 Task: In the  document Kennedy.odt ,change text color to 'Dark Brown' Insert the mentioned shape above the text 'Cloud Callouts'. Change color of the shape to  RedChange shape height to 0.8
Action: Mouse moved to (283, 380)
Screenshot: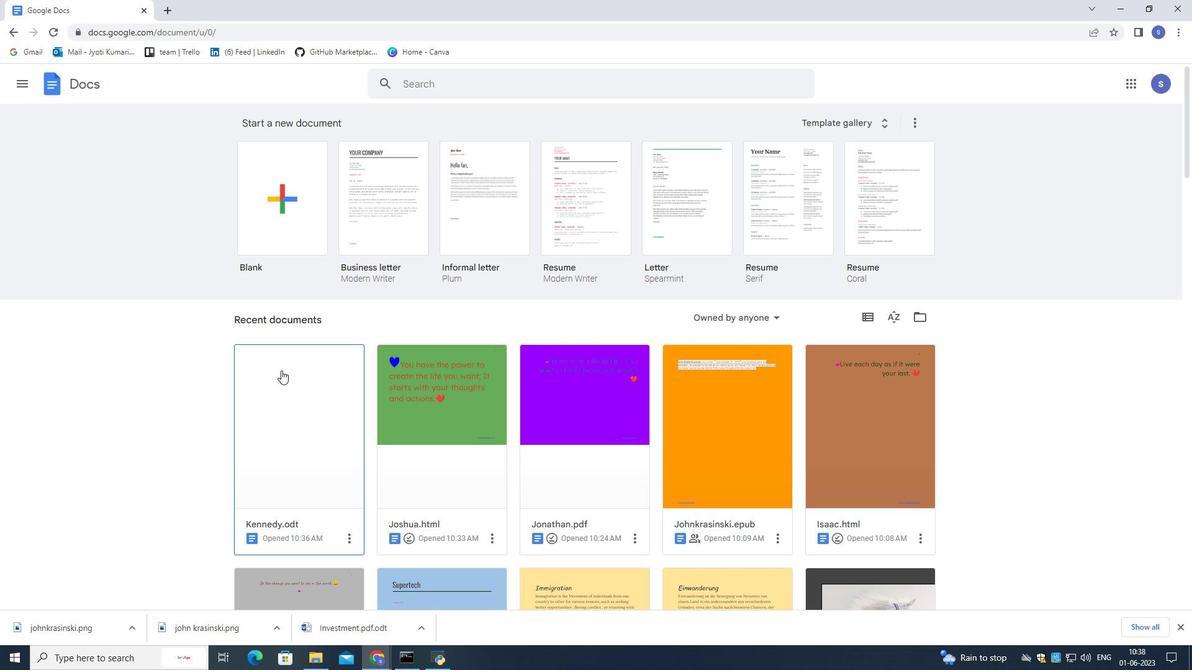 
Action: Mouse pressed left at (283, 380)
Screenshot: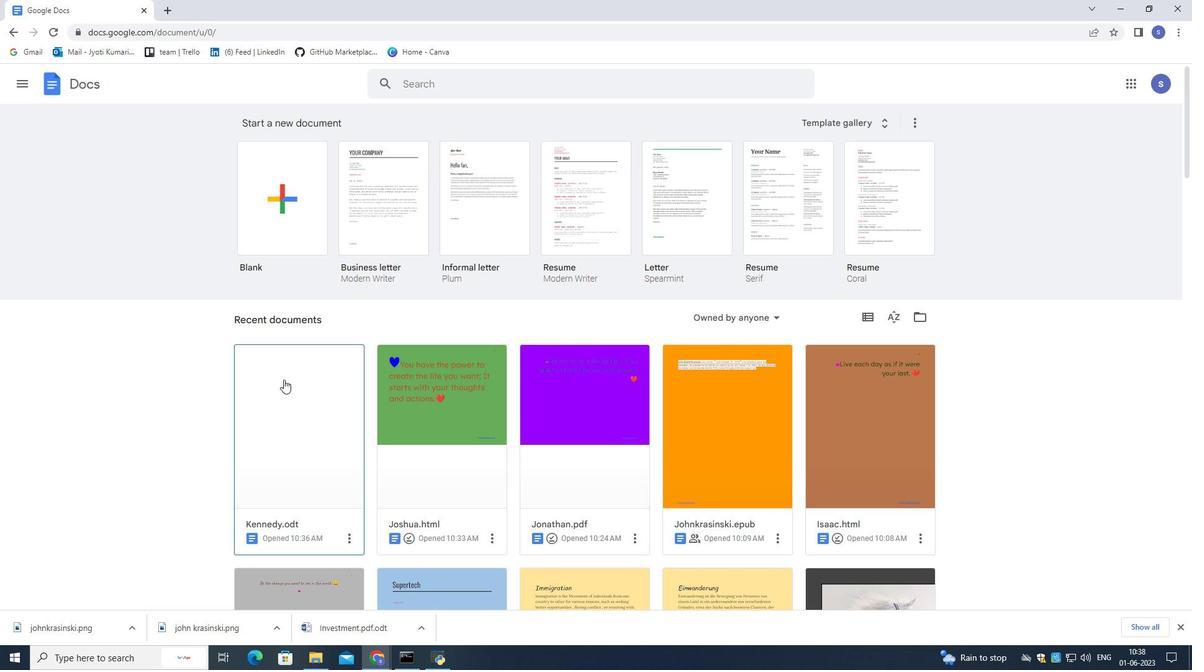 
Action: Mouse pressed left at (283, 380)
Screenshot: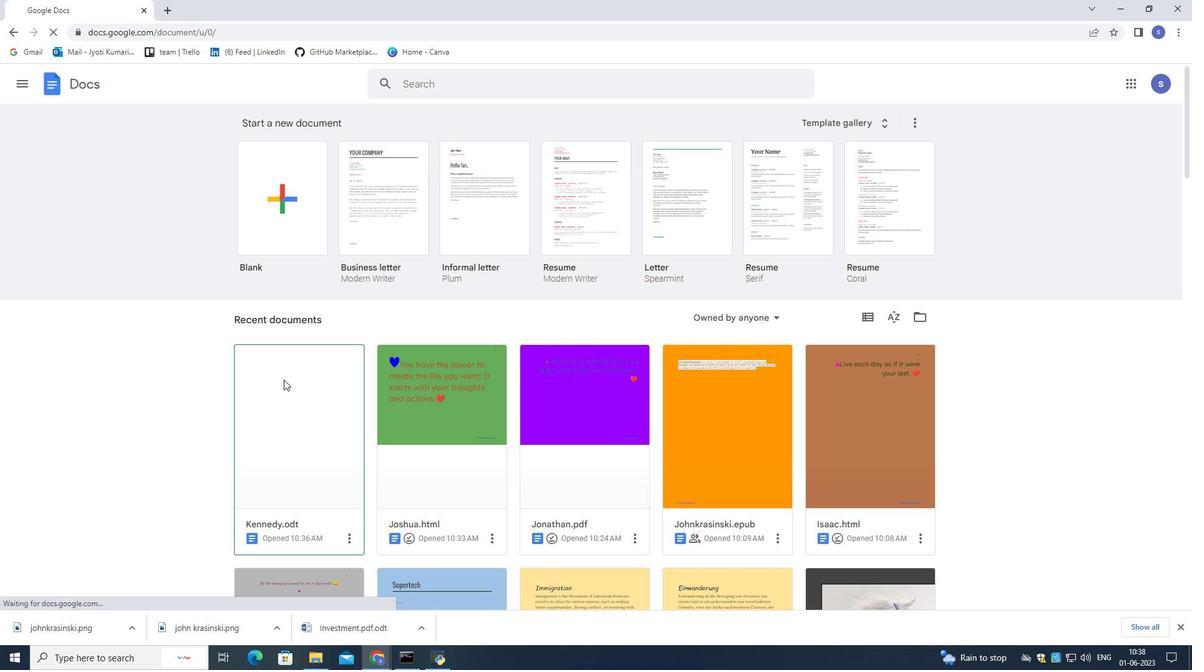 
Action: Mouse moved to (770, 281)
Screenshot: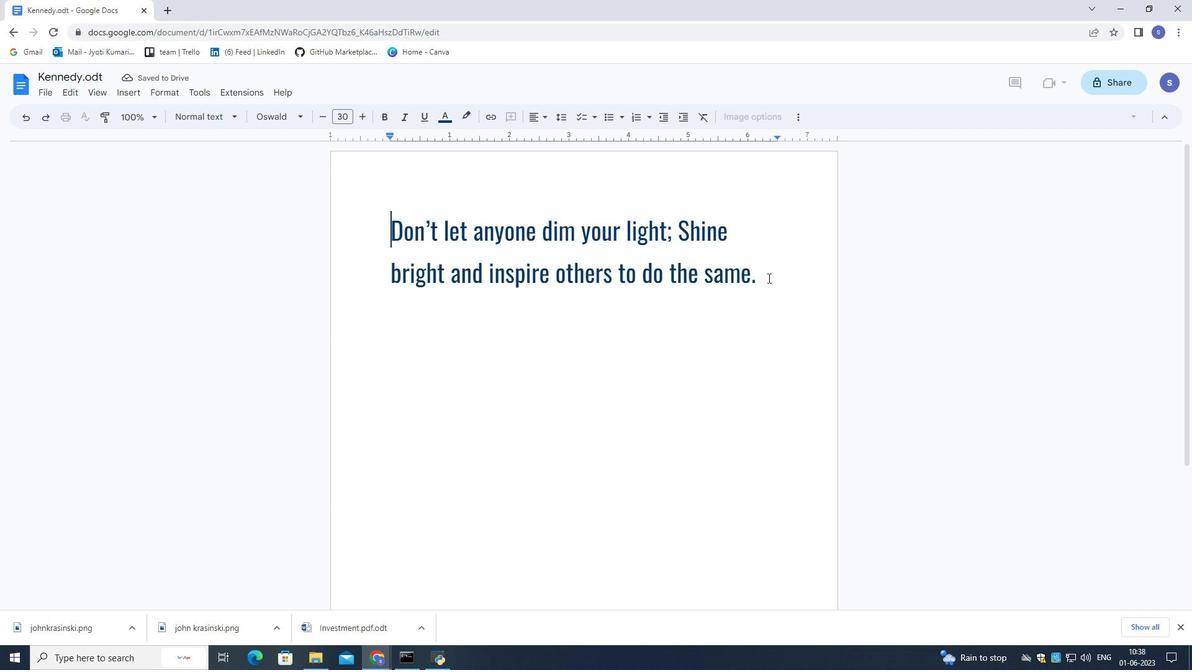 
Action: Mouse pressed left at (770, 281)
Screenshot: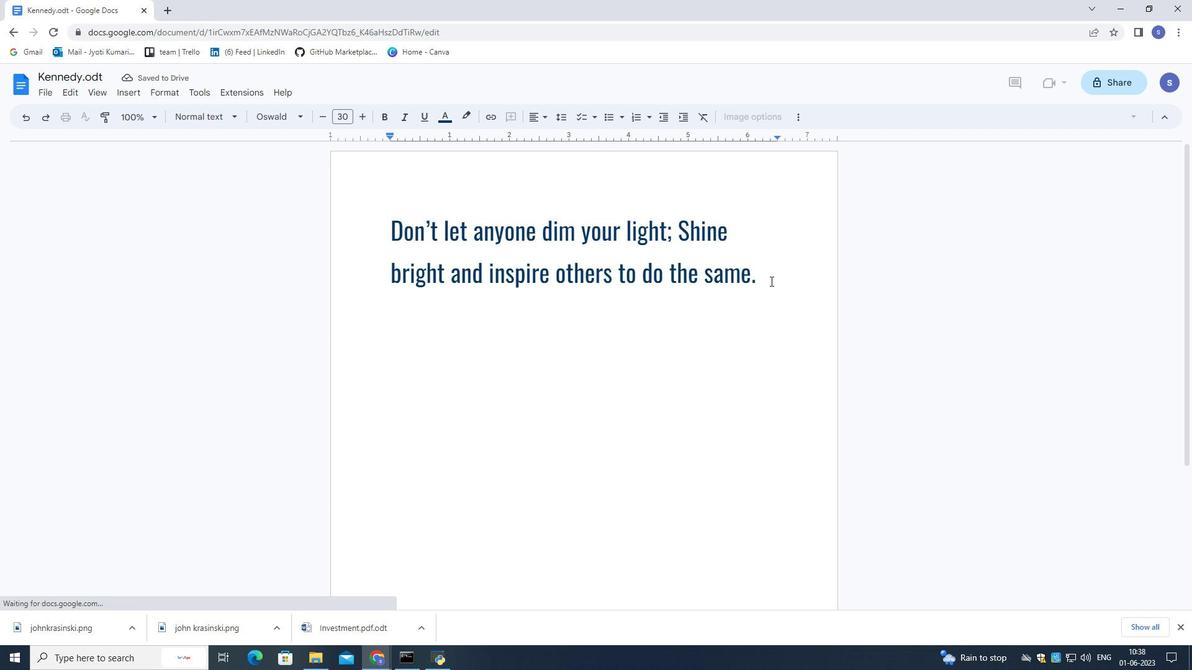 
Action: Mouse pressed left at (770, 281)
Screenshot: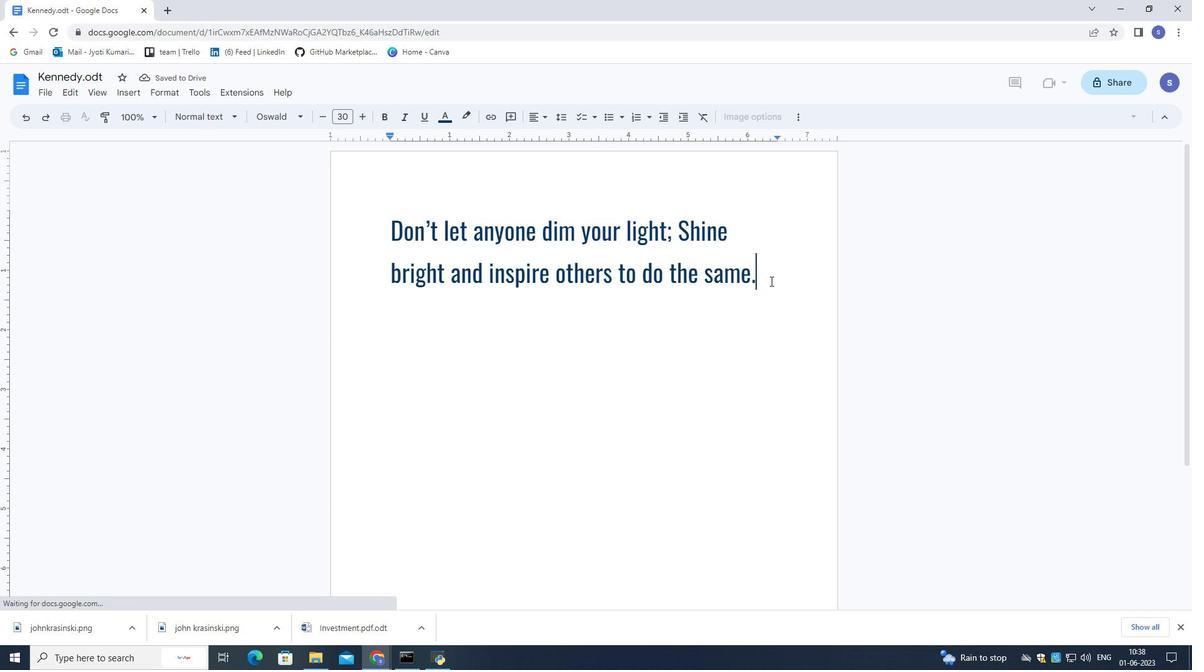 
Action: Mouse moved to (439, 119)
Screenshot: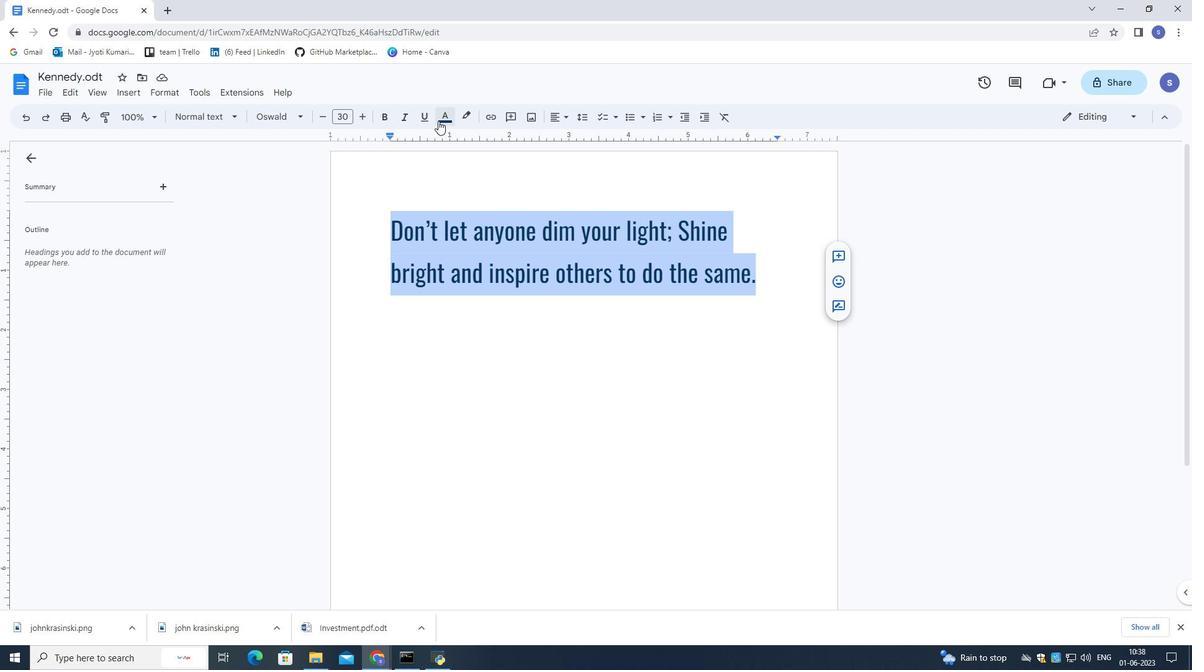 
Action: Mouse pressed left at (439, 119)
Screenshot: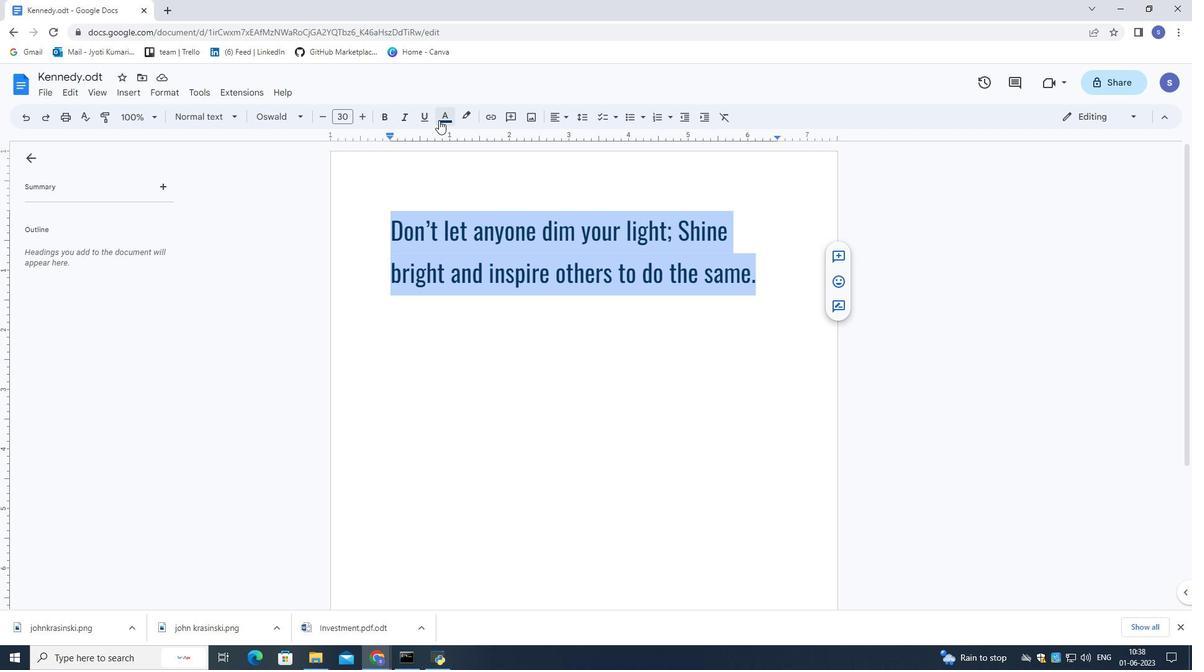 
Action: Mouse moved to (471, 252)
Screenshot: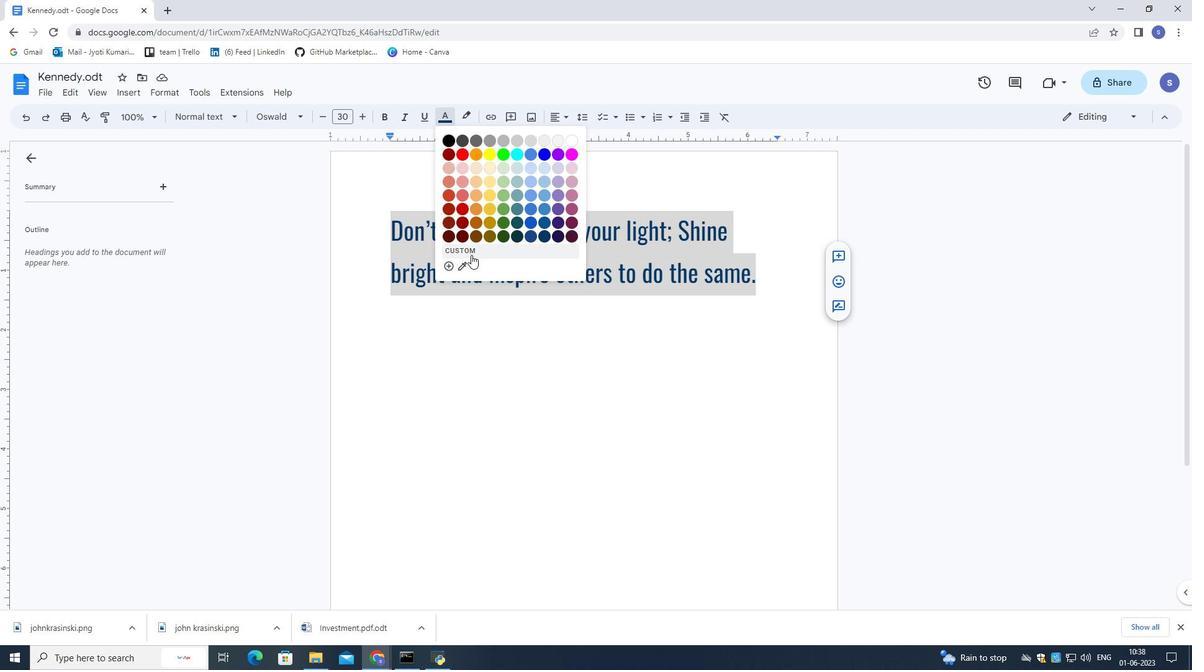 
Action: Mouse pressed left at (471, 252)
Screenshot: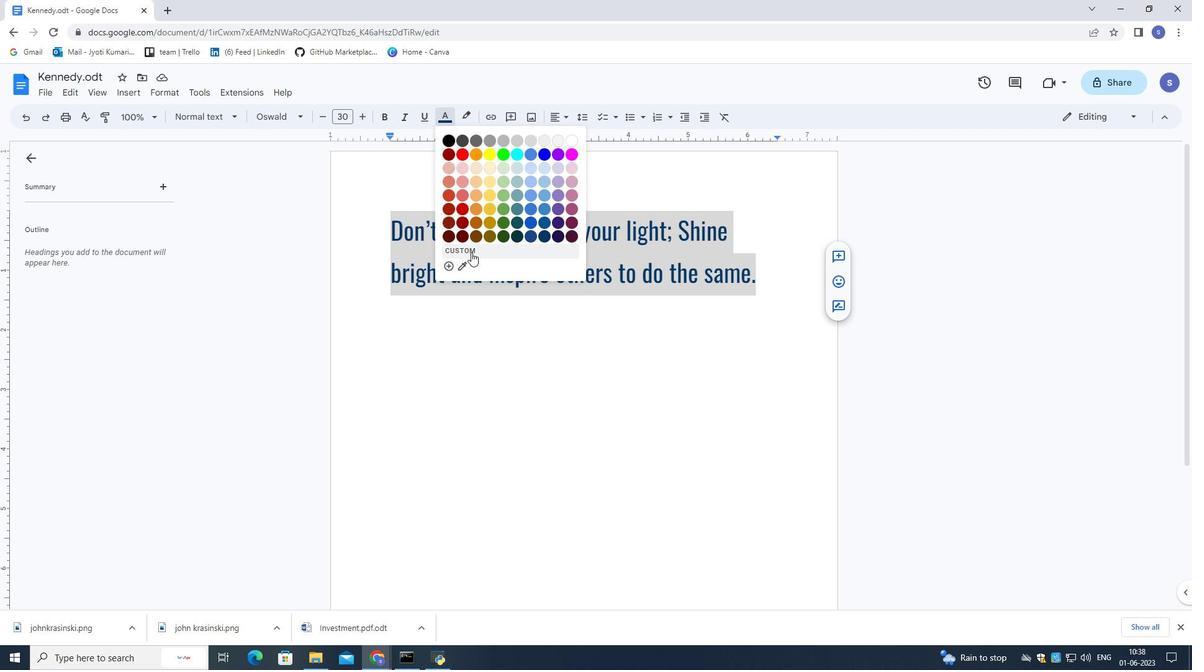 
Action: Mouse moved to (606, 346)
Screenshot: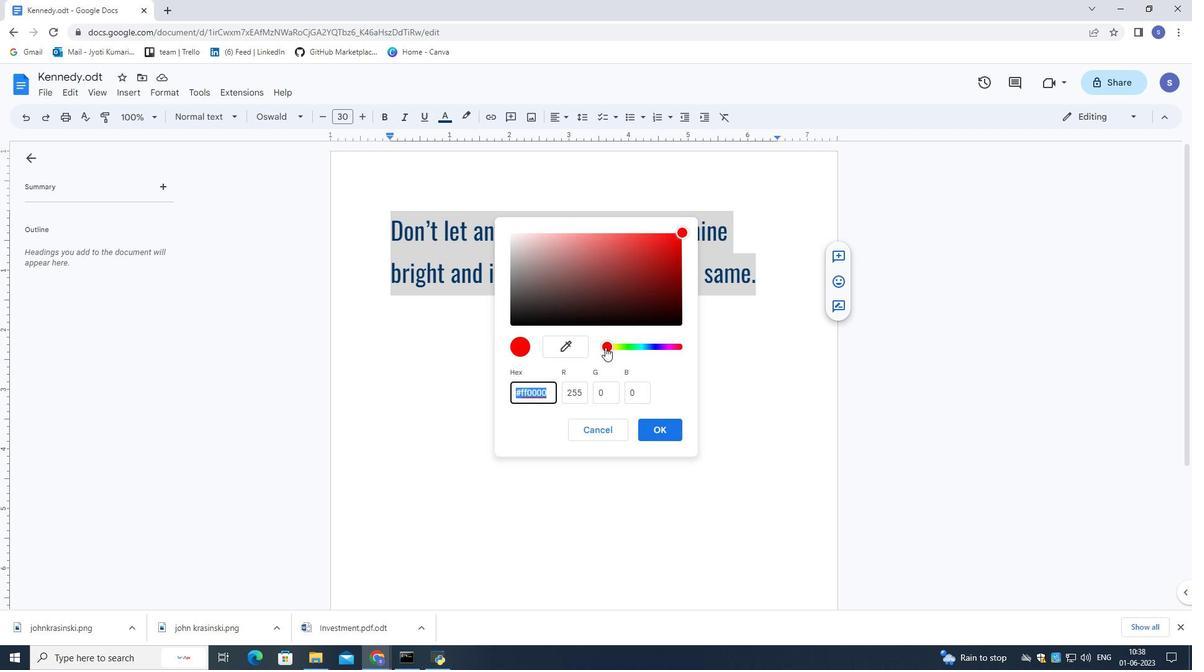 
Action: Mouse pressed left at (606, 346)
Screenshot: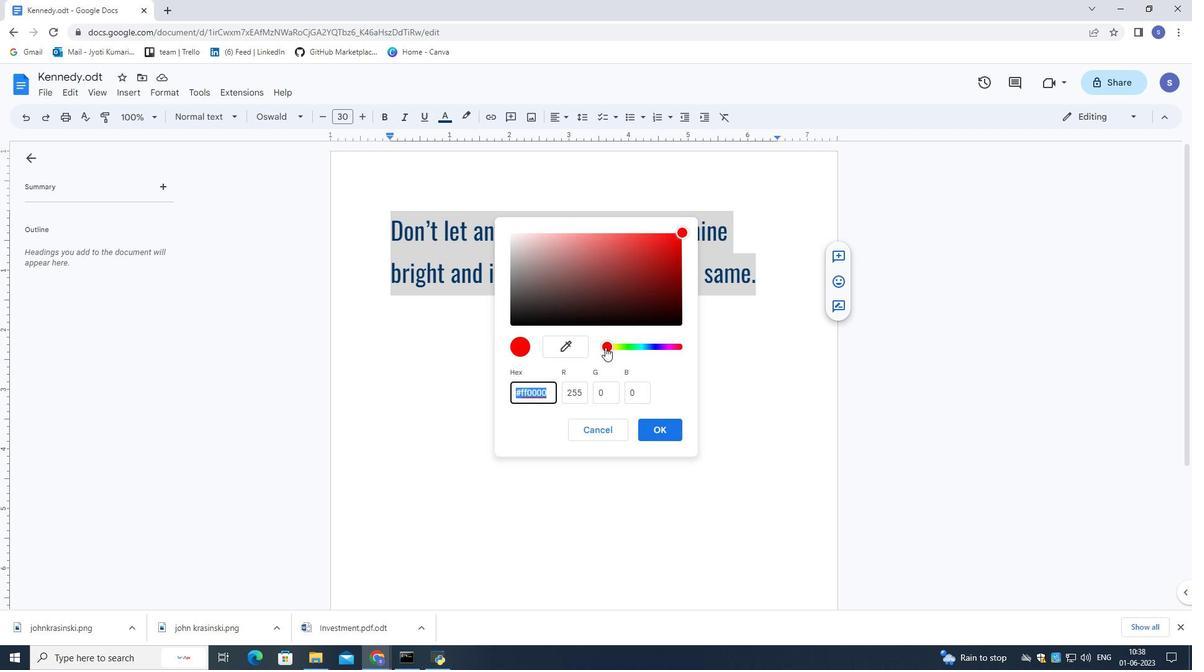 
Action: Mouse moved to (638, 253)
Screenshot: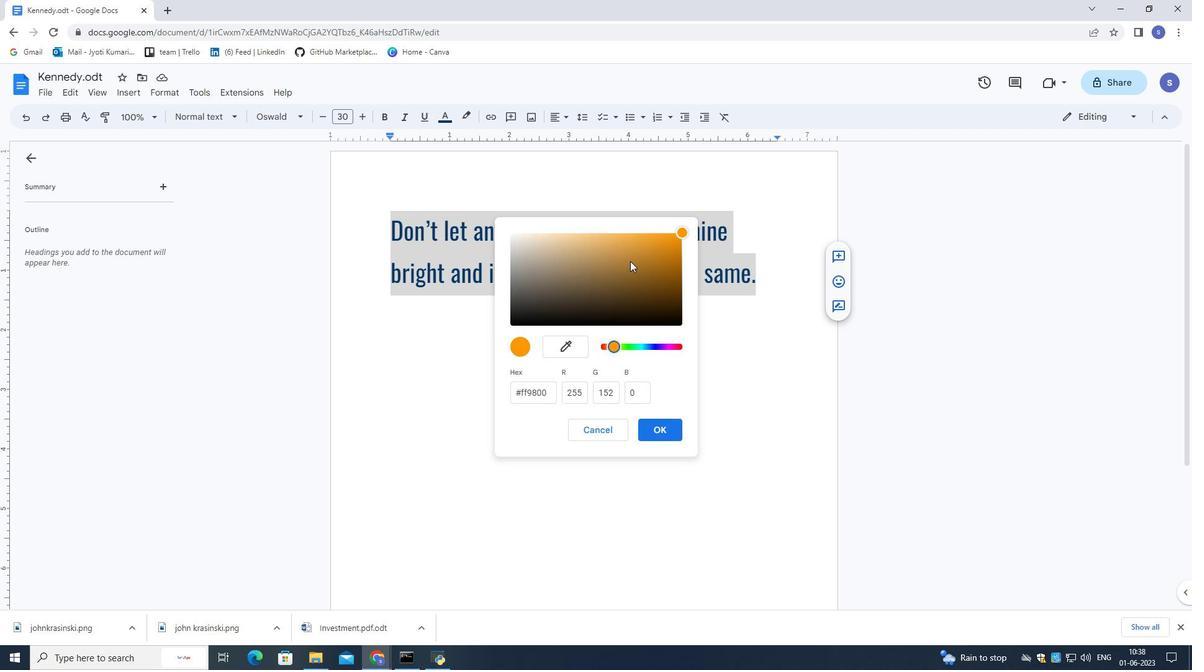 
Action: Mouse pressed left at (638, 253)
Screenshot: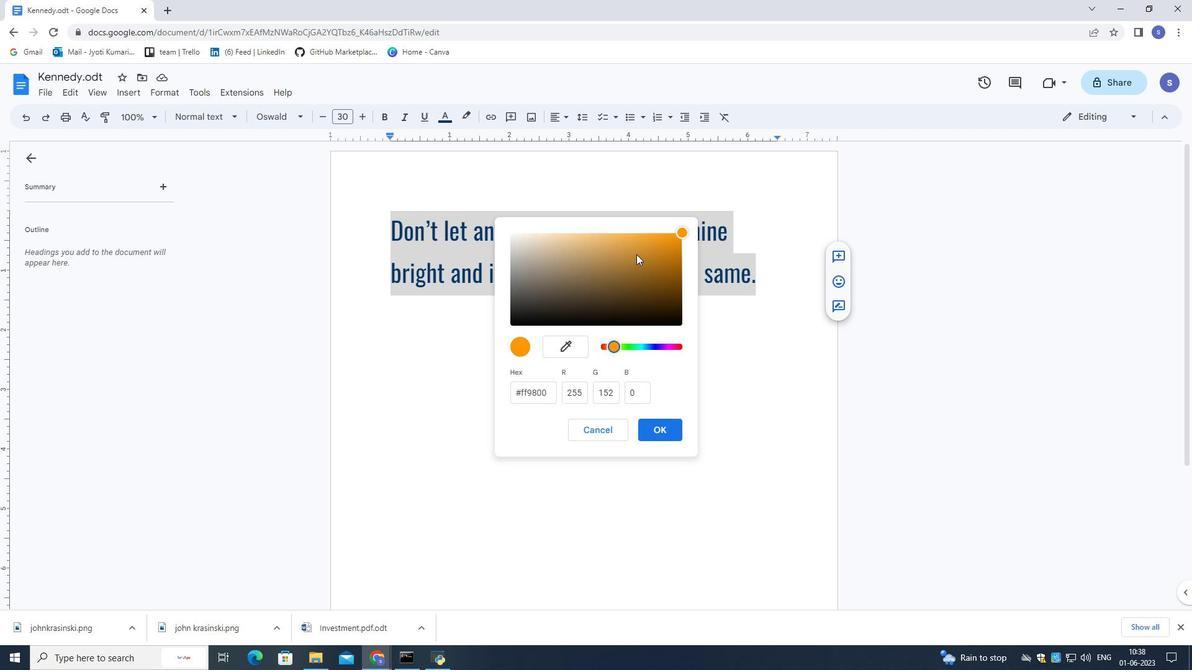 
Action: Mouse moved to (647, 424)
Screenshot: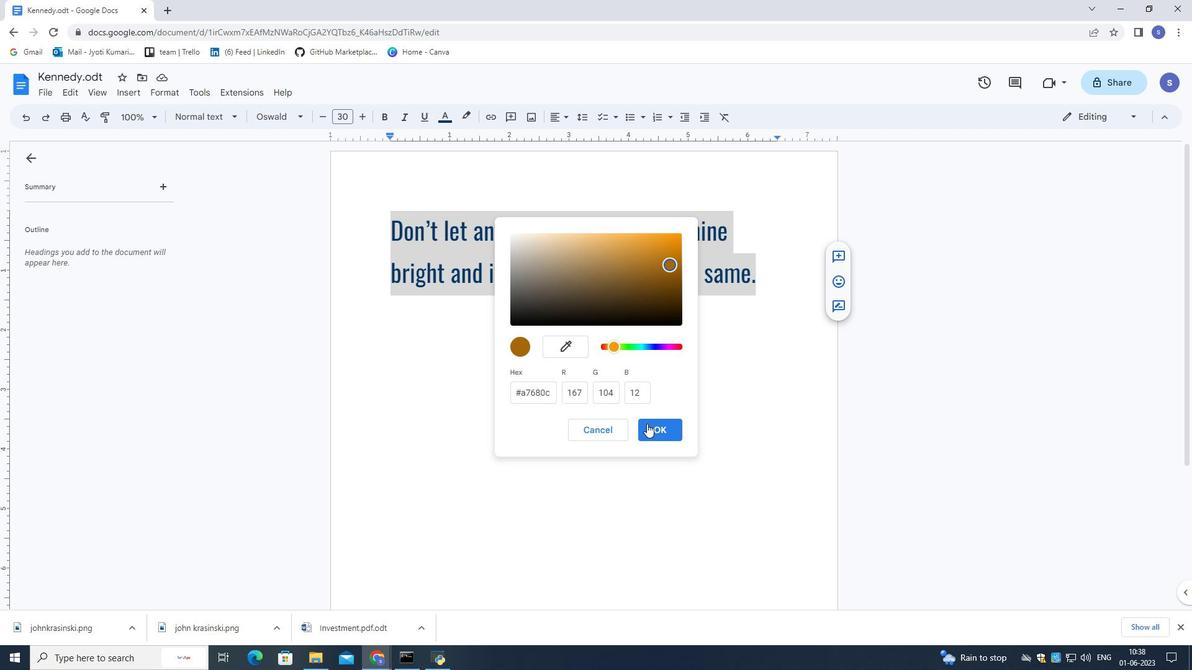 
Action: Mouse pressed left at (647, 424)
Screenshot: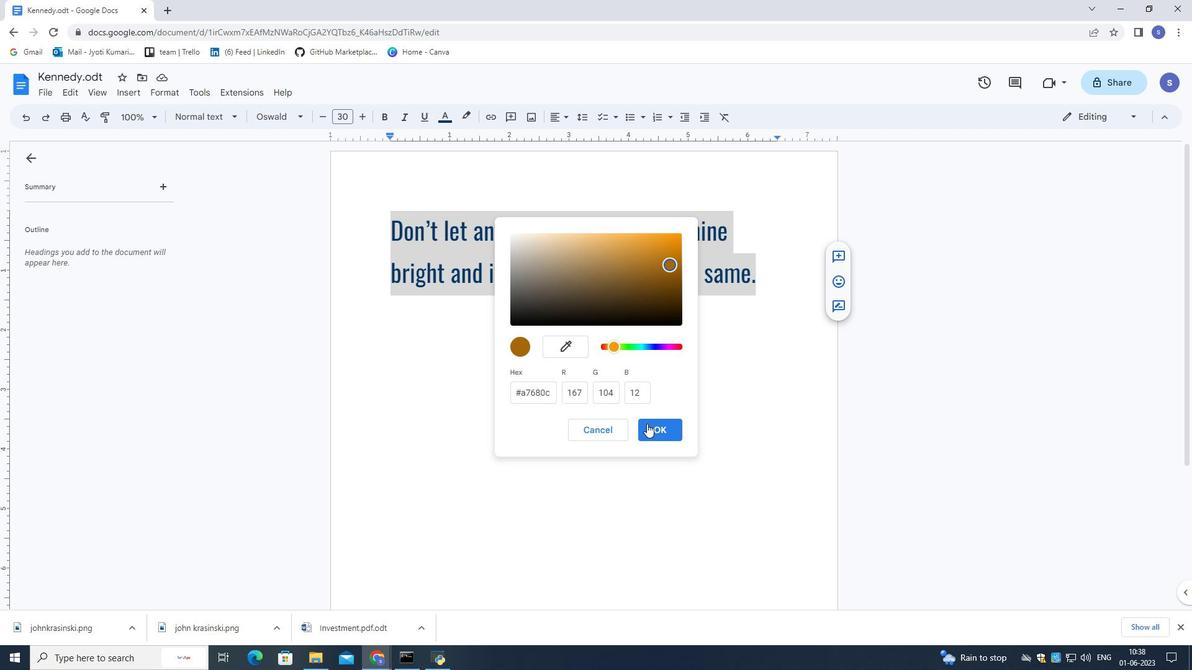 
Action: Mouse moved to (392, 222)
Screenshot: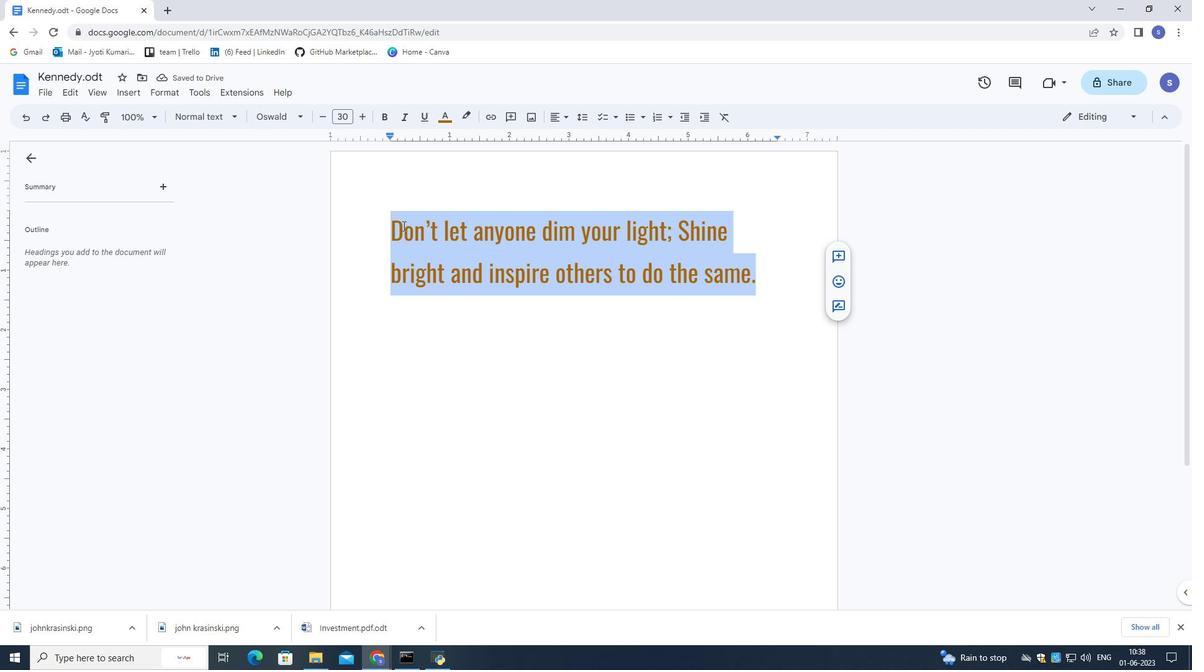
Action: Mouse pressed left at (392, 222)
Screenshot: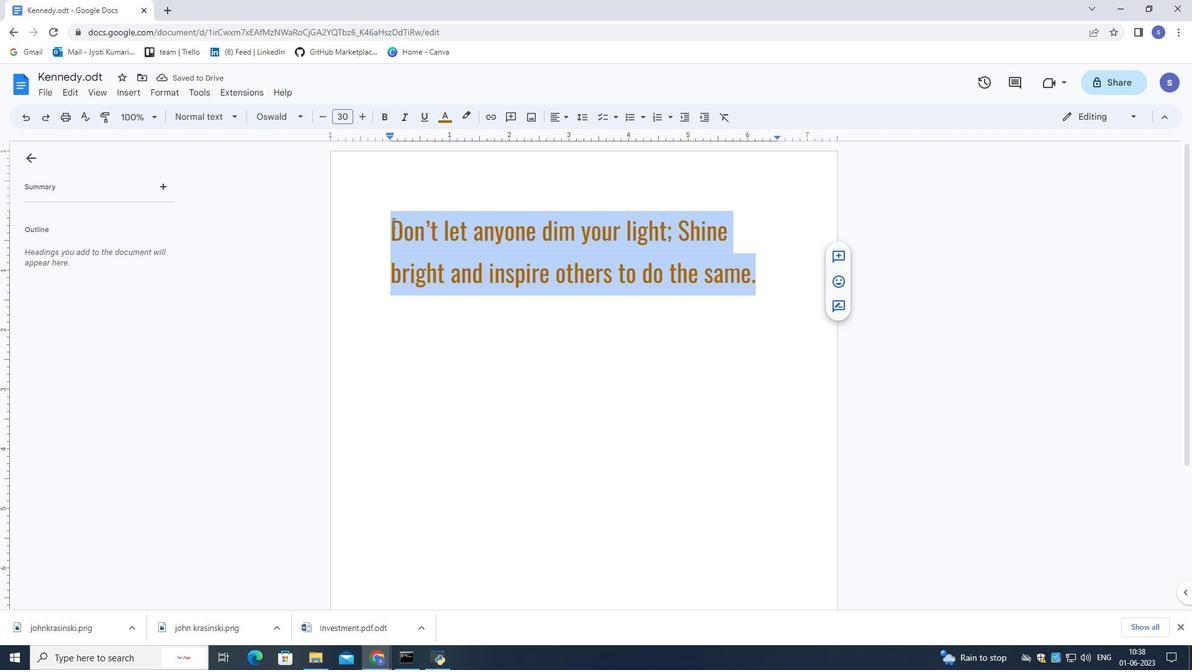 
Action: Mouse moved to (391, 222)
Screenshot: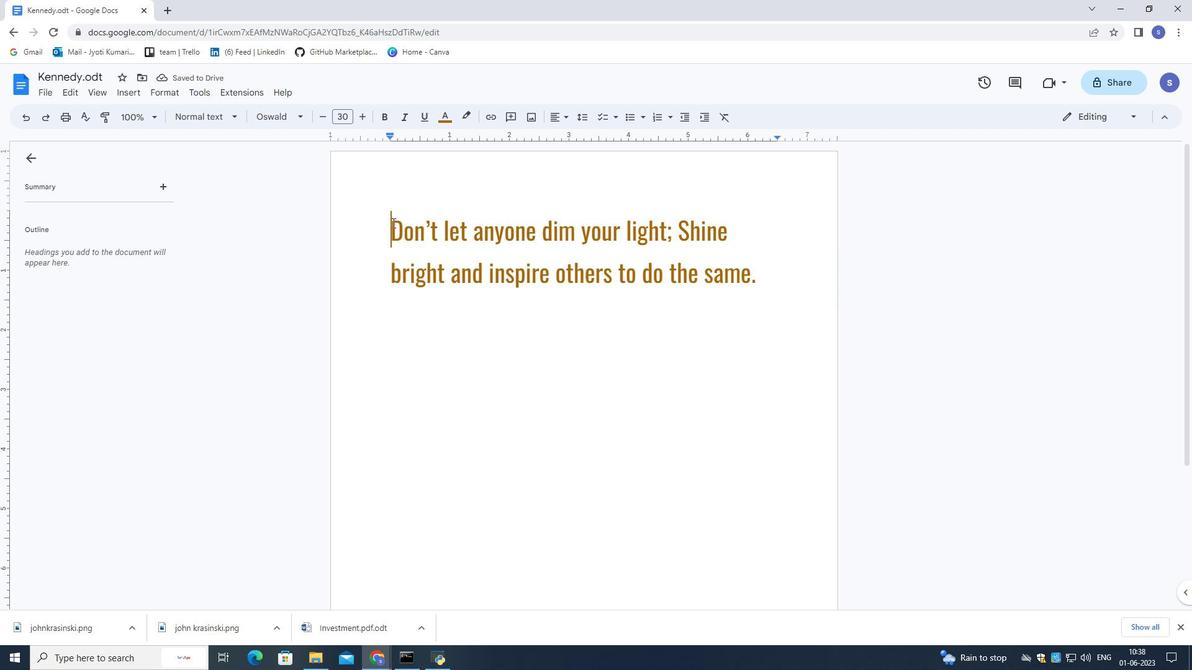 
Action: Key pressed <Key.enter><Key.up>
Screenshot: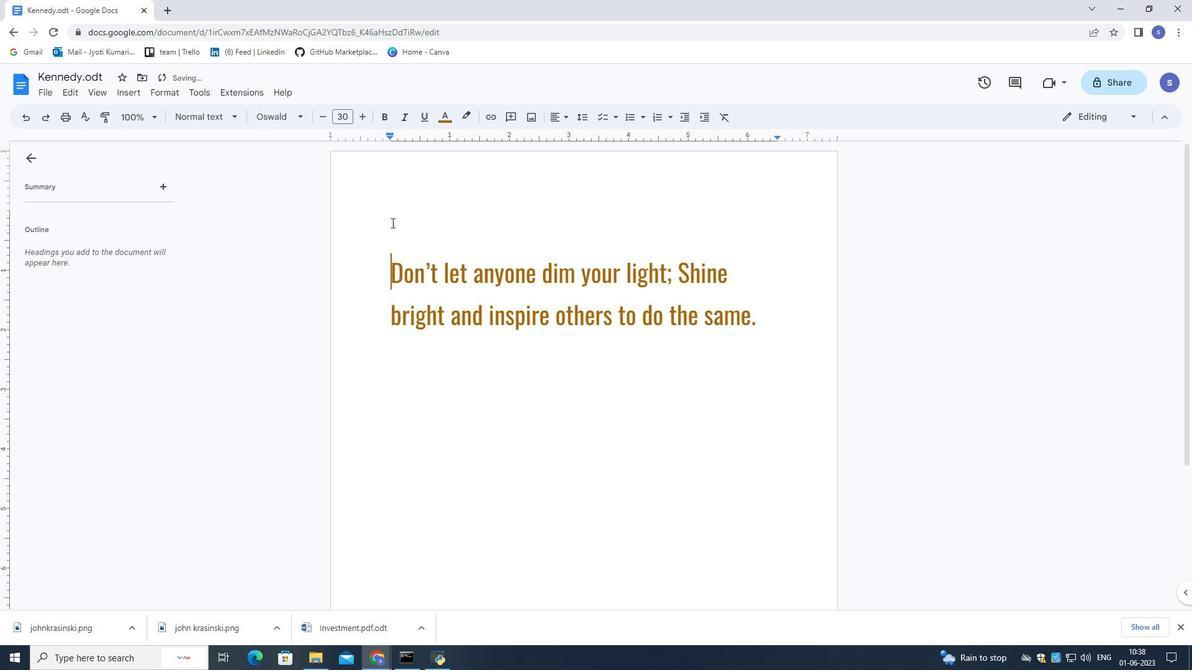 
Action: Mouse moved to (122, 87)
Screenshot: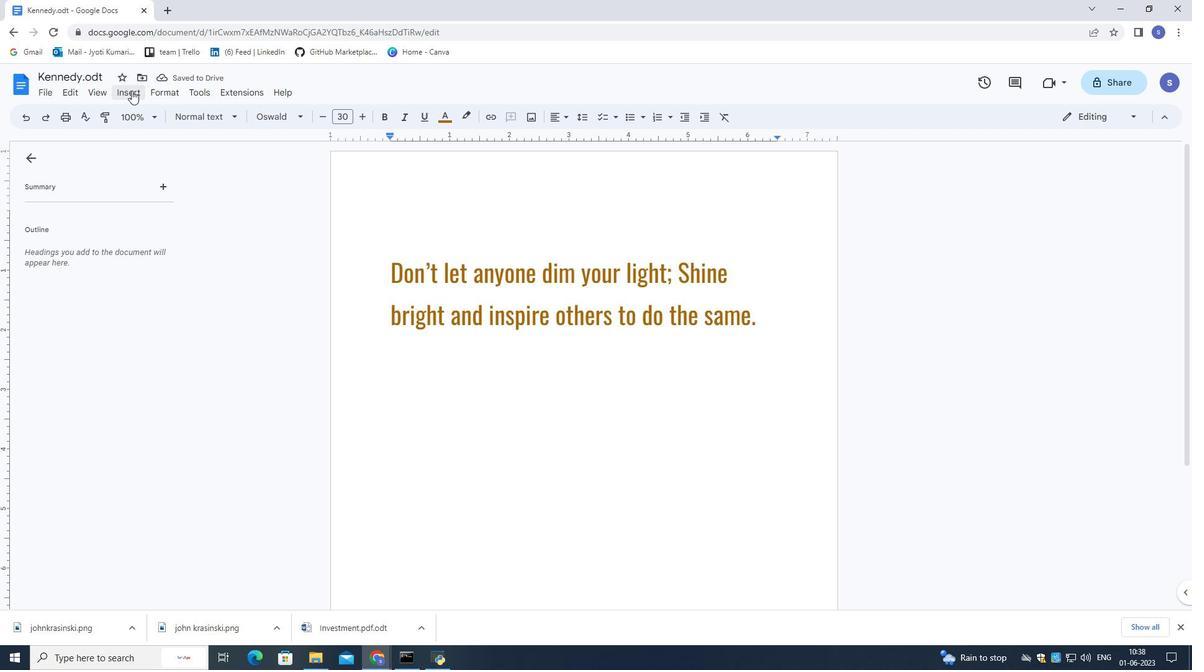 
Action: Mouse pressed left at (122, 87)
Screenshot: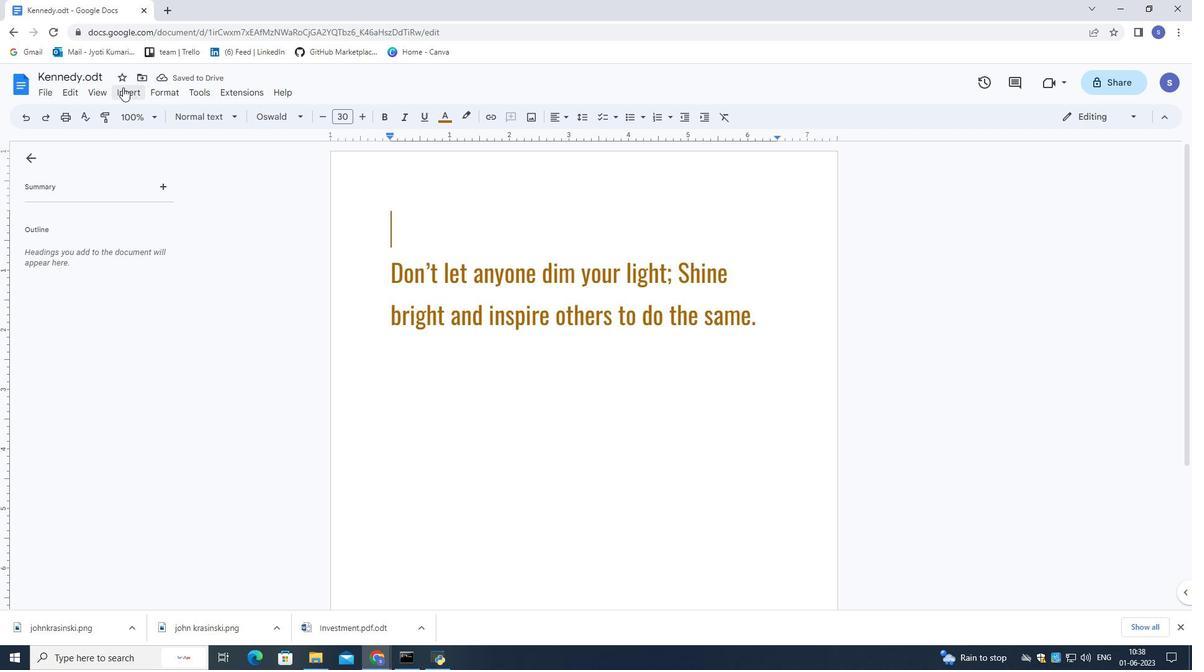 
Action: Mouse moved to (322, 156)
Screenshot: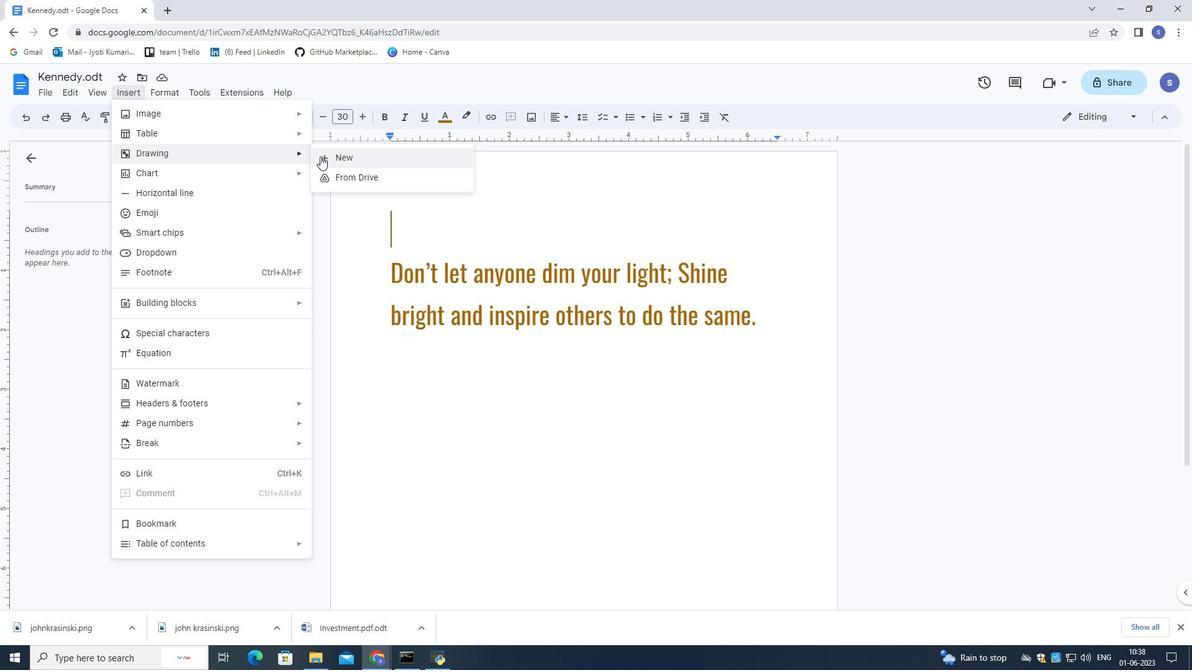 
Action: Mouse pressed left at (321, 156)
Screenshot: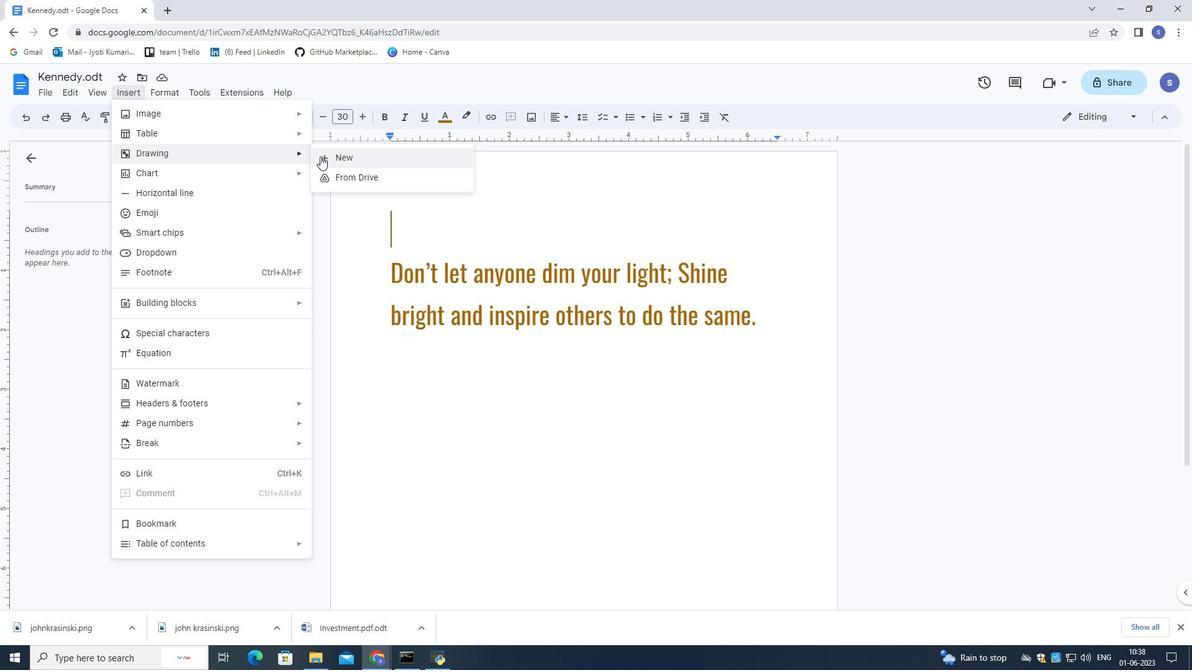 
Action: Mouse moved to (477, 145)
Screenshot: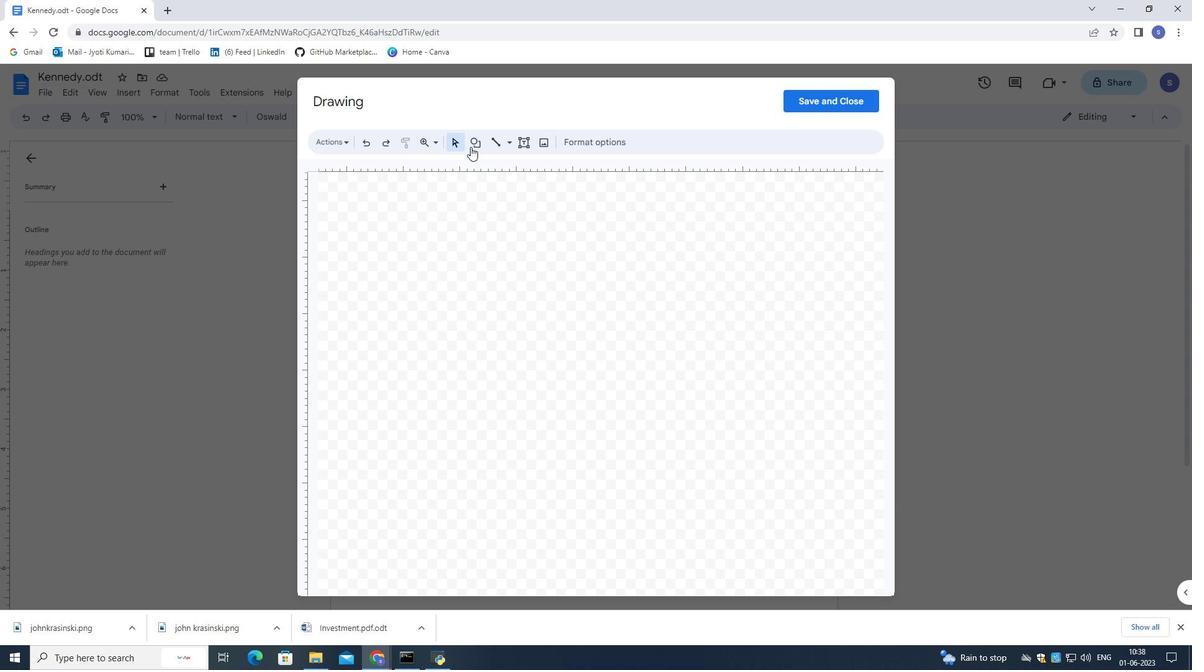 
Action: Mouse pressed left at (477, 145)
Screenshot: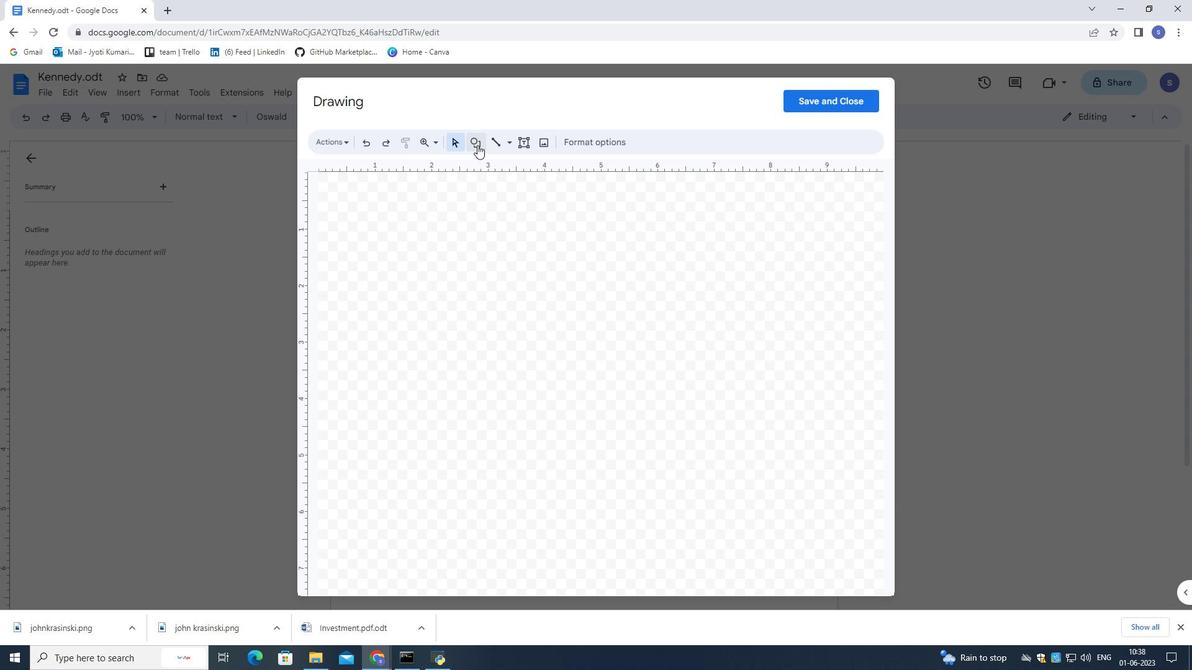 
Action: Mouse moved to (617, 246)
Screenshot: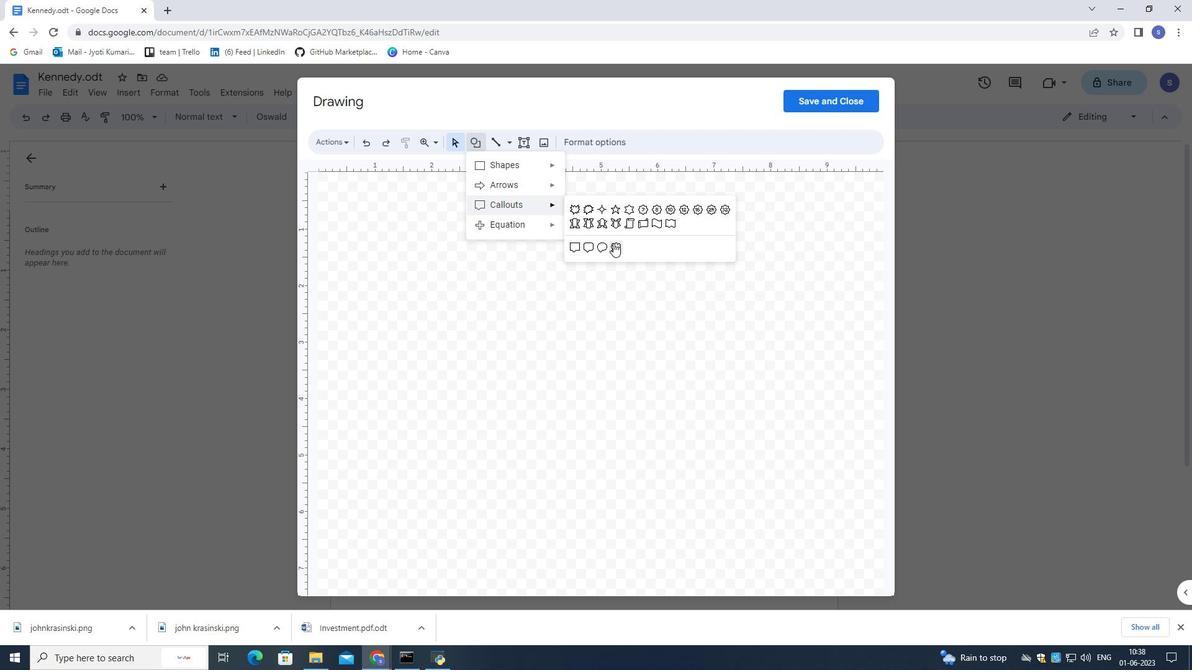
Action: Mouse pressed left at (617, 246)
Screenshot: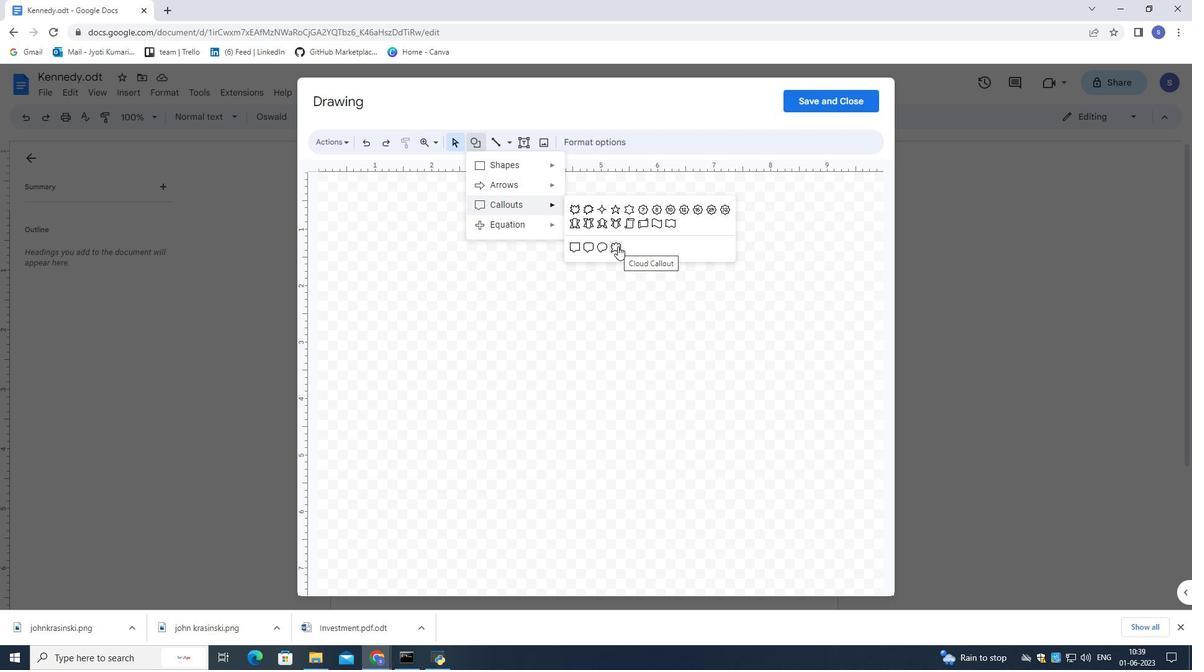 
Action: Mouse moved to (501, 229)
Screenshot: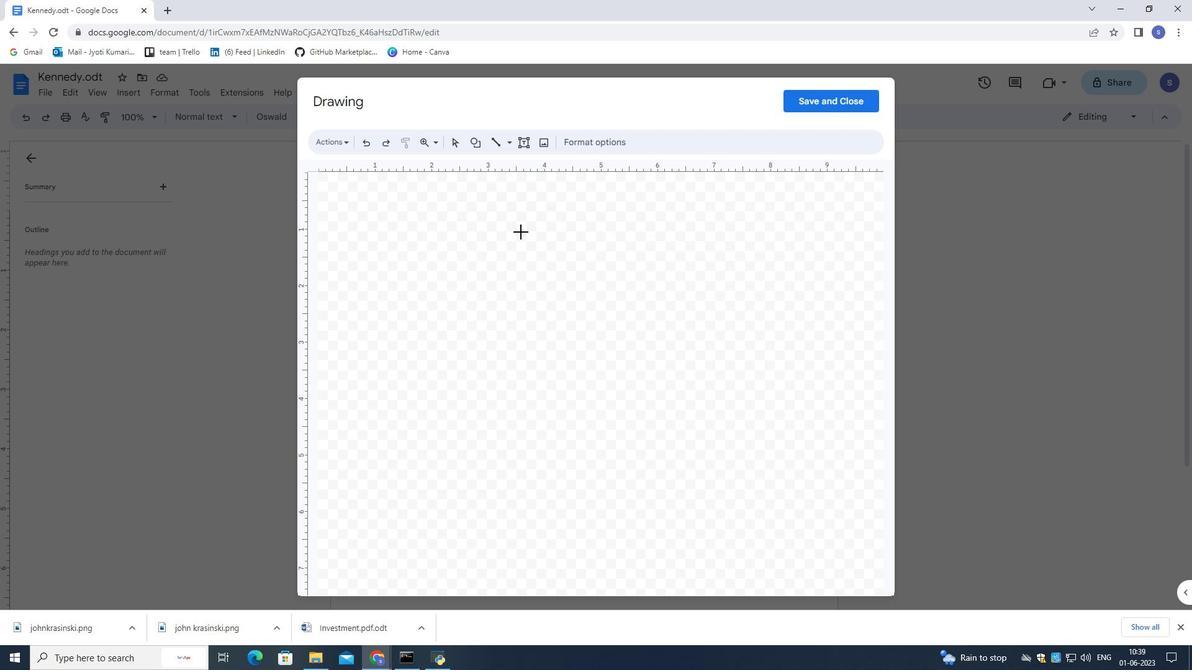 
Action: Mouse pressed left at (501, 229)
Screenshot: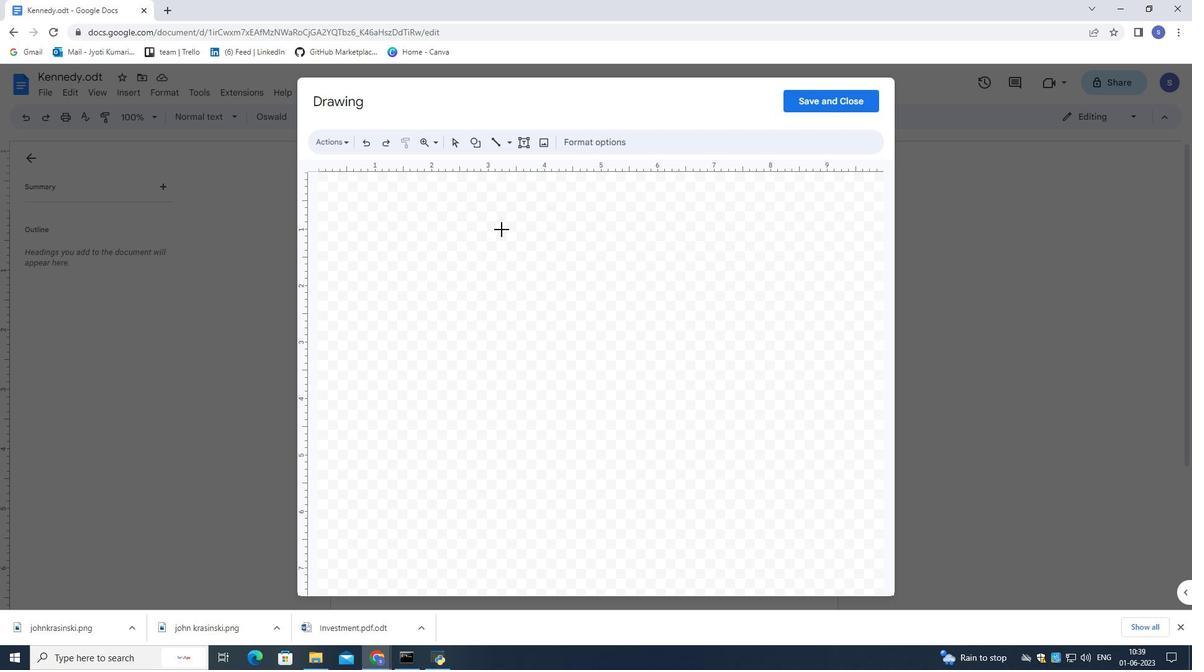 
Action: Mouse moved to (570, 138)
Screenshot: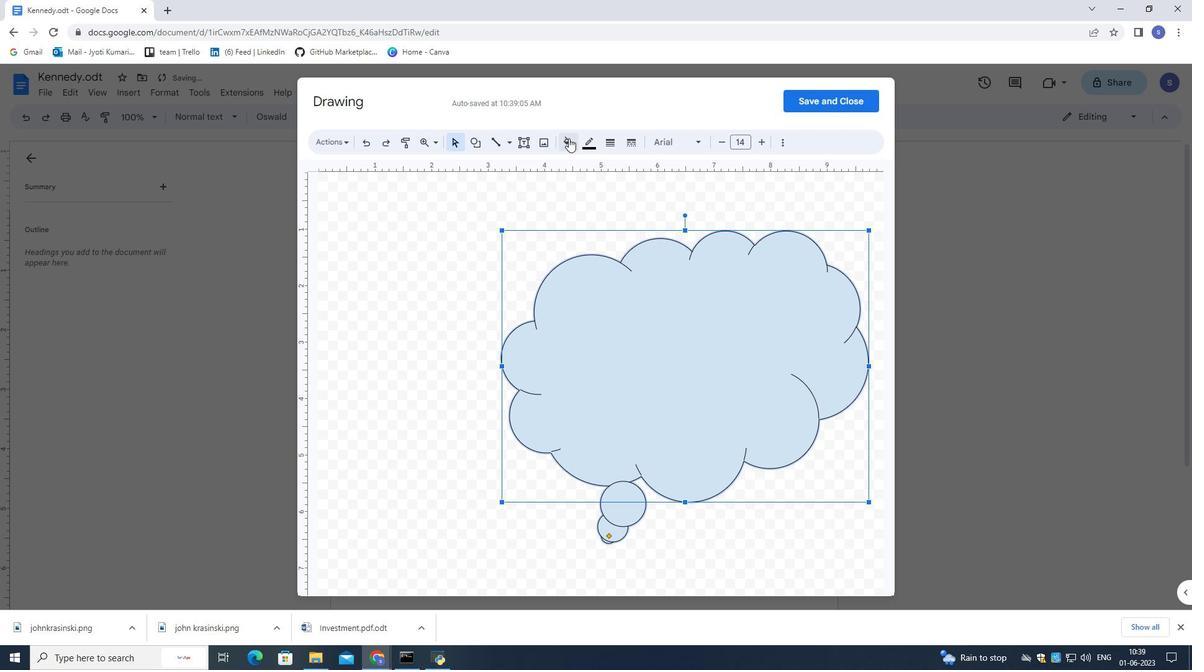 
Action: Mouse pressed left at (570, 138)
Screenshot: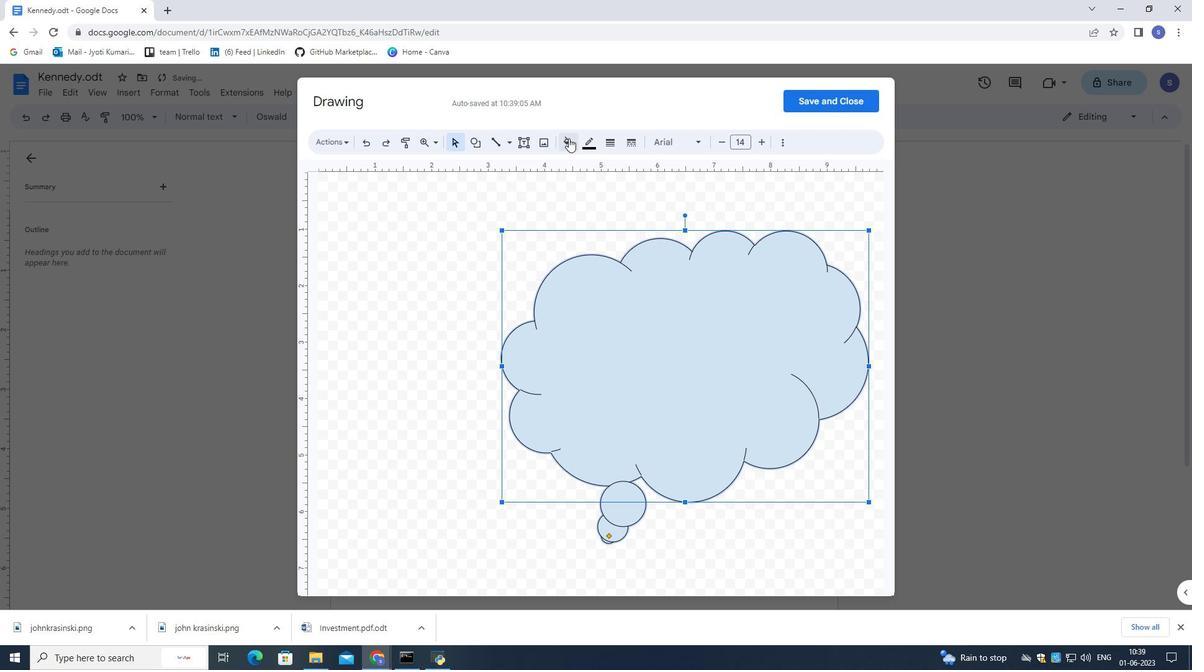 
Action: Mouse moved to (587, 239)
Screenshot: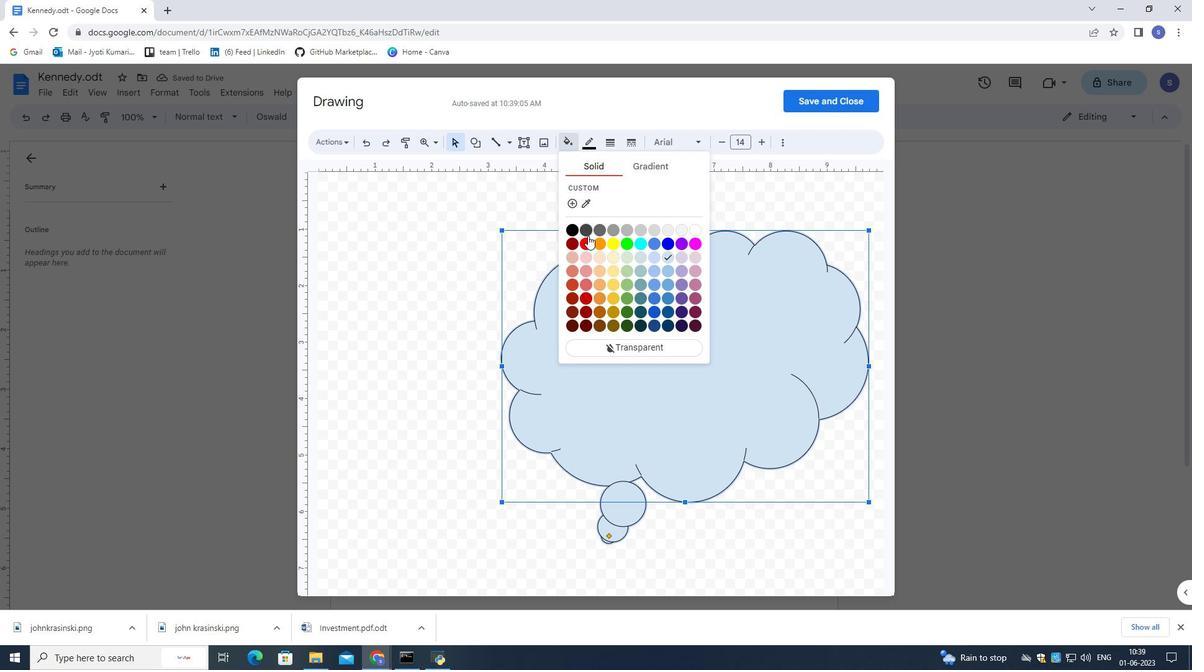 
Action: Mouse pressed left at (587, 239)
Screenshot: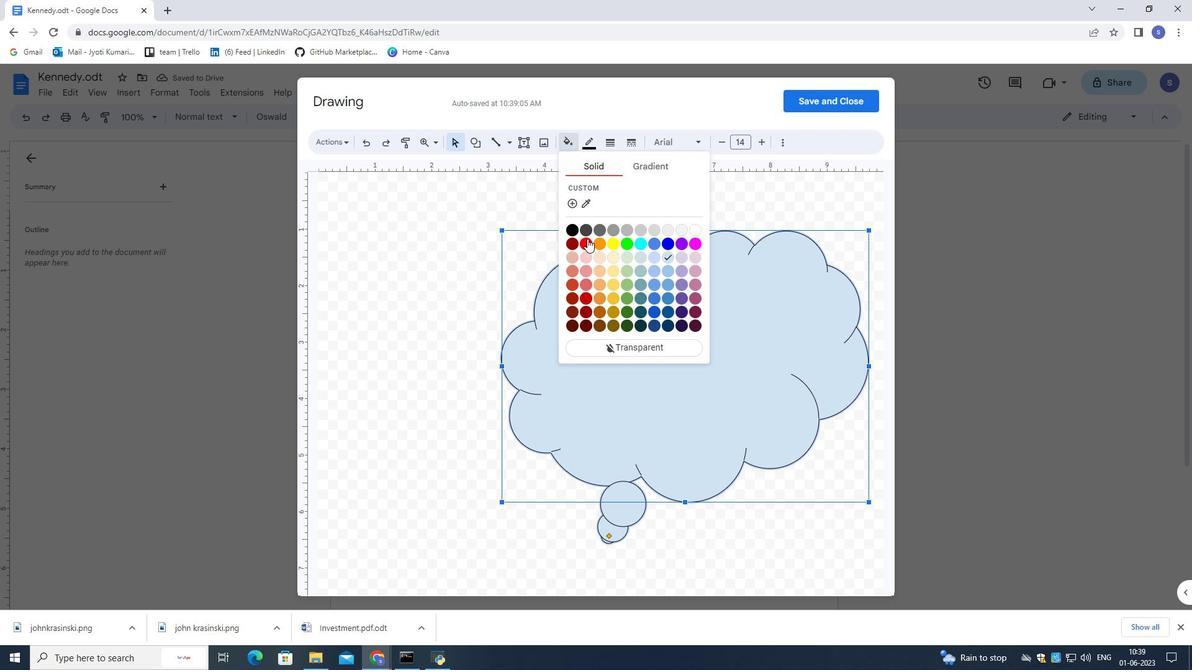 
Action: Mouse moved to (809, 100)
Screenshot: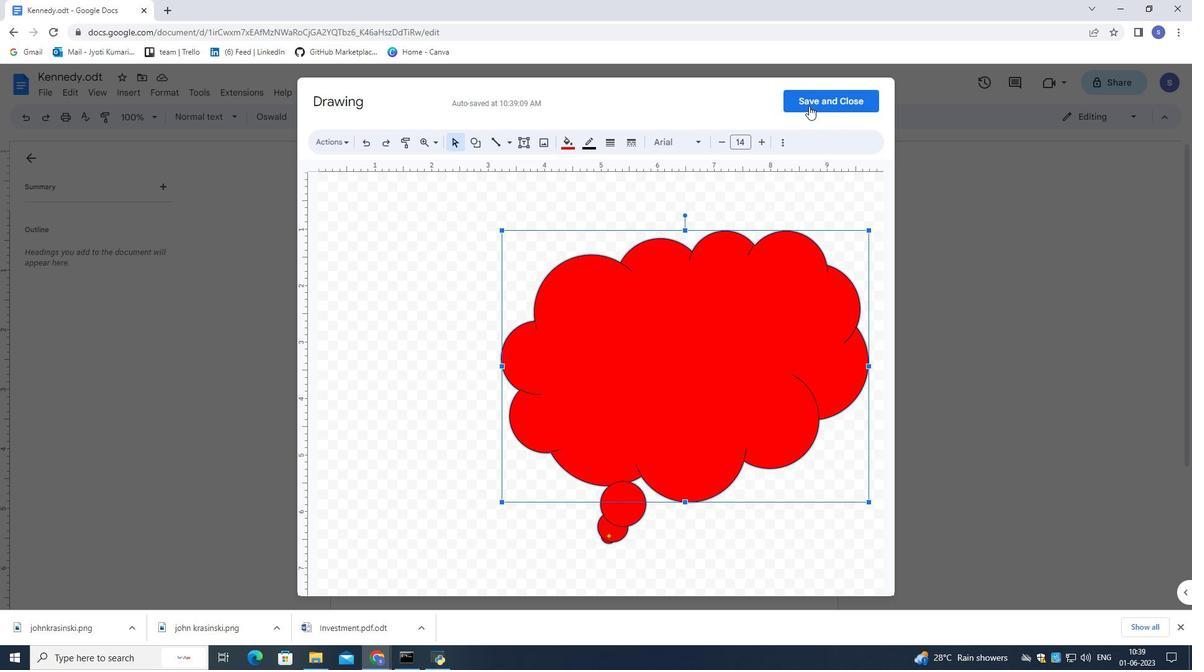 
Action: Mouse pressed left at (809, 100)
Screenshot: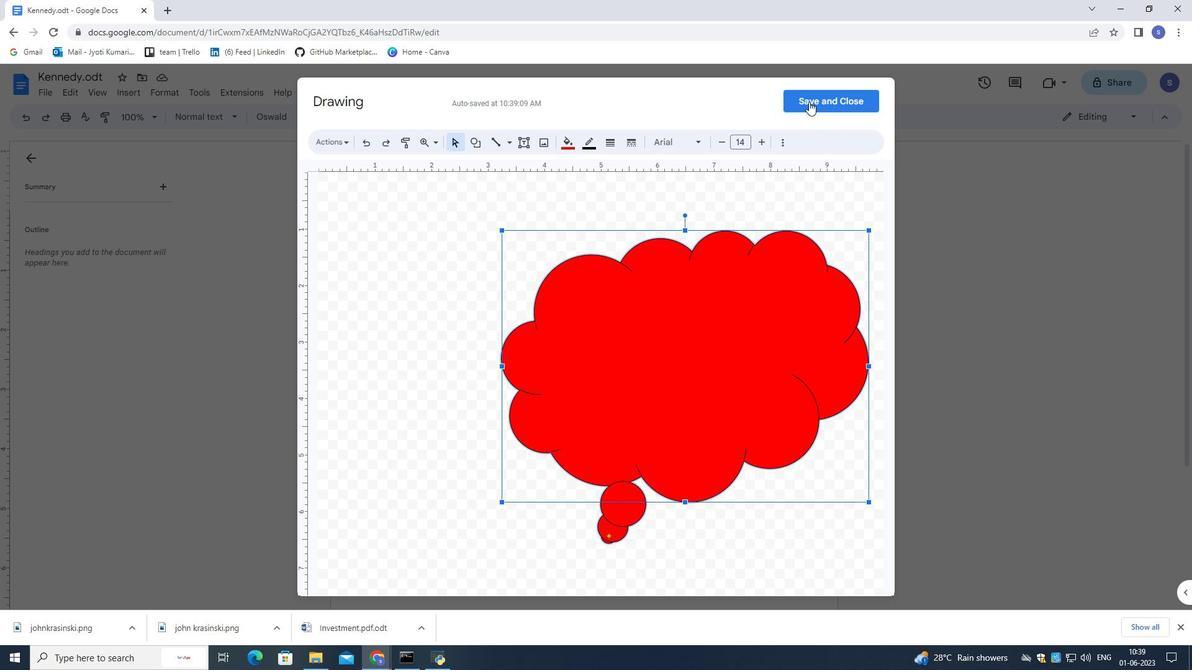 
Action: Mouse moved to (642, 298)
Screenshot: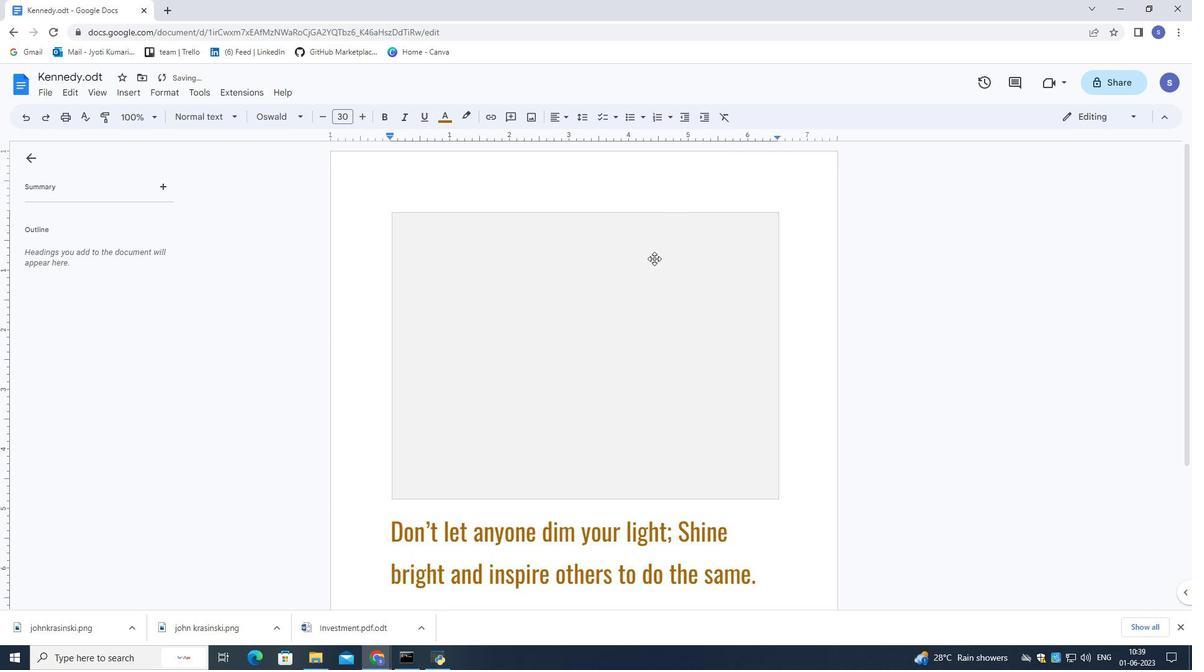 
Action: Mouse pressed left at (642, 298)
Screenshot: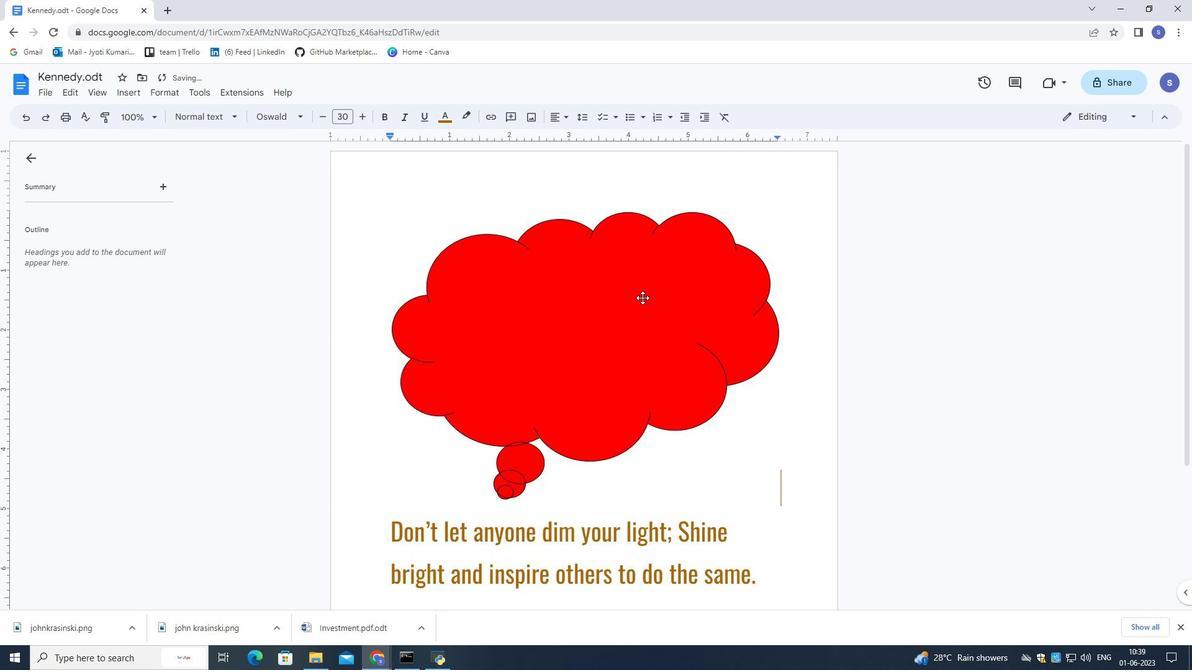 
Action: Mouse moved to (576, 520)
Screenshot: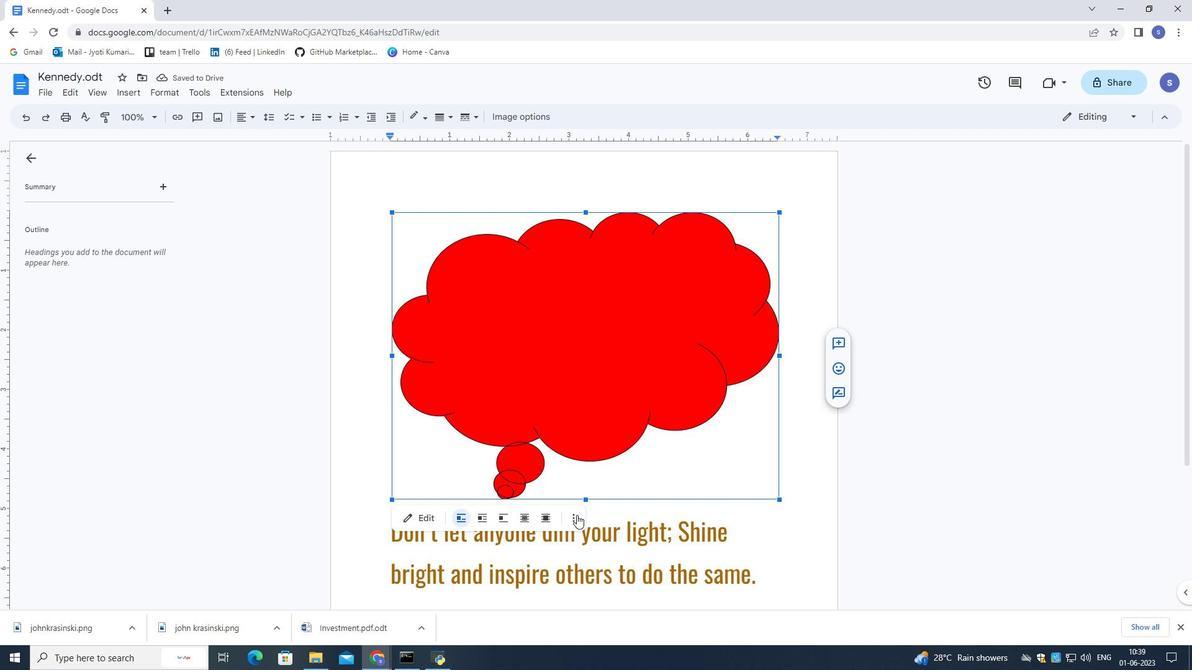 
Action: Mouse pressed left at (576, 520)
Screenshot: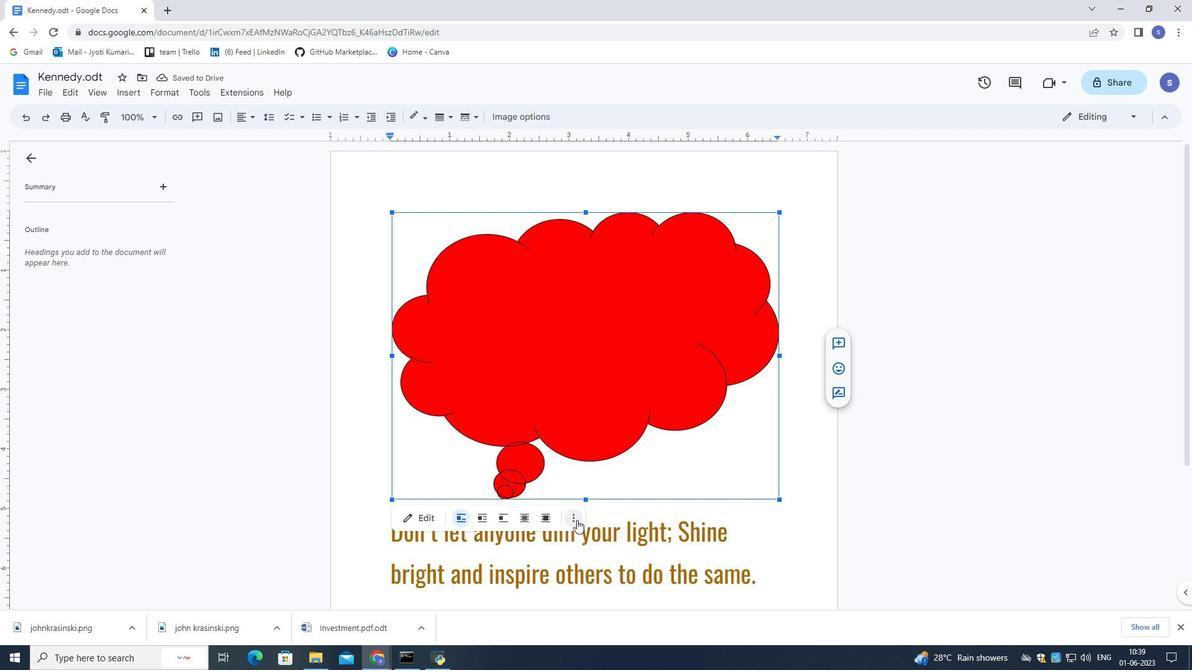 
Action: Mouse moved to (591, 540)
Screenshot: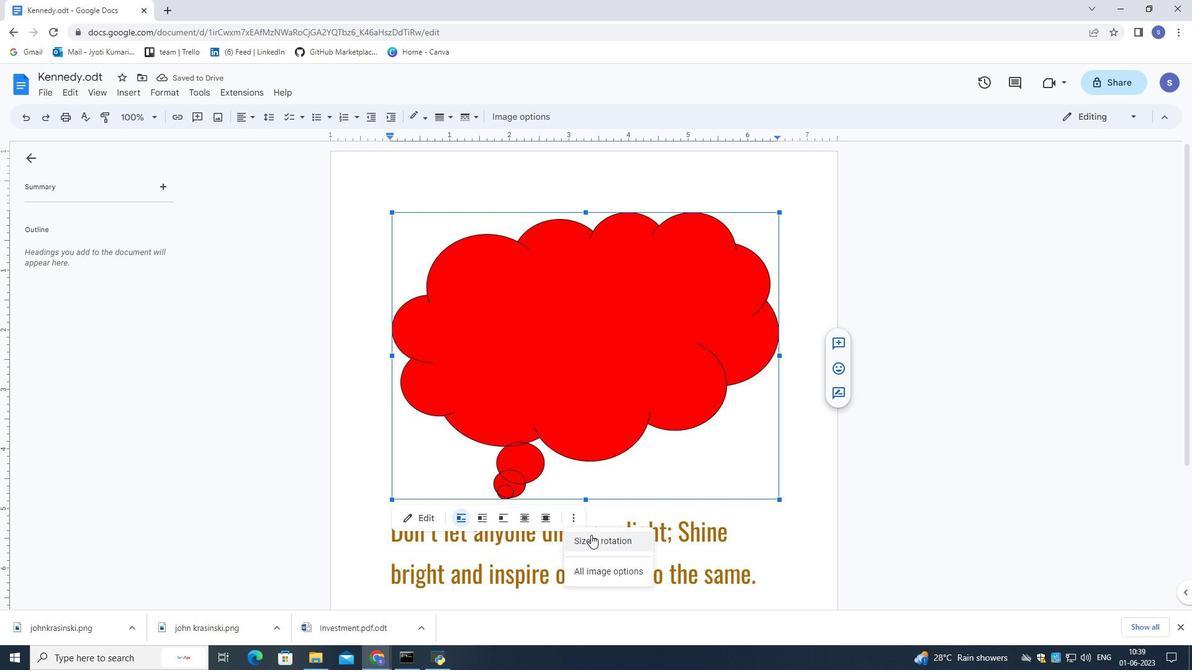 
Action: Mouse pressed left at (591, 540)
Screenshot: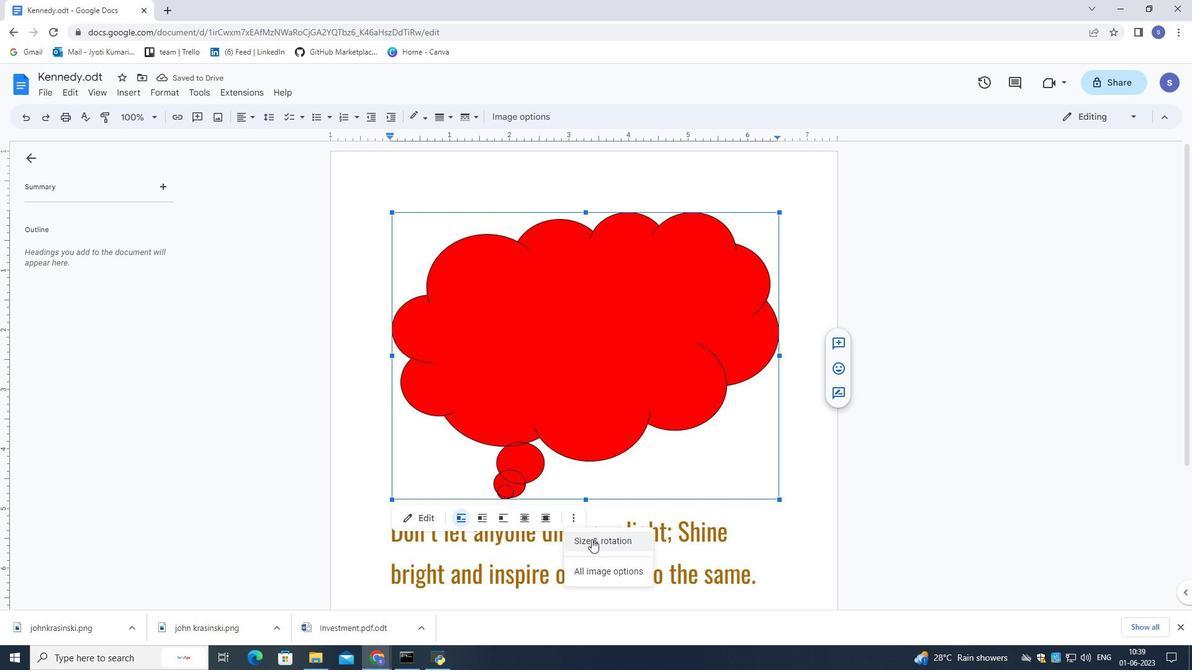 
Action: Mouse moved to (1134, 224)
Screenshot: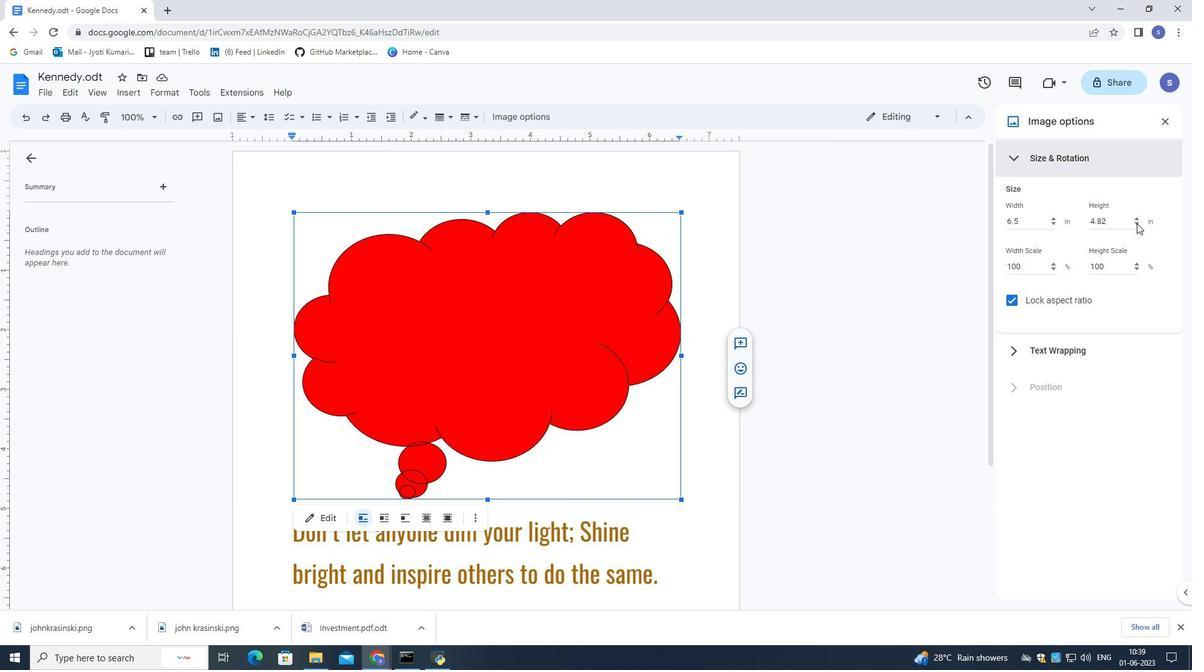 
Action: Mouse pressed left at (1134, 224)
Screenshot: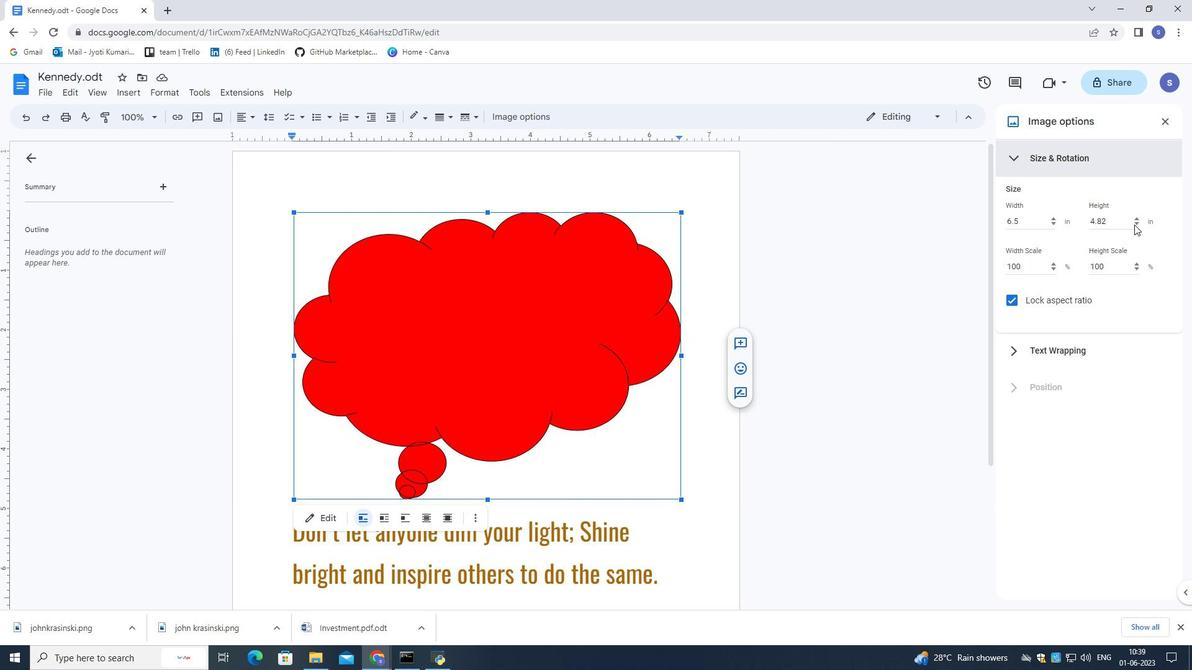 
Action: Mouse moved to (1134, 224)
Screenshot: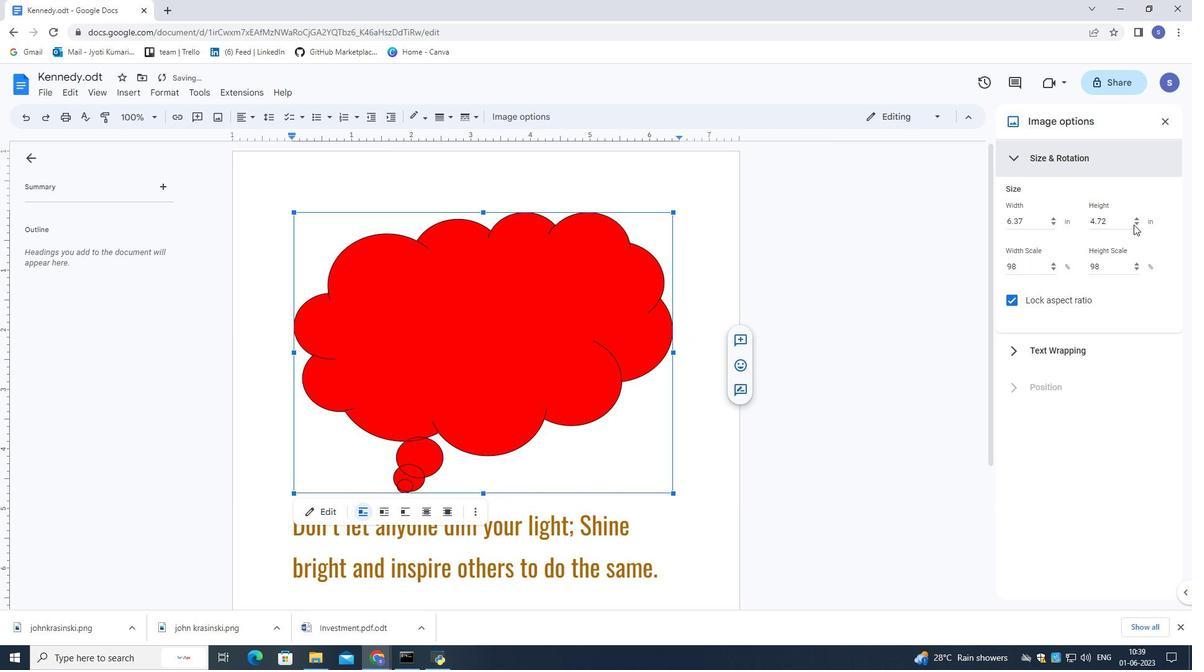 
Action: Mouse pressed left at (1134, 224)
Screenshot: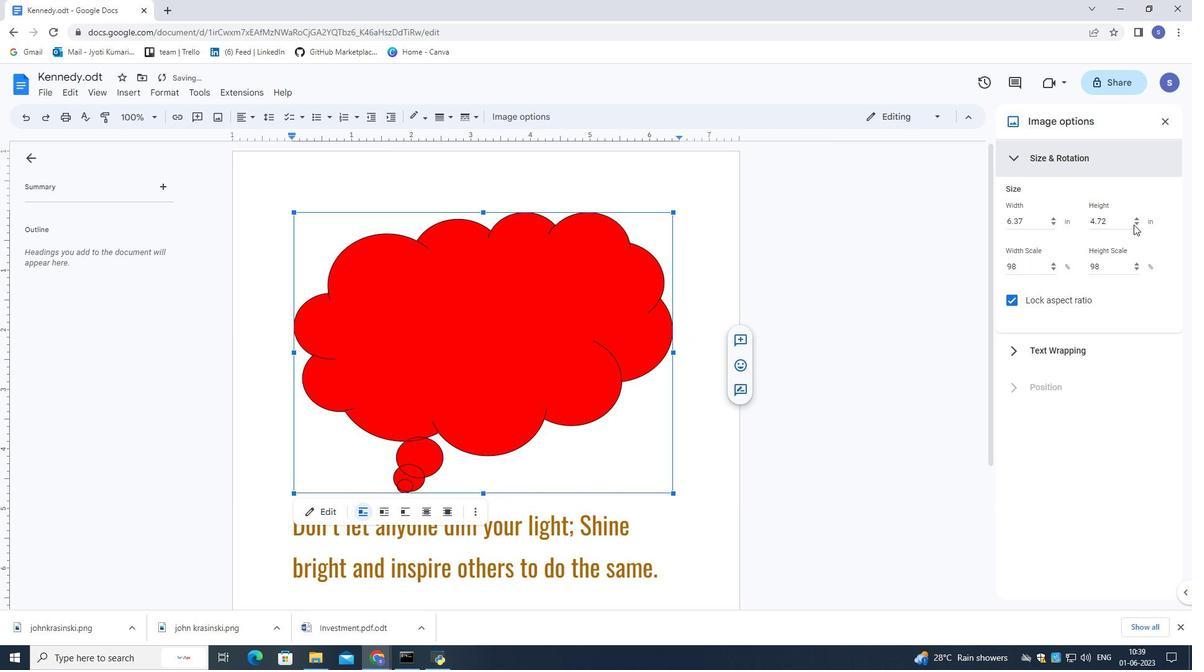 
Action: Mouse pressed left at (1134, 224)
Screenshot: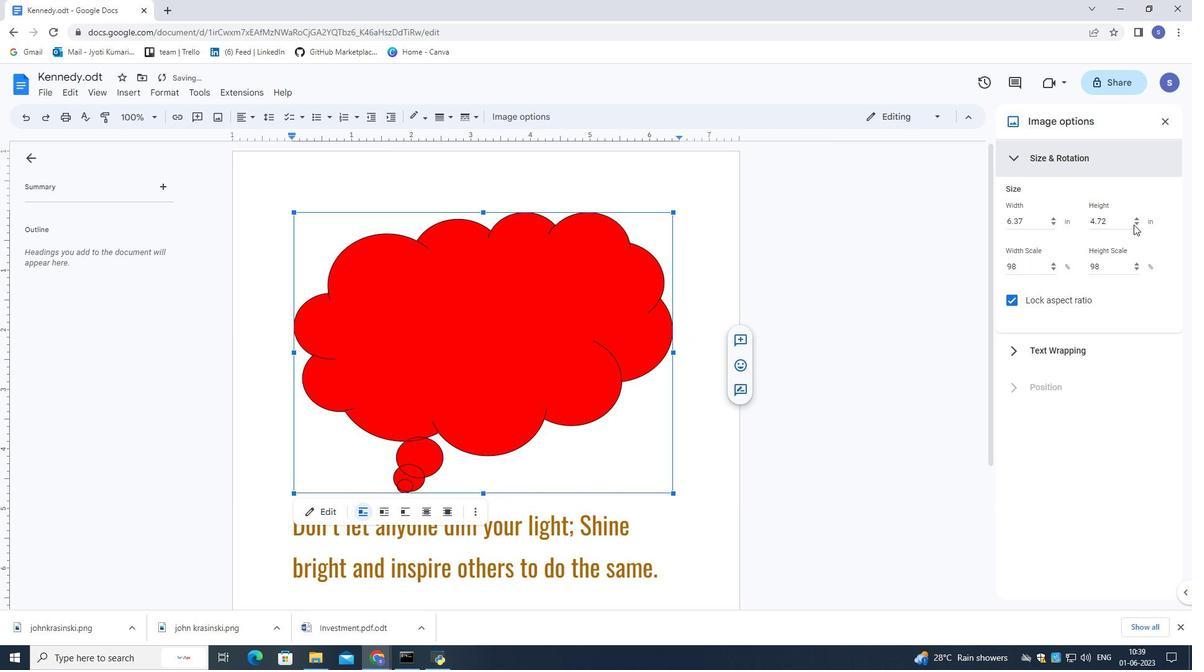 
Action: Mouse pressed left at (1134, 224)
Screenshot: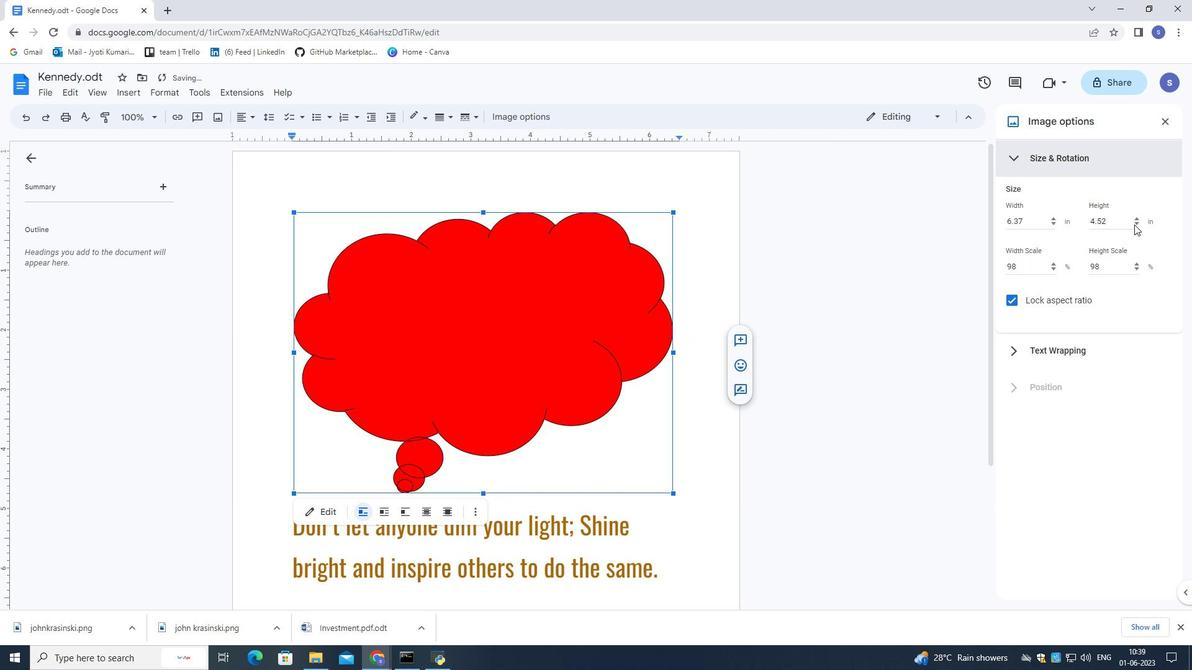 
Action: Mouse pressed left at (1134, 224)
Screenshot: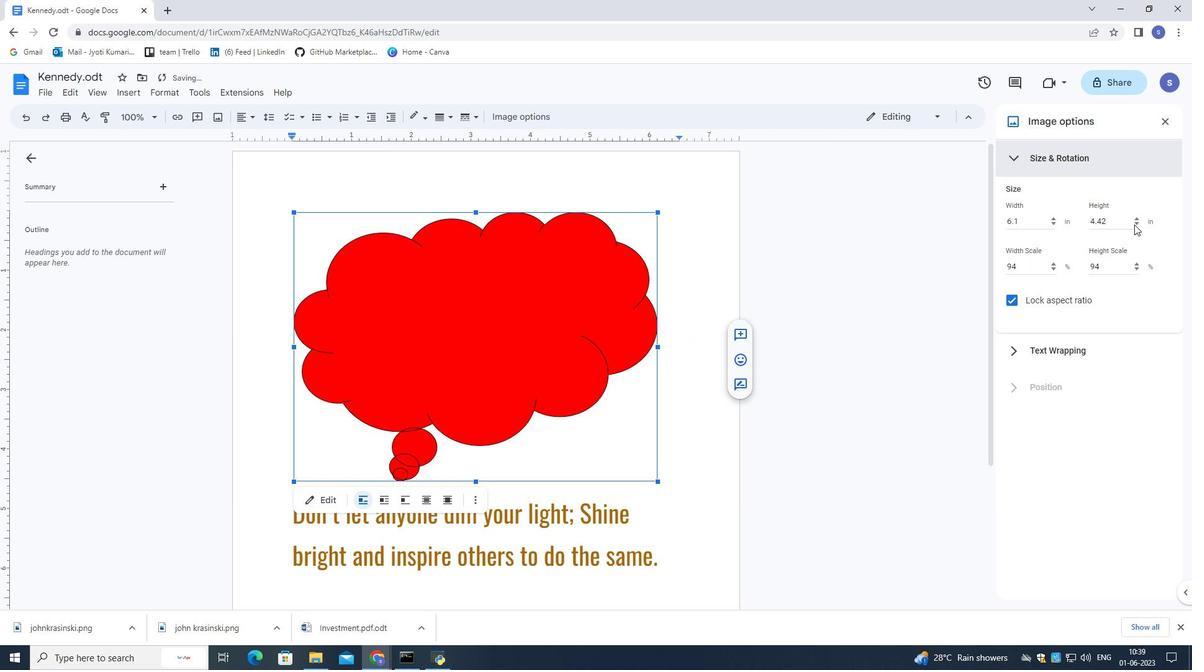 
Action: Mouse pressed left at (1134, 224)
Screenshot: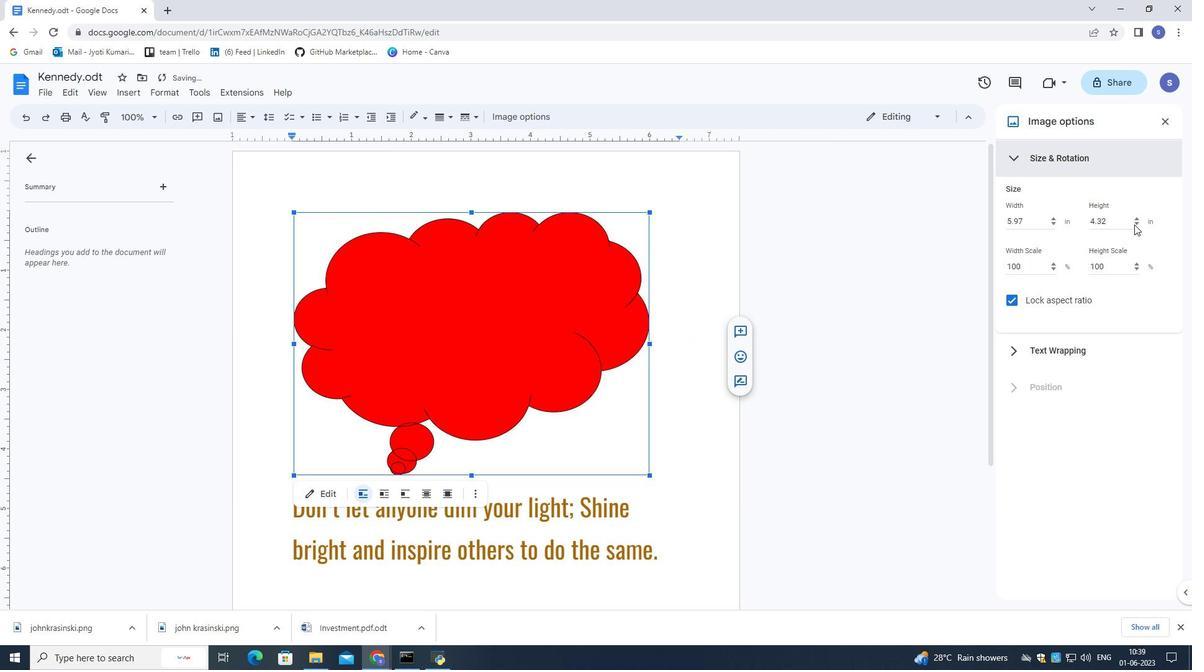 
Action: Mouse pressed left at (1134, 224)
Screenshot: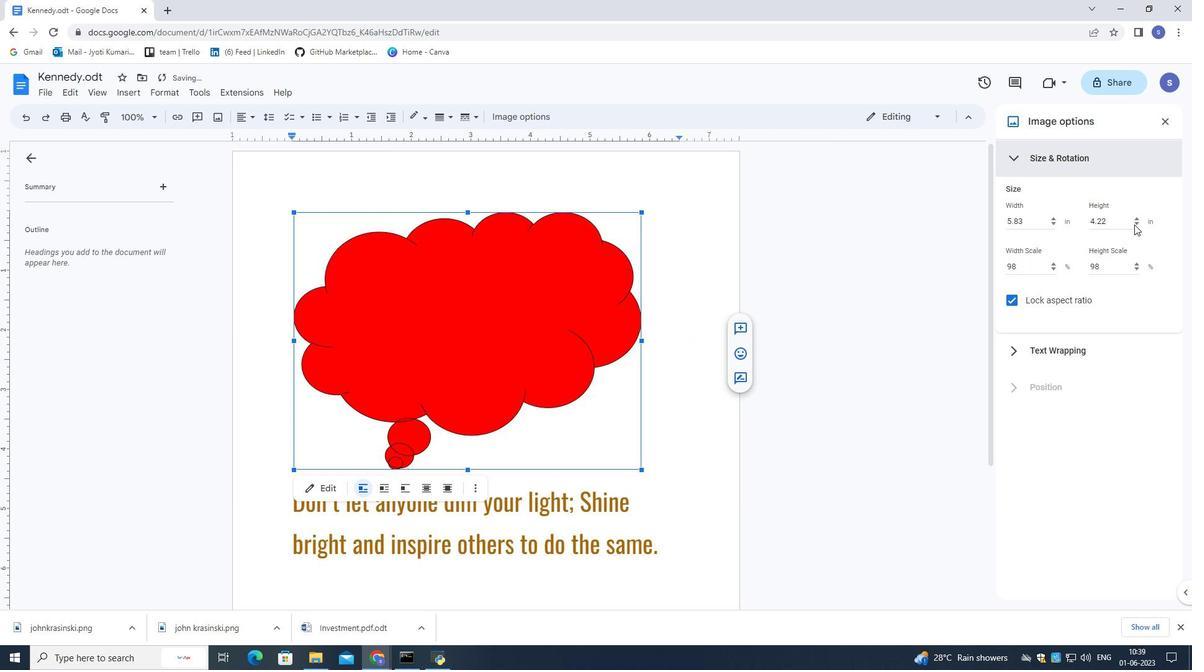 
Action: Mouse moved to (1135, 224)
Screenshot: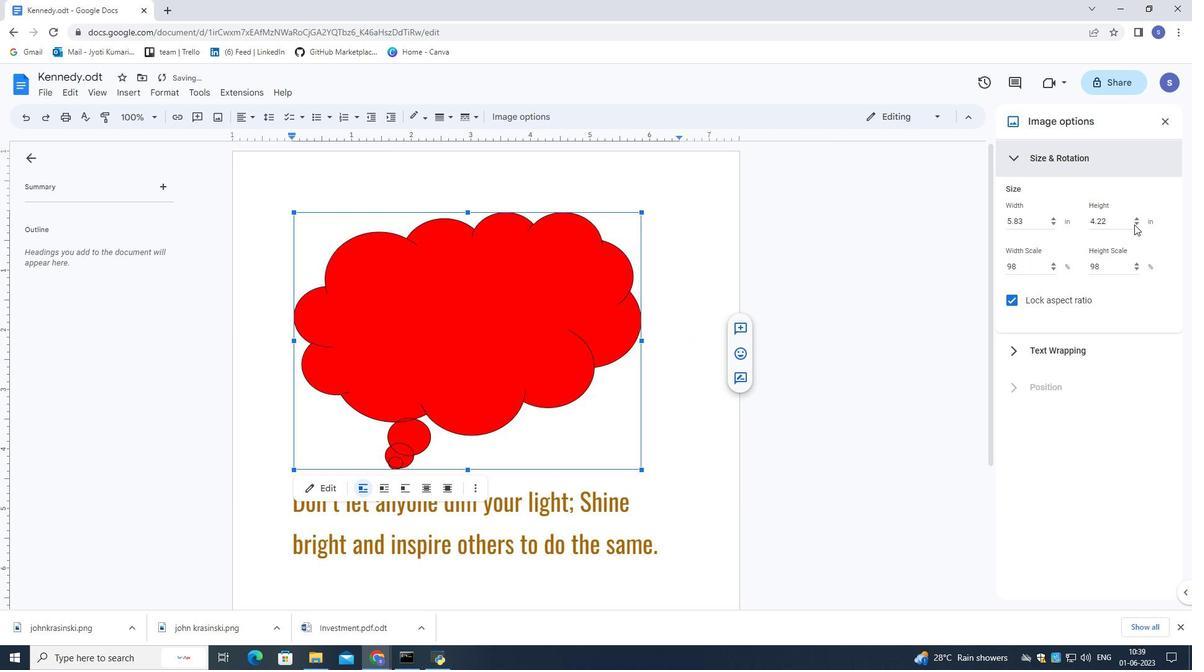 
Action: Mouse pressed left at (1135, 224)
Screenshot: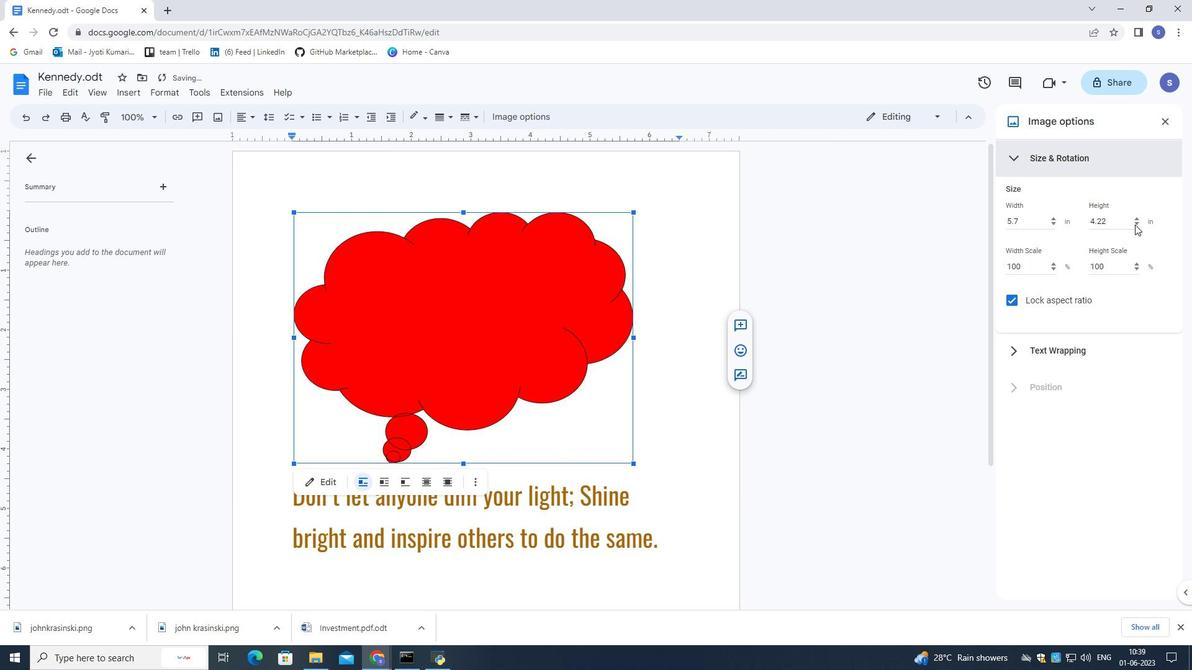
Action: Mouse pressed left at (1135, 224)
Screenshot: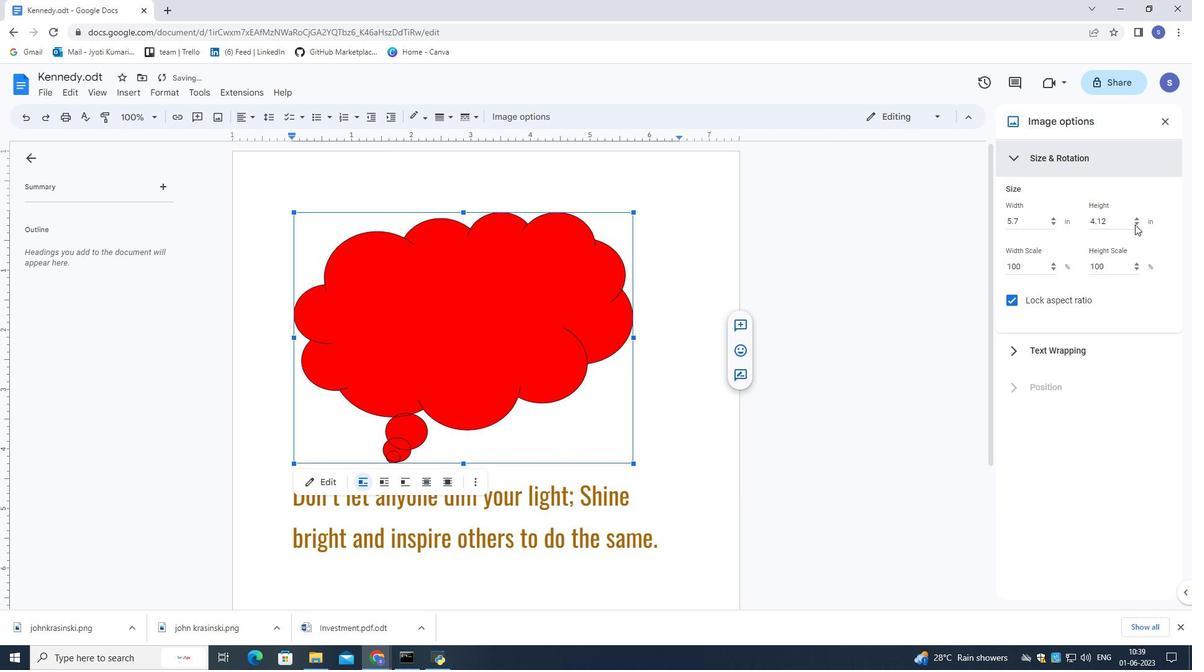 
Action: Mouse pressed left at (1135, 224)
Screenshot: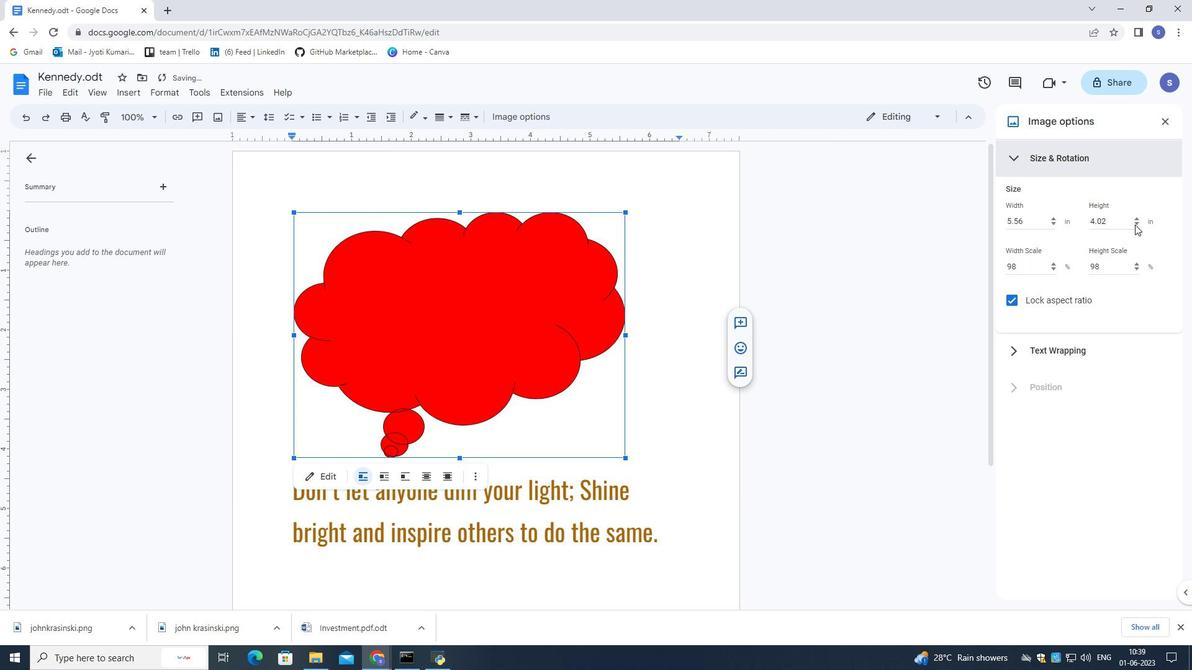 
Action: Mouse pressed left at (1135, 224)
Screenshot: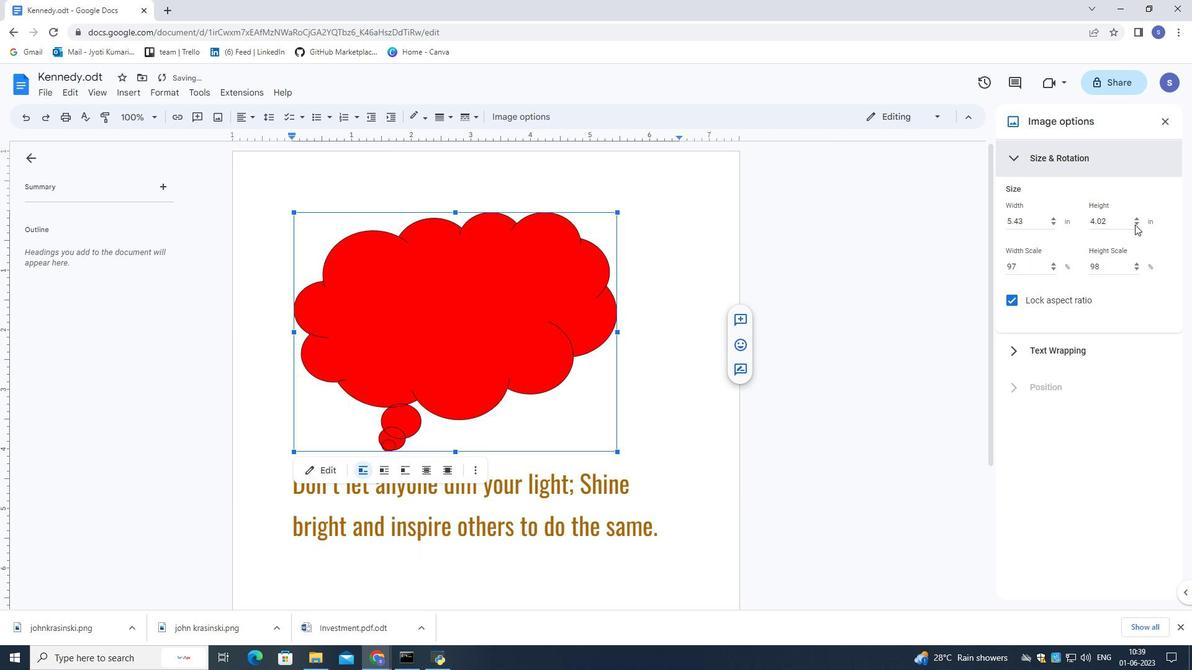 
Action: Mouse pressed left at (1135, 224)
Screenshot: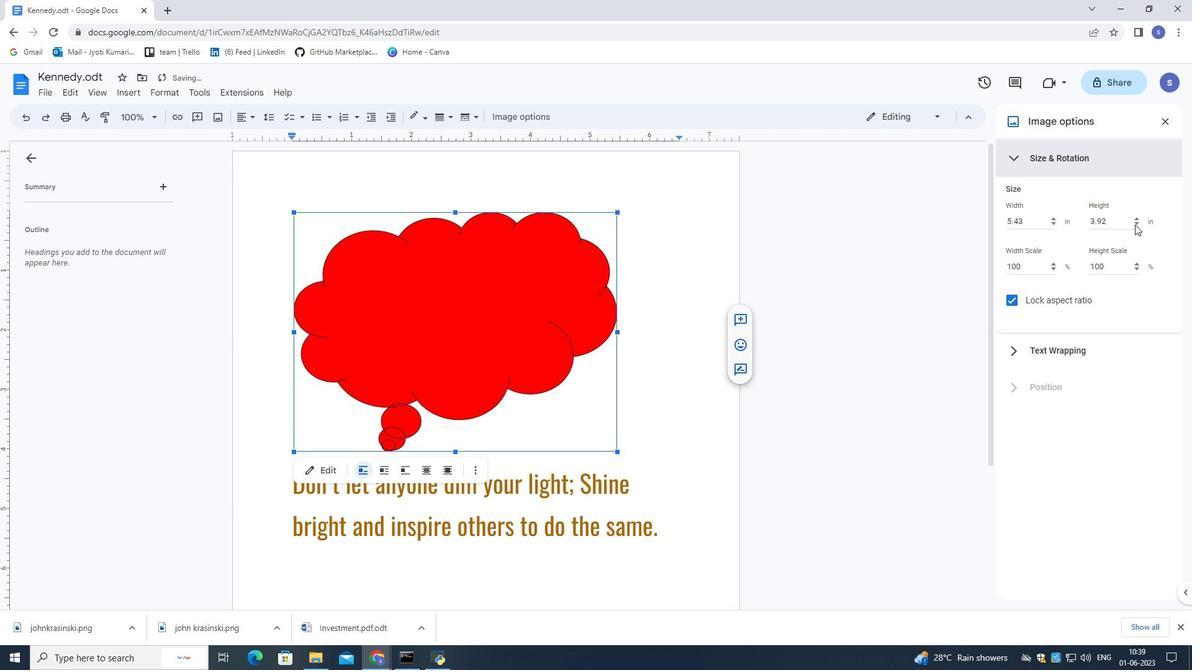 
Action: Mouse pressed left at (1135, 224)
Screenshot: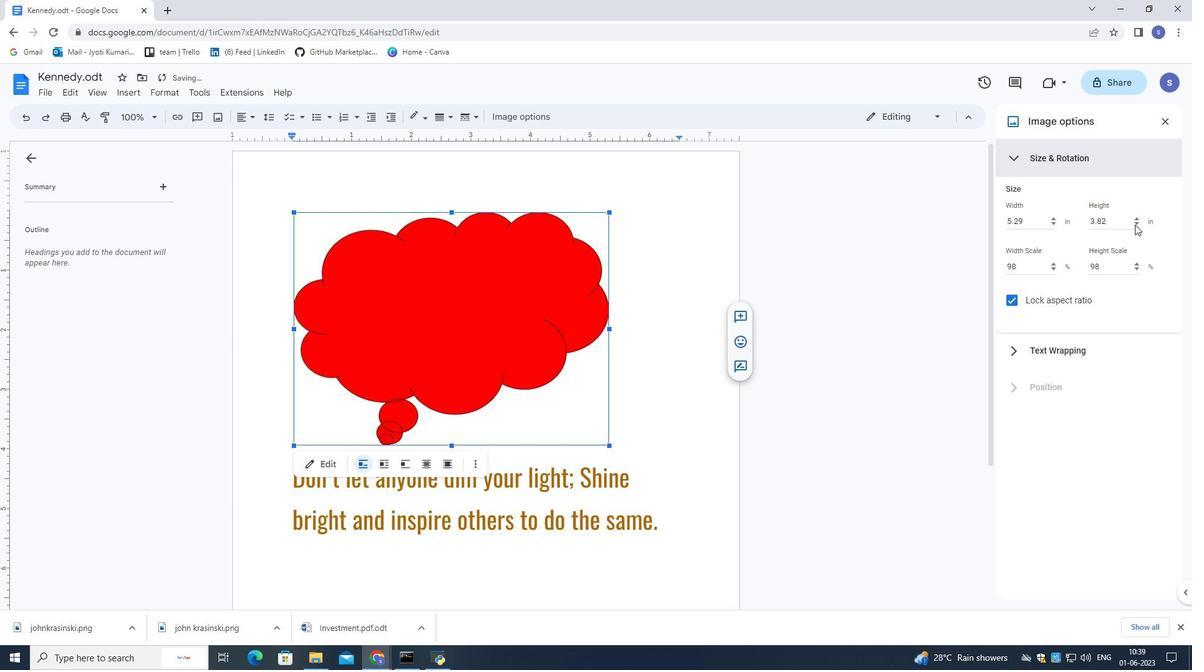 
Action: Mouse pressed left at (1135, 224)
Screenshot: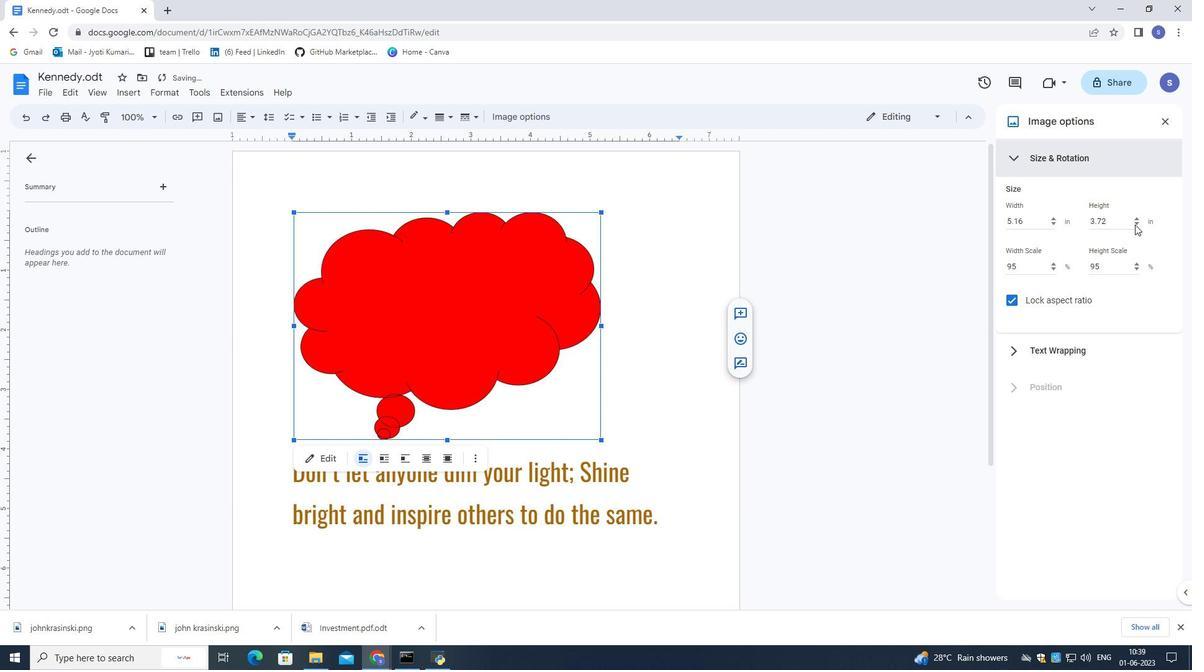
Action: Mouse pressed left at (1135, 224)
Screenshot: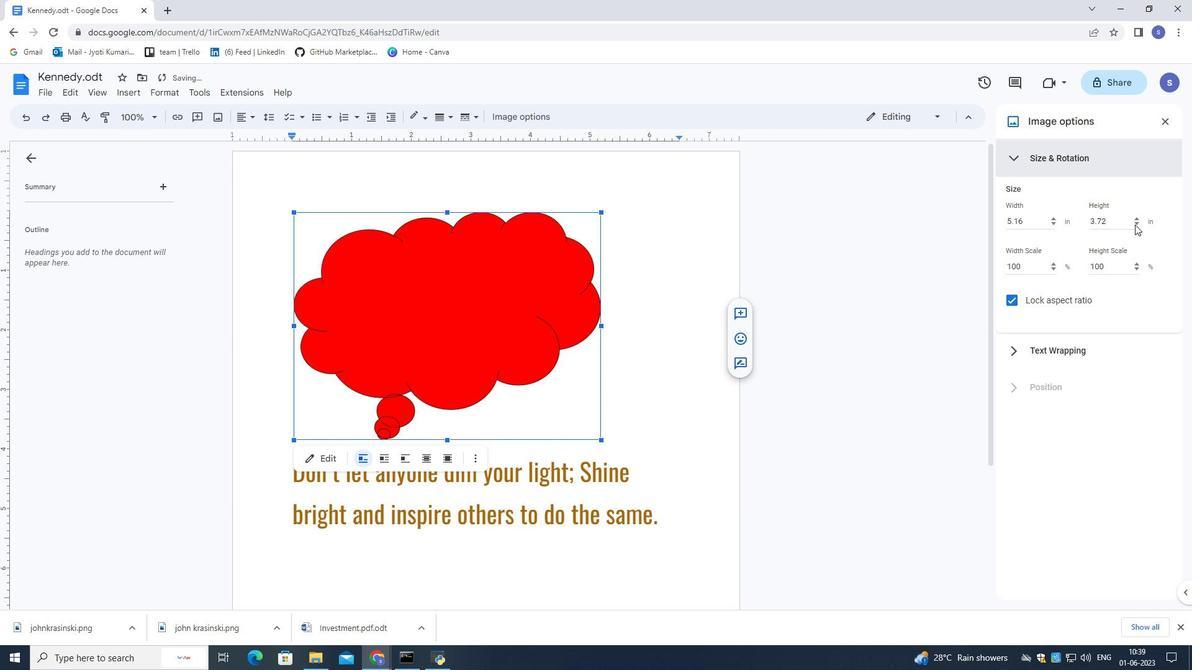 
Action: Mouse pressed left at (1135, 224)
Screenshot: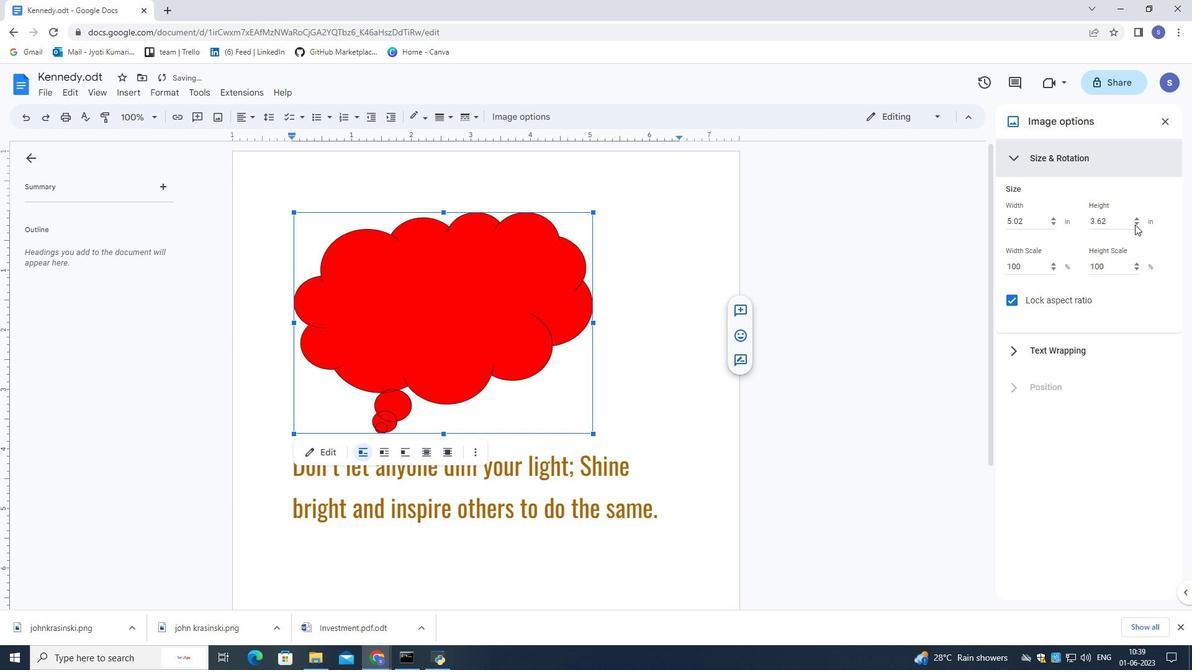 
Action: Mouse pressed left at (1135, 224)
Screenshot: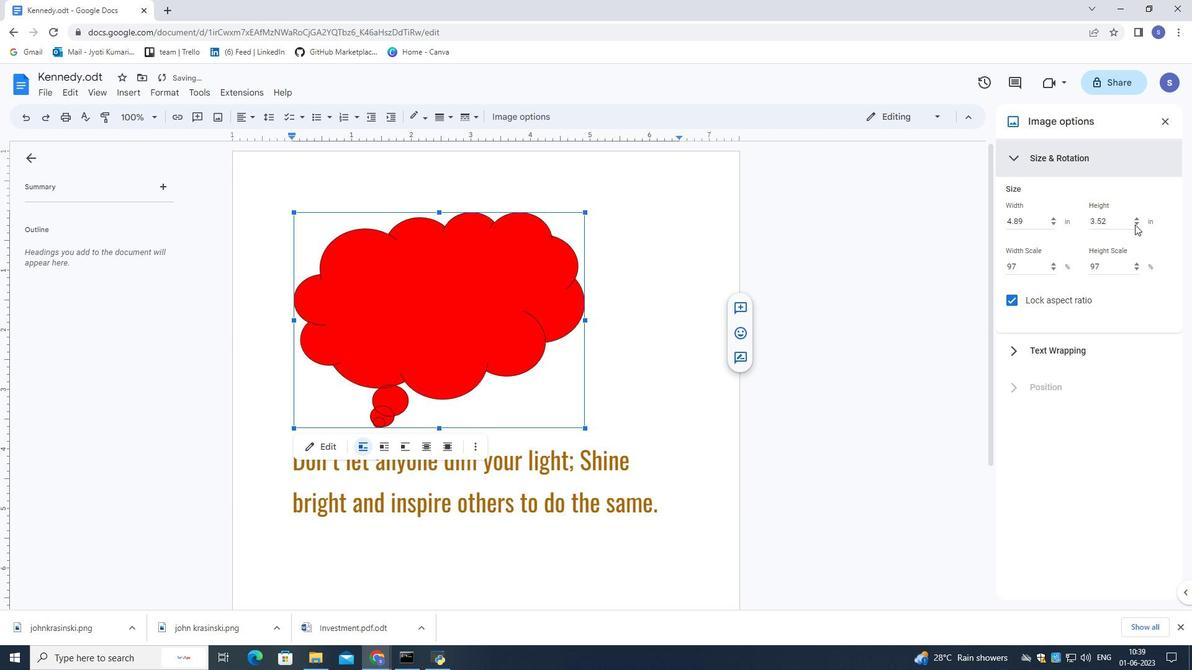 
Action: Mouse pressed left at (1135, 224)
Screenshot: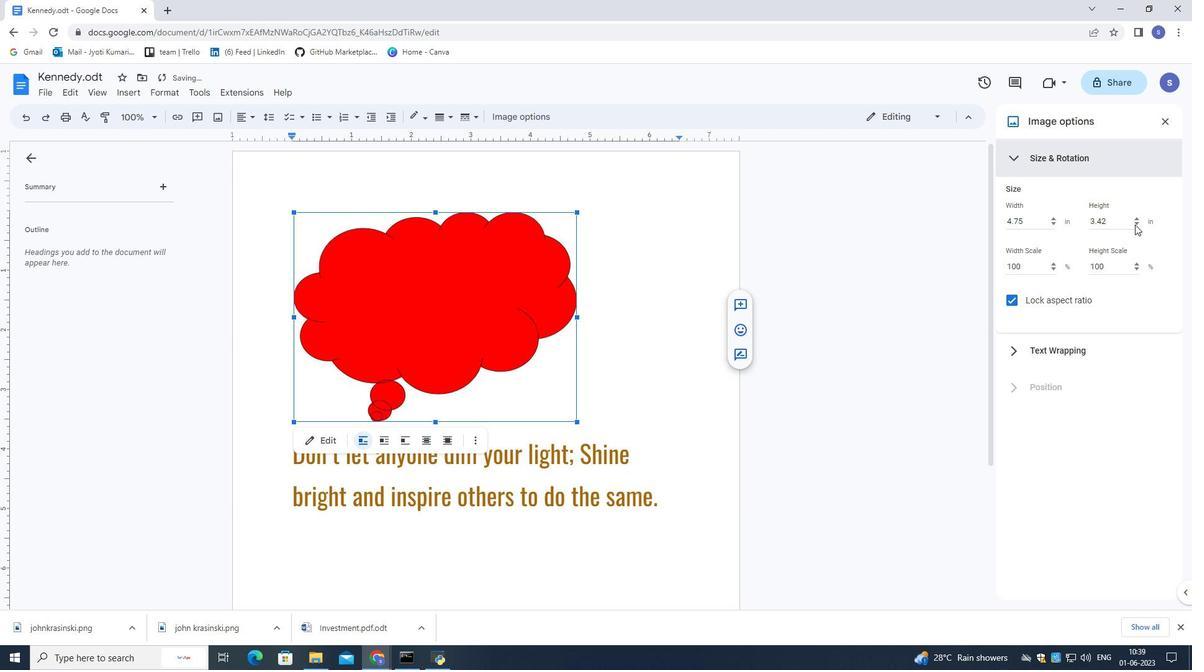 
Action: Mouse pressed left at (1135, 224)
Screenshot: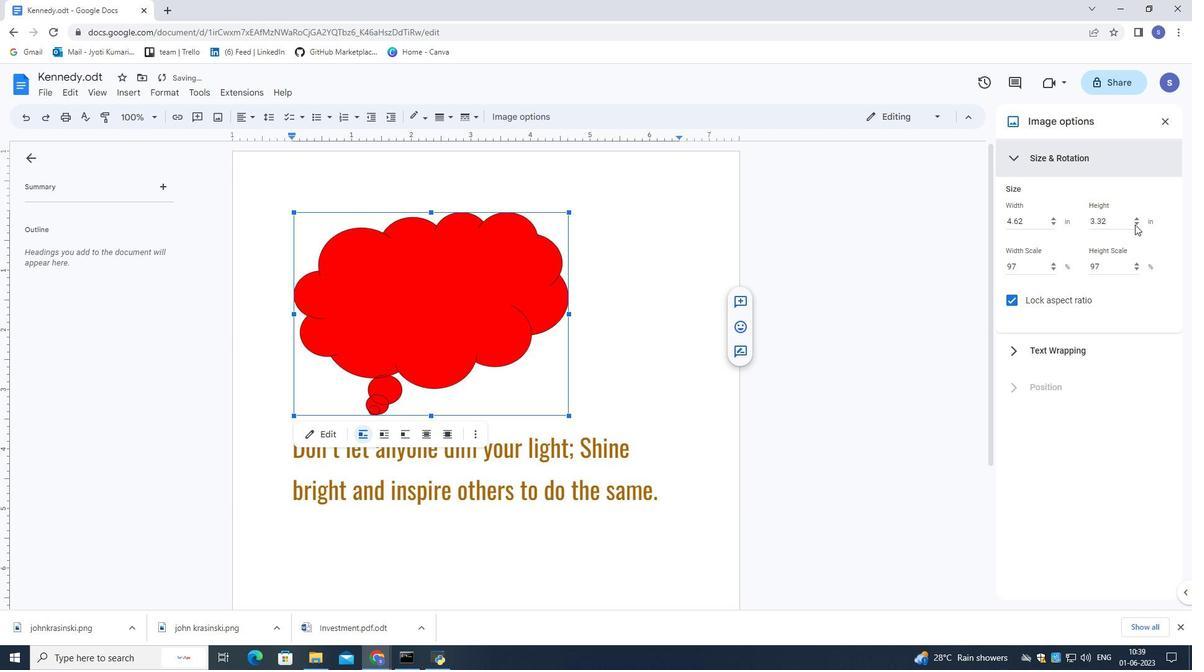 
Action: Mouse pressed left at (1135, 224)
Screenshot: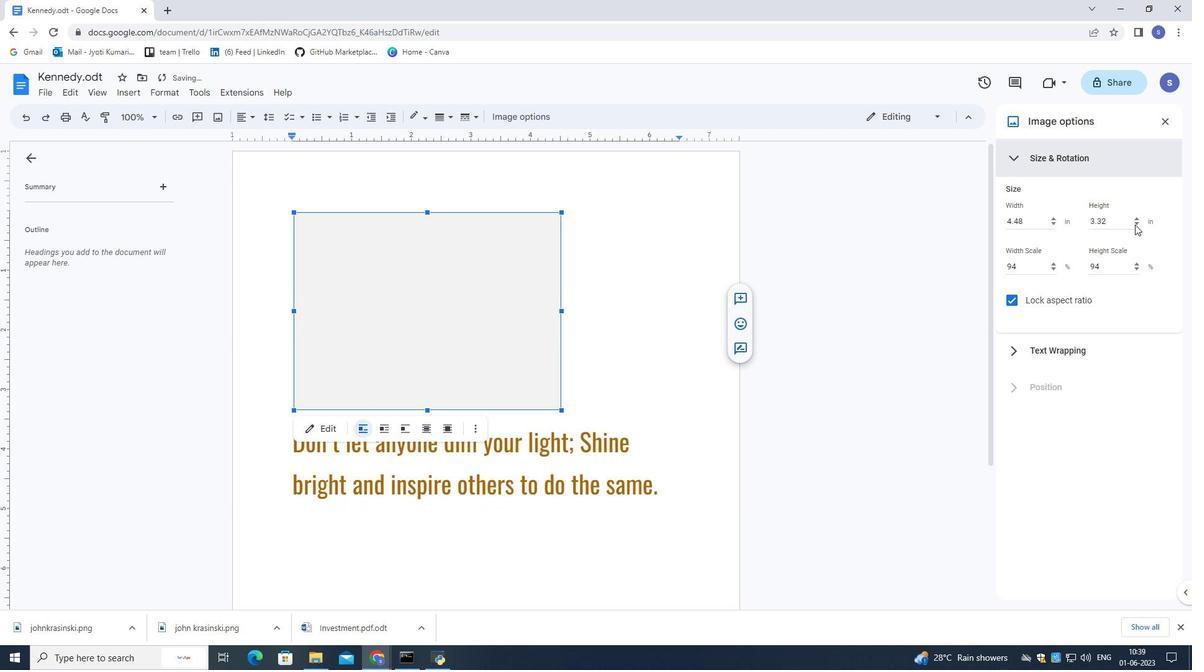 
Action: Mouse pressed left at (1135, 224)
Screenshot: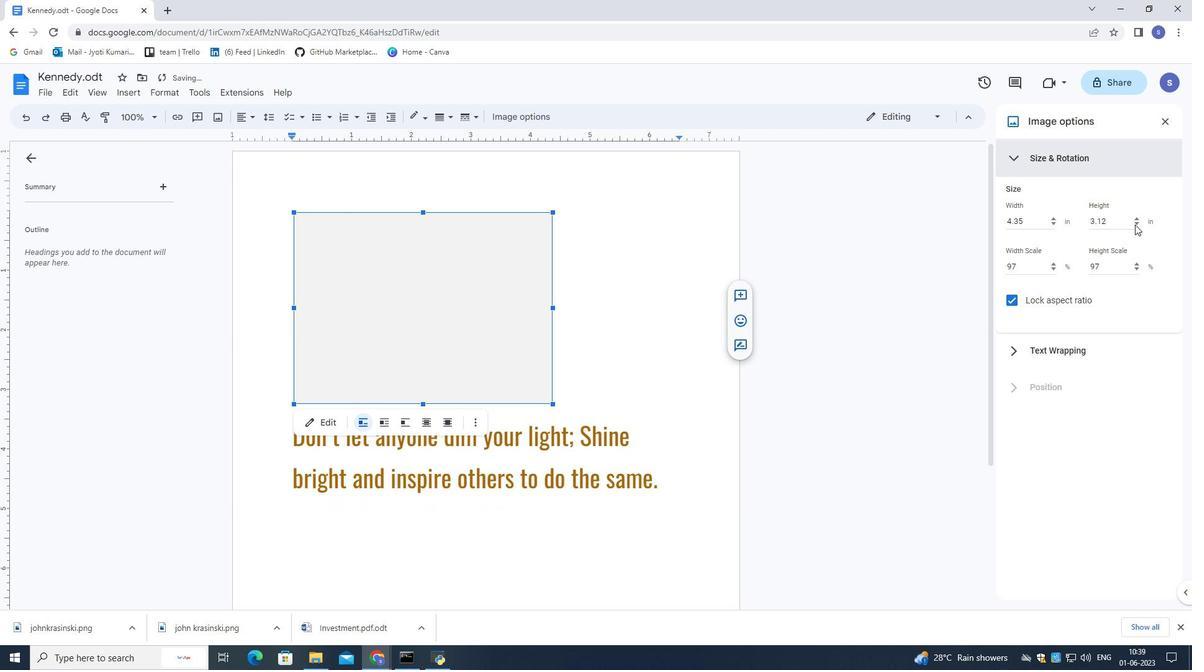 
Action: Mouse pressed left at (1135, 224)
Screenshot: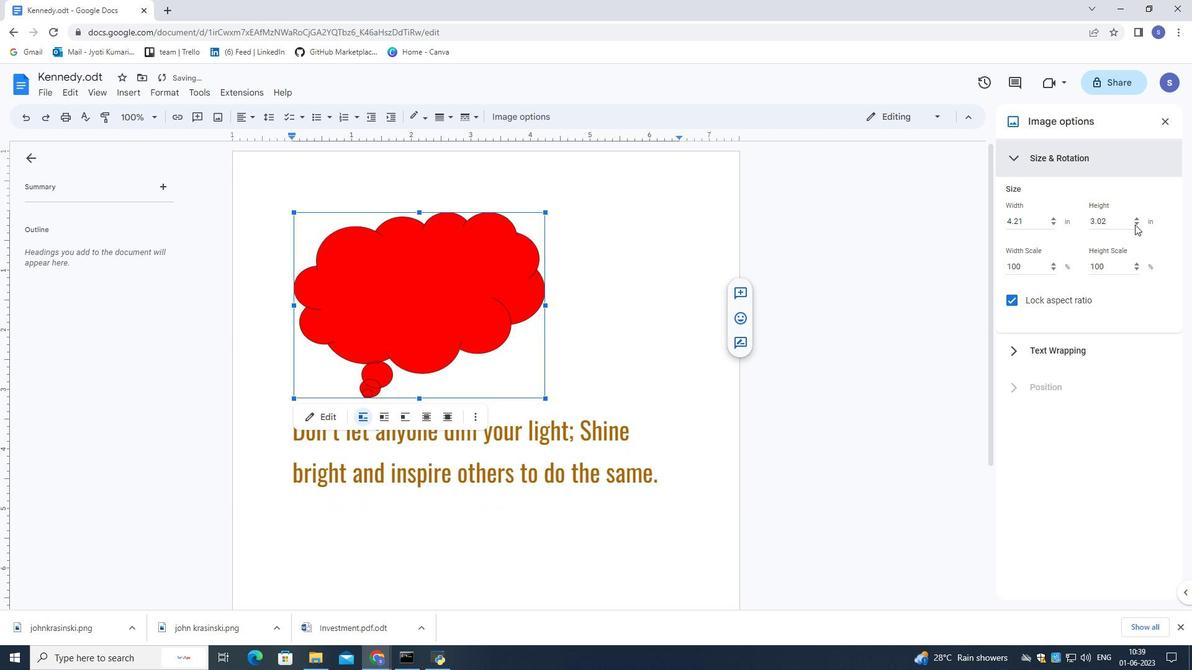 
Action: Mouse pressed left at (1135, 224)
Screenshot: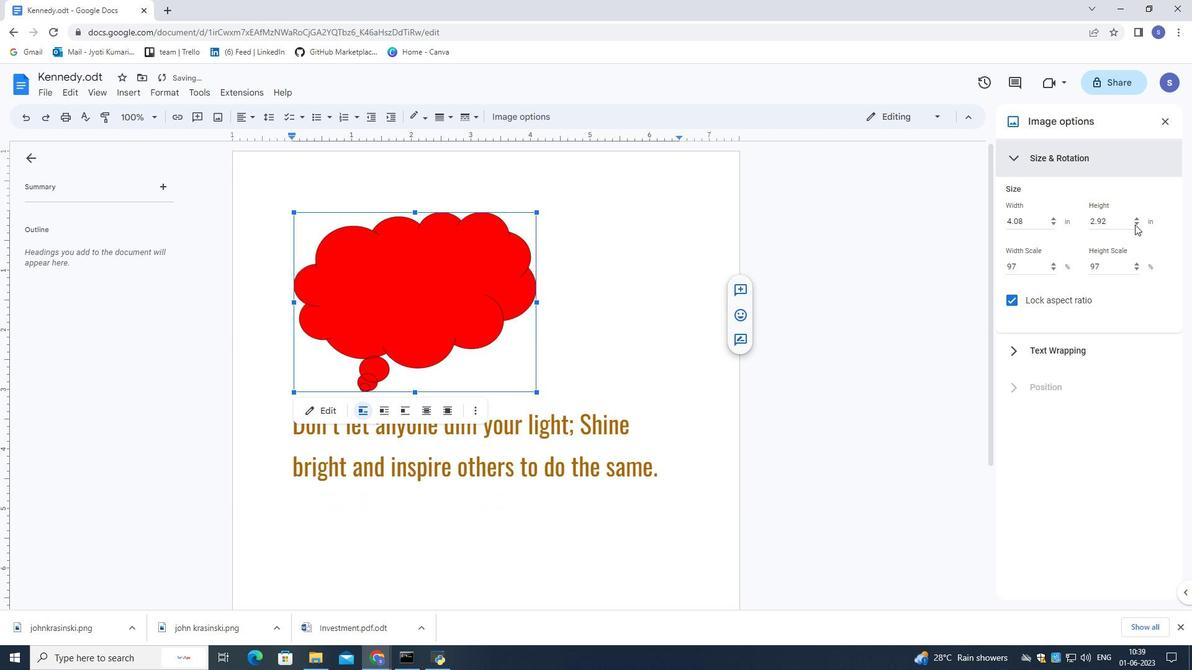 
Action: Mouse pressed left at (1135, 224)
Screenshot: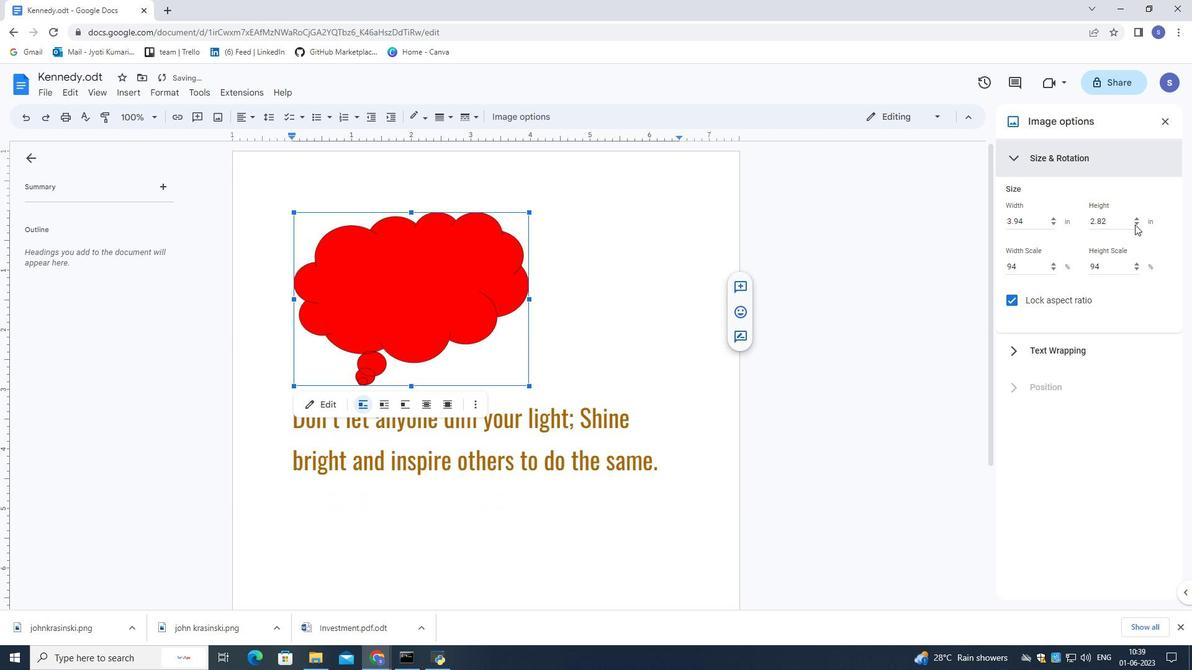 
Action: Mouse pressed left at (1135, 224)
Screenshot: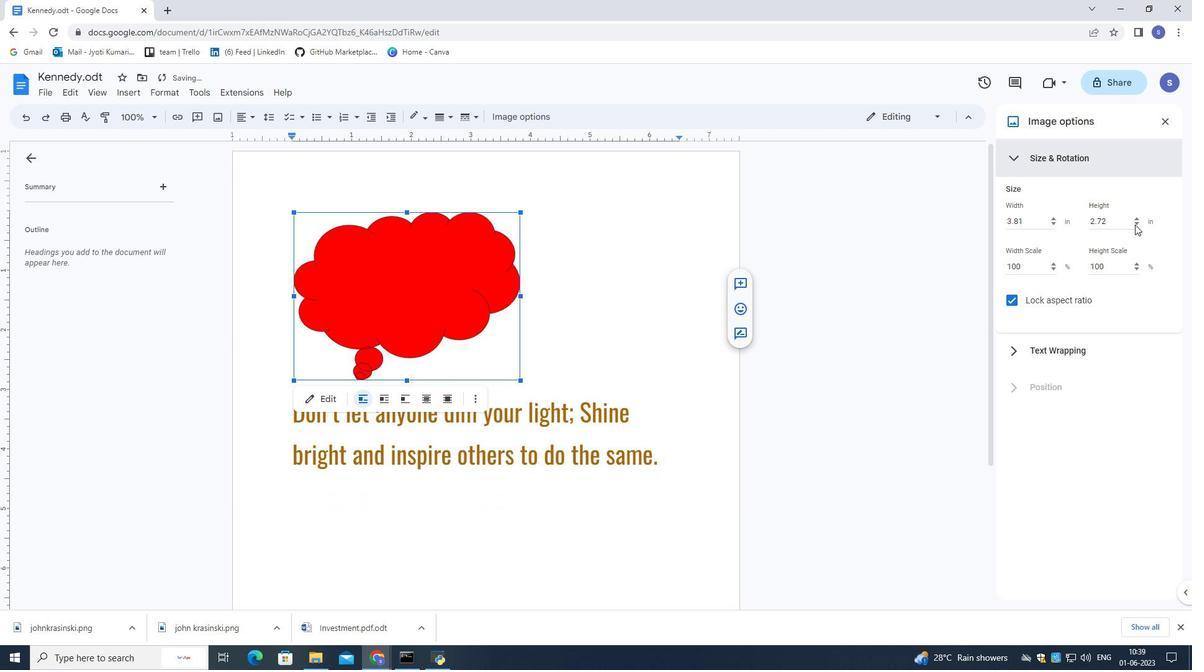 
Action: Mouse pressed left at (1135, 224)
Screenshot: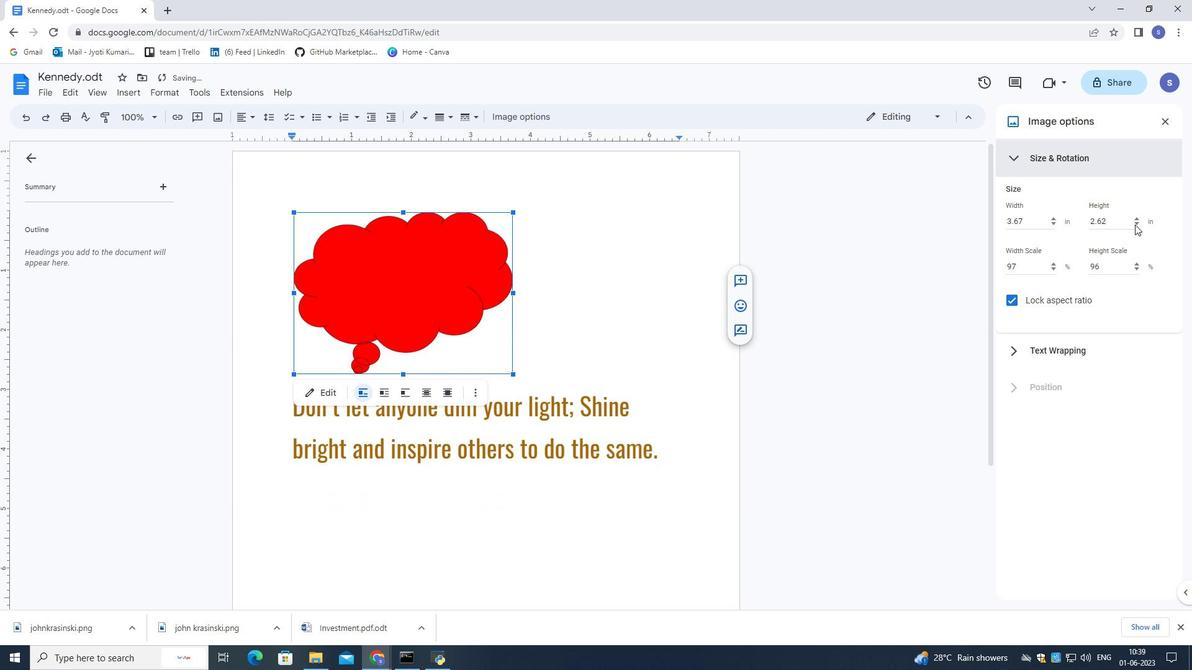 
Action: Mouse pressed left at (1135, 224)
Screenshot: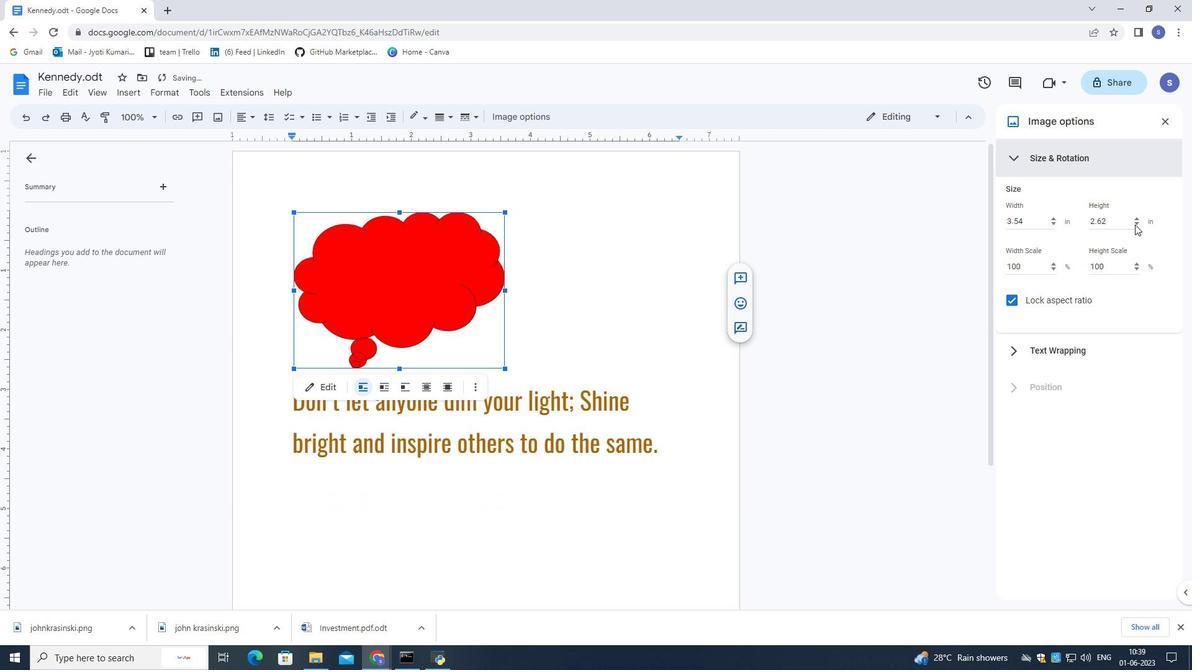 
Action: Mouse pressed left at (1135, 224)
Screenshot: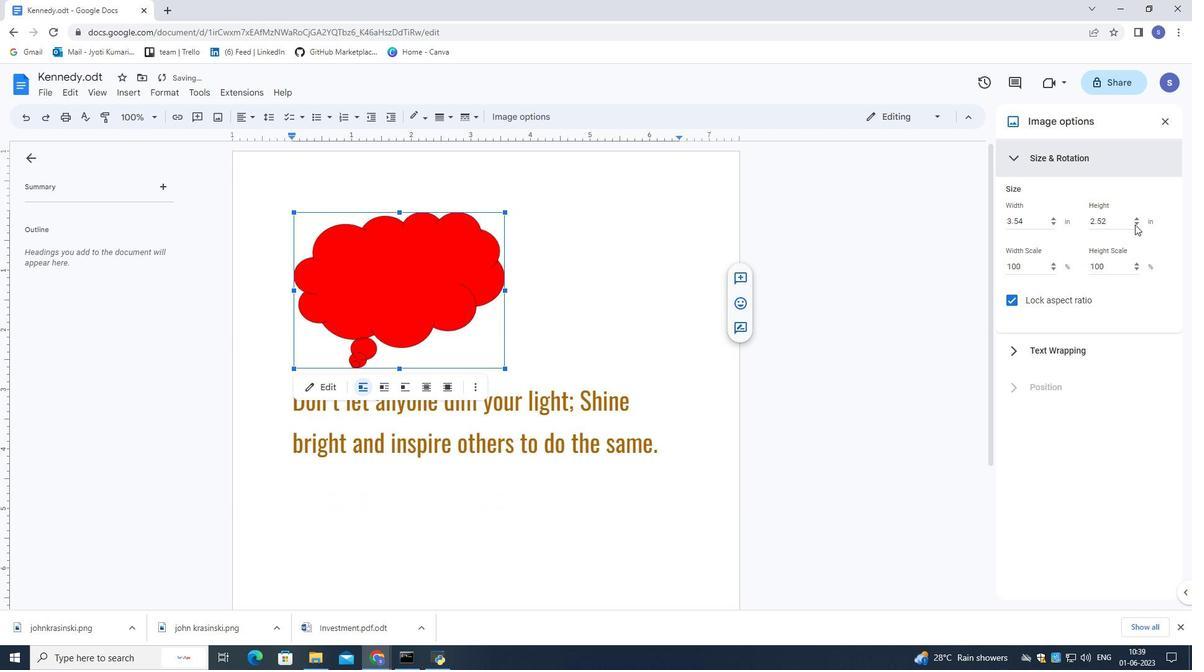 
Action: Mouse pressed left at (1135, 224)
Screenshot: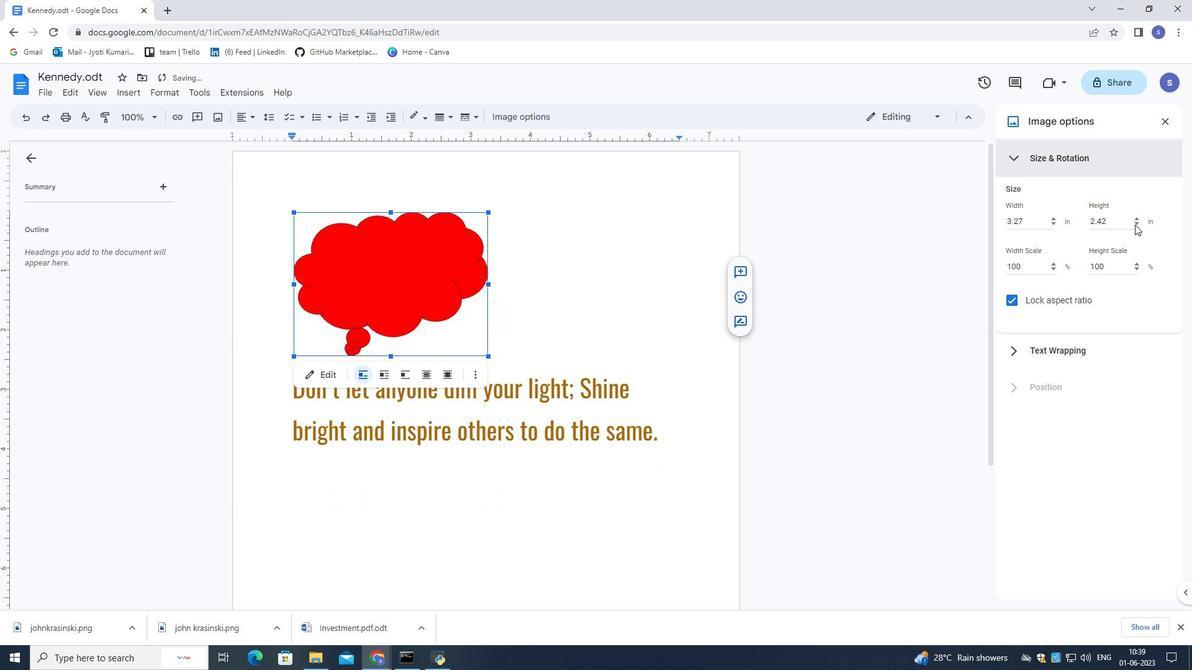 
Action: Mouse pressed left at (1135, 224)
Screenshot: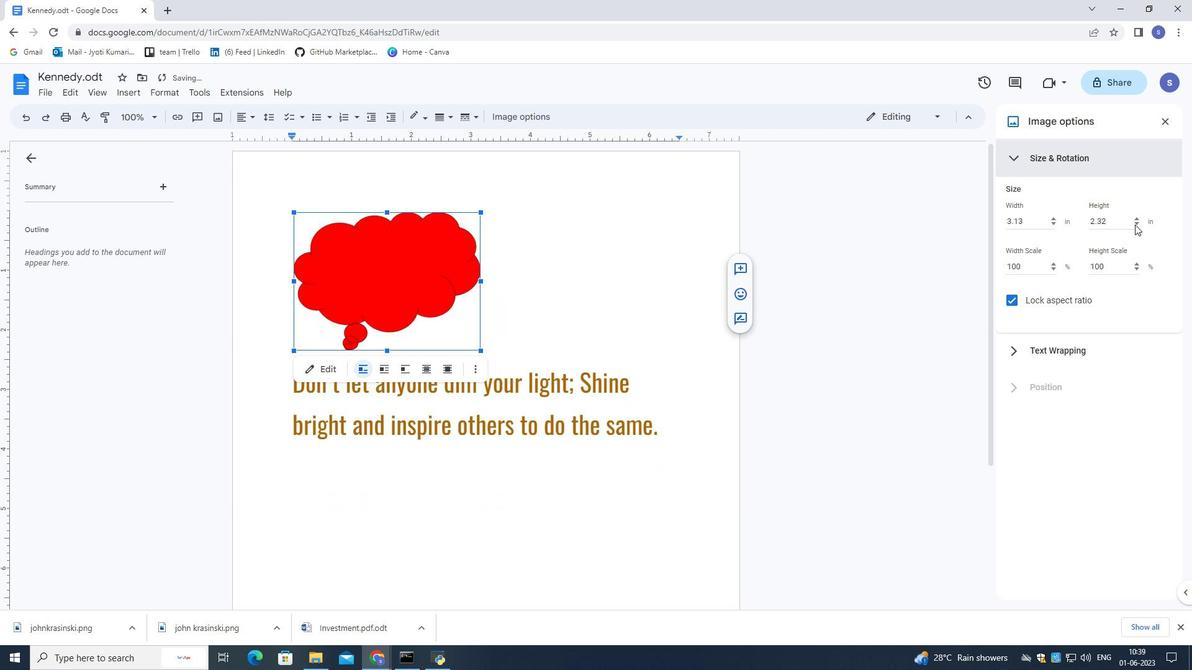 
Action: Mouse pressed left at (1135, 224)
Screenshot: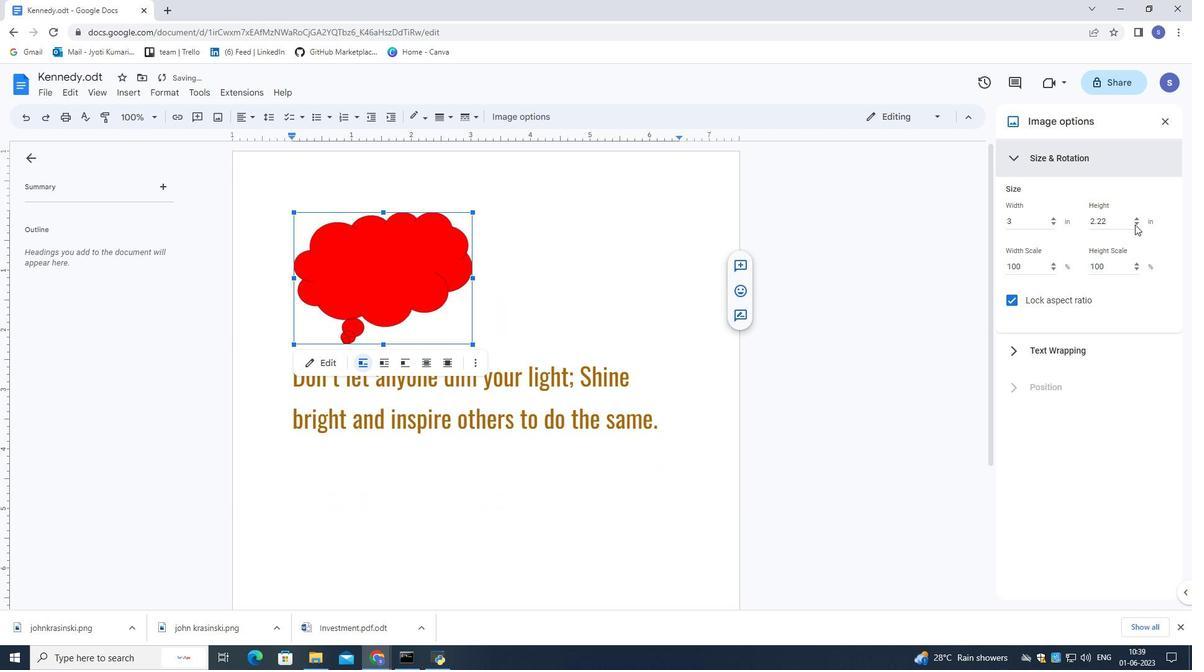 
Action: Mouse pressed left at (1135, 224)
Screenshot: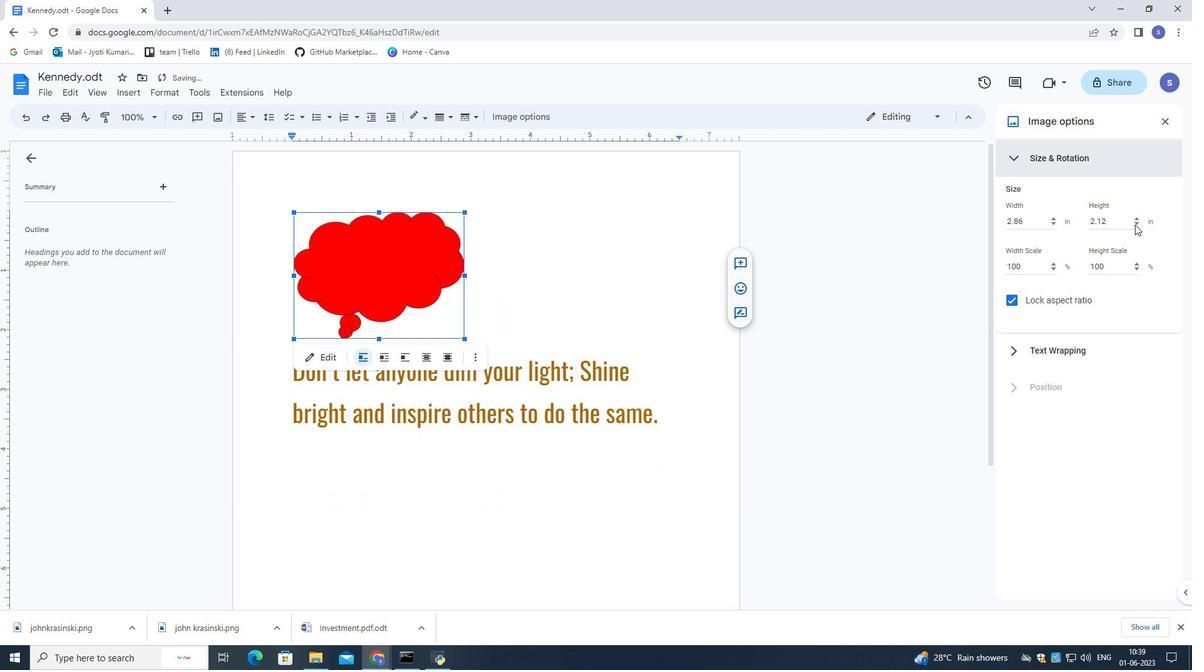 
Action: Mouse pressed left at (1135, 224)
Screenshot: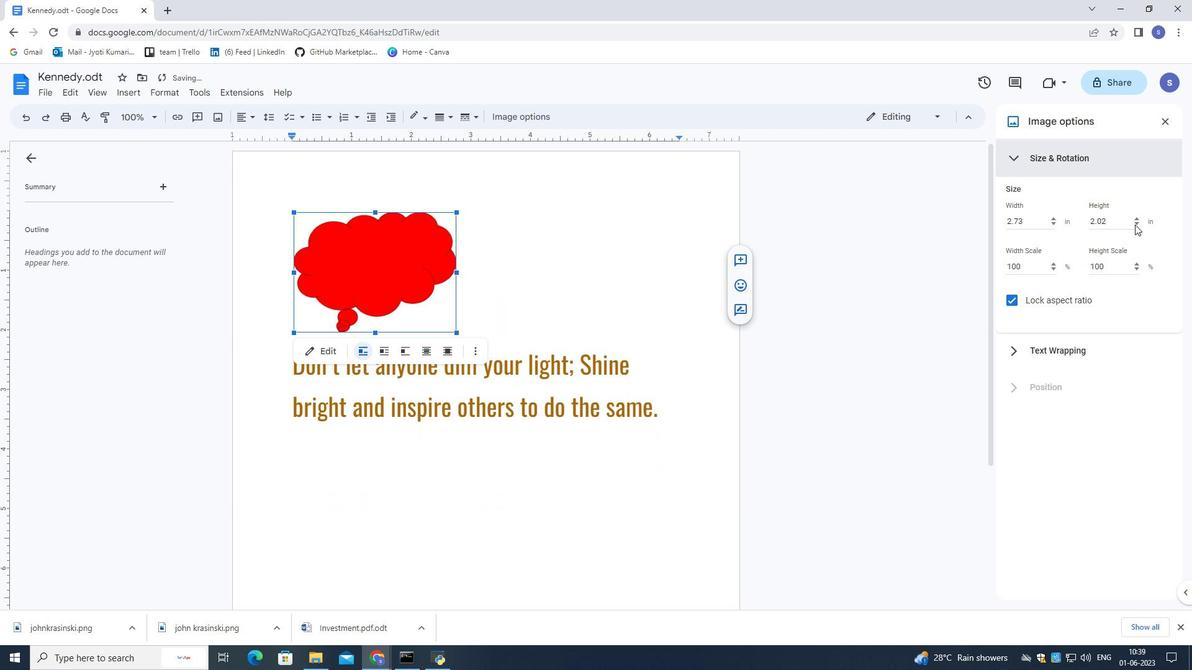 
Action: Mouse pressed left at (1135, 224)
Screenshot: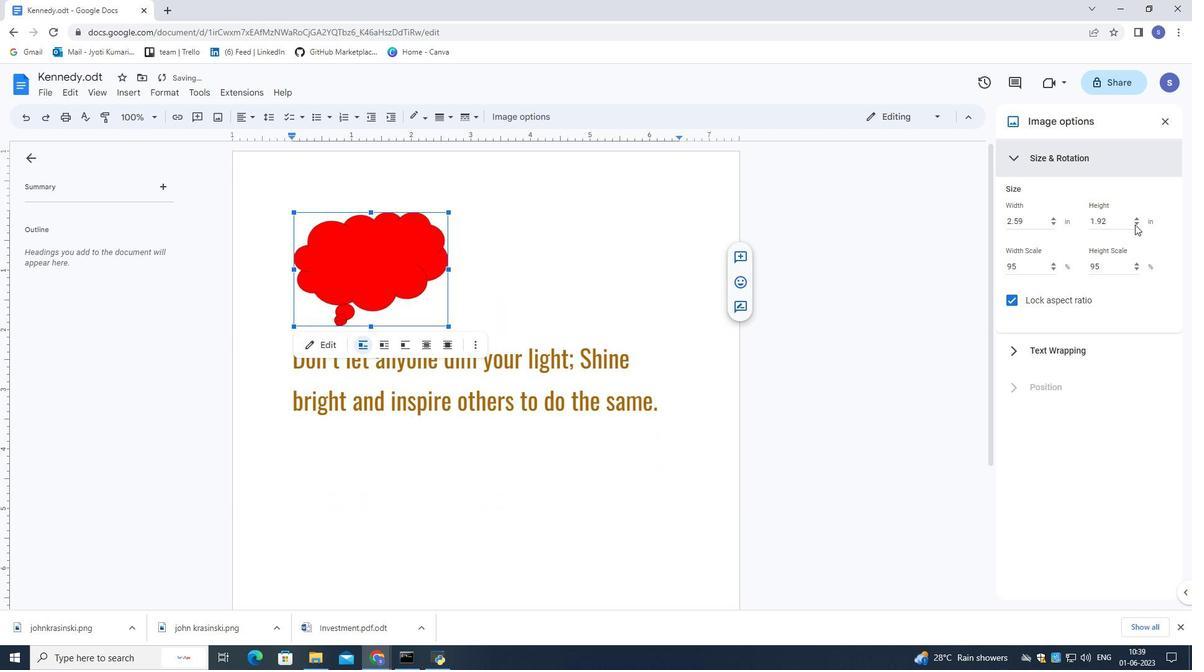 
Action: Mouse pressed left at (1135, 224)
Screenshot: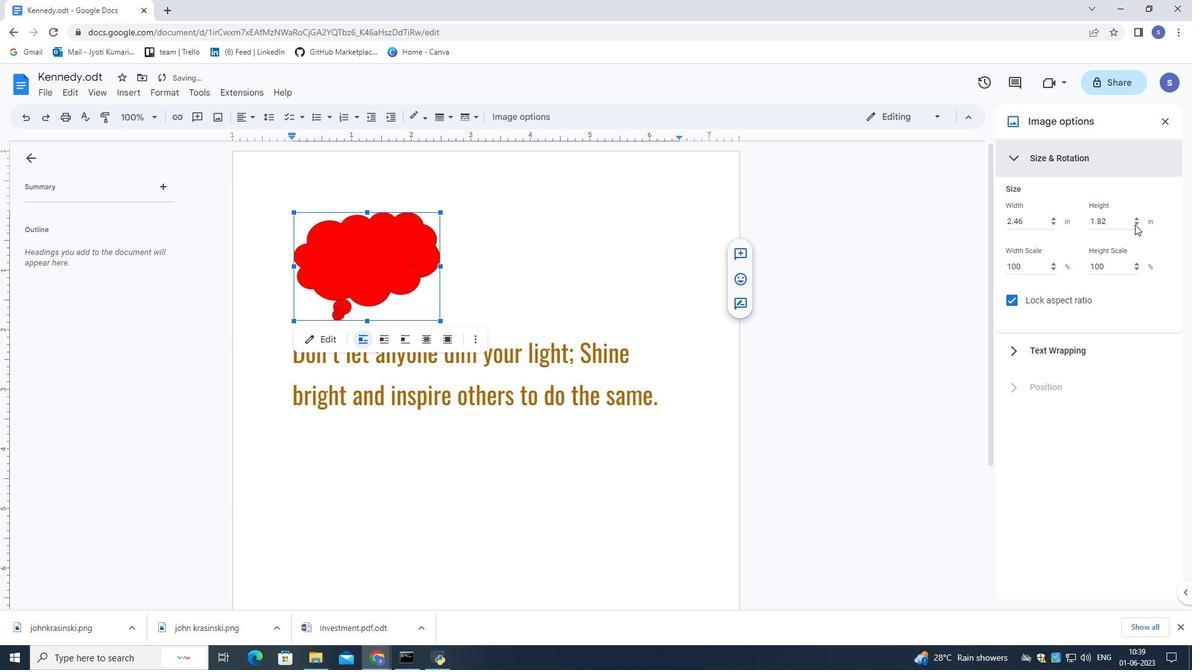 
Action: Mouse pressed left at (1135, 224)
Screenshot: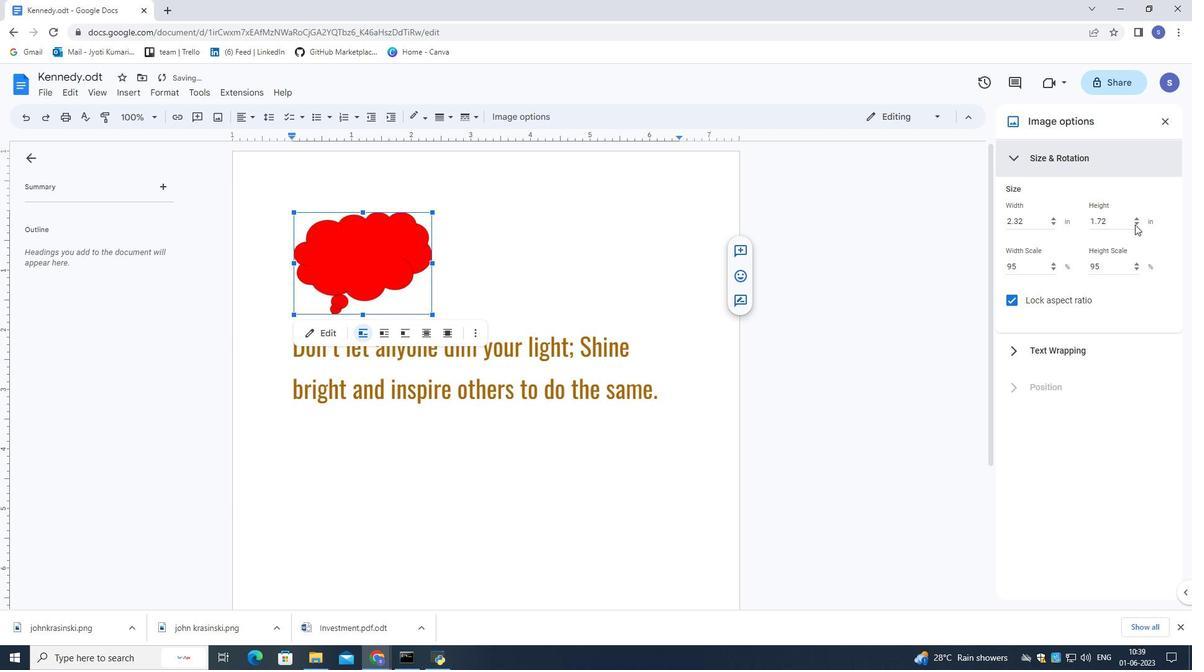
Action: Mouse pressed left at (1135, 224)
Screenshot: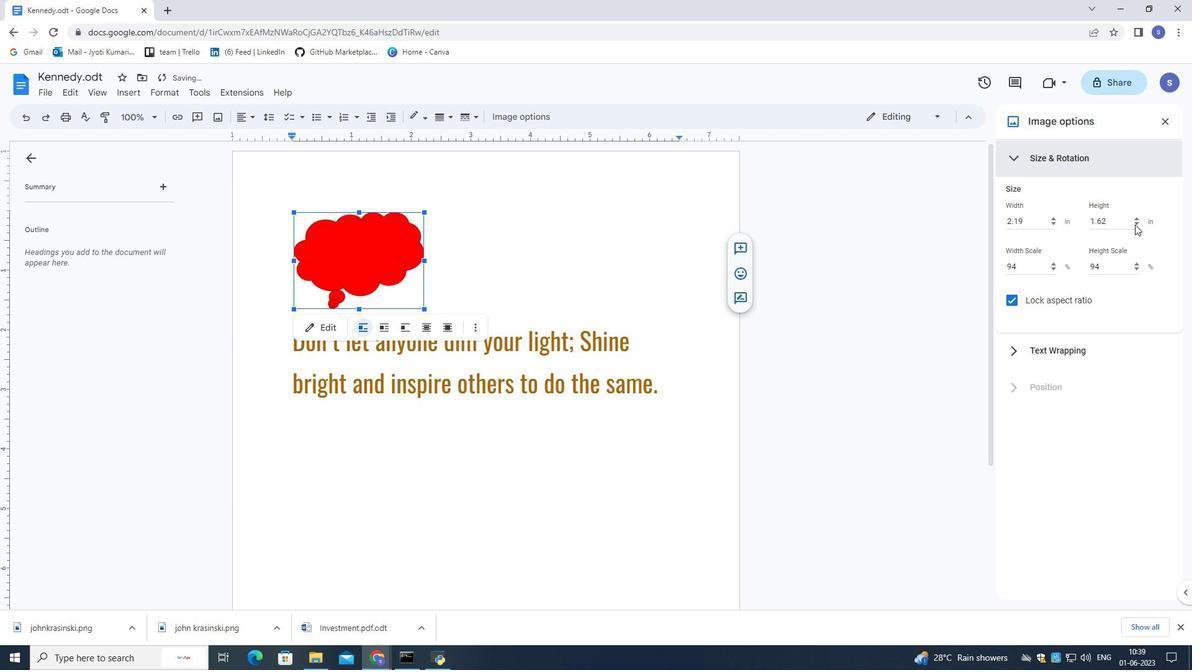 
Action: Mouse pressed left at (1135, 224)
Screenshot: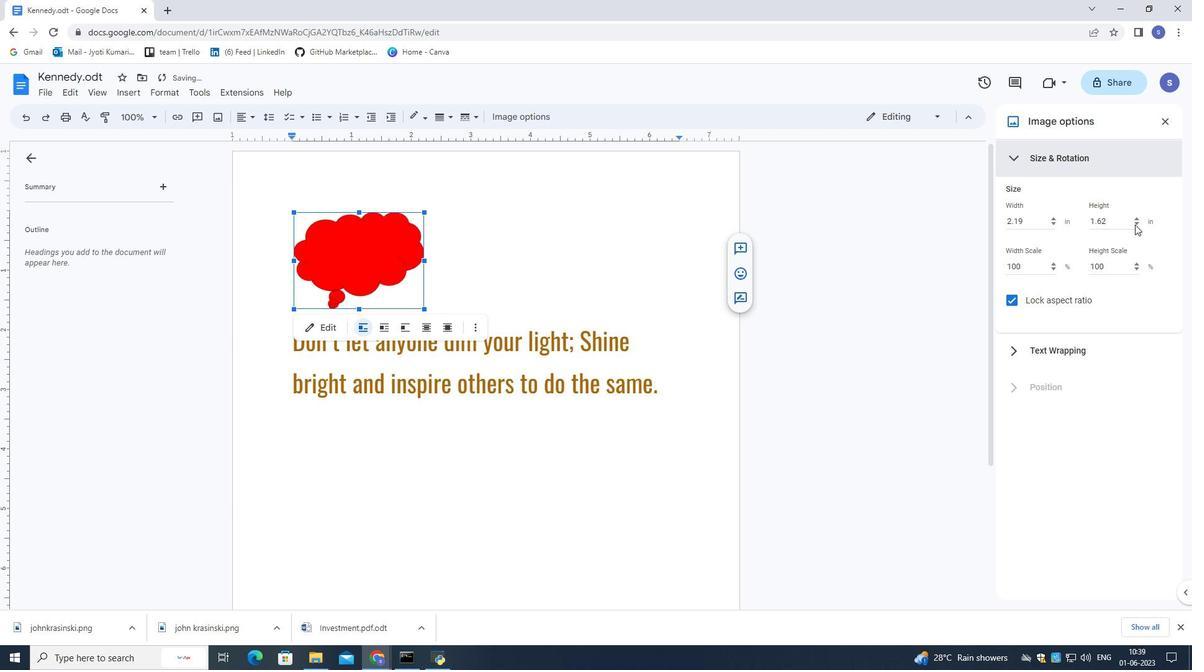 
Action: Mouse pressed left at (1135, 224)
Screenshot: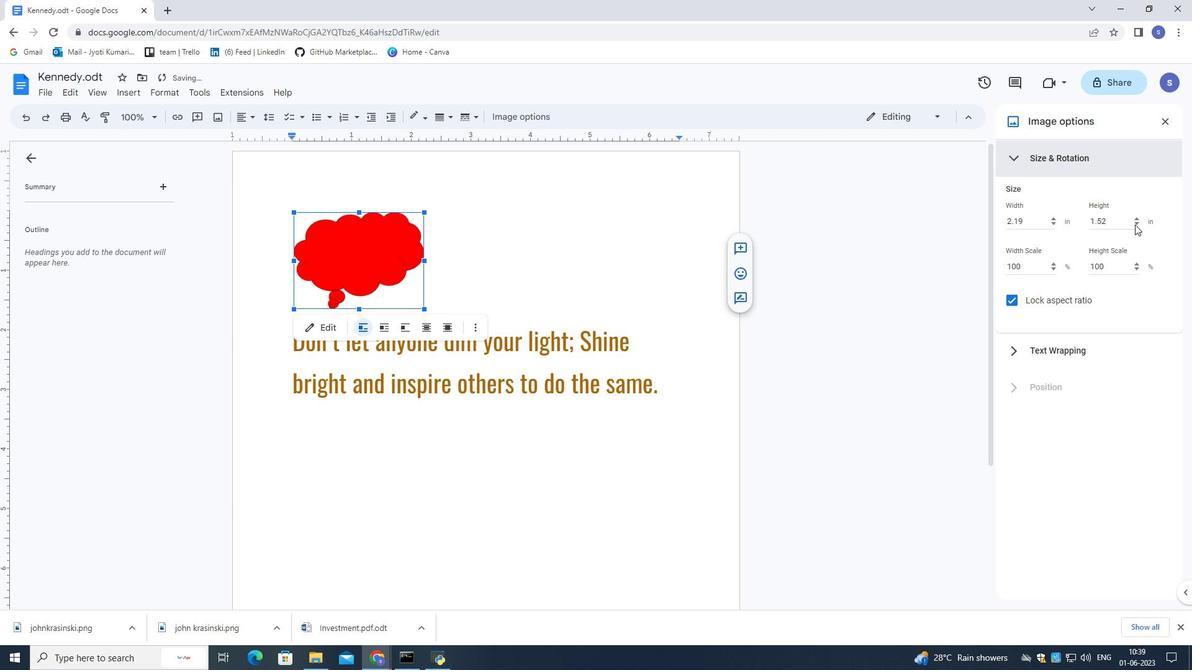 
Action: Mouse pressed left at (1135, 224)
Screenshot: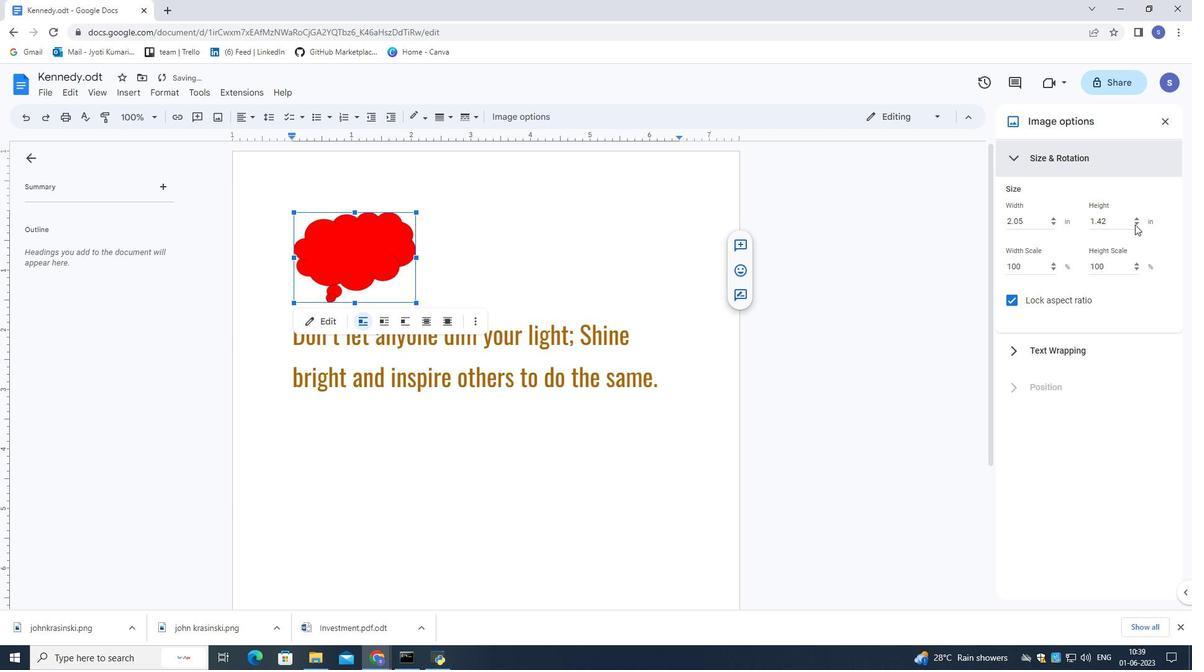 
Action: Mouse pressed left at (1135, 224)
Screenshot: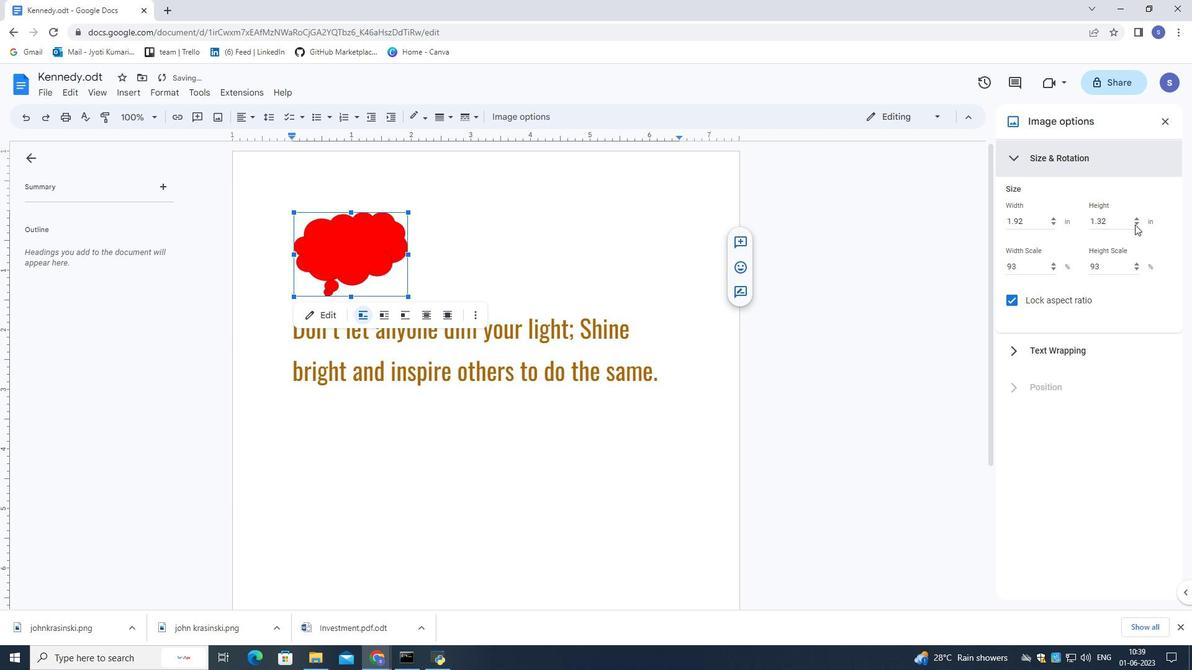 
Action: Mouse pressed left at (1135, 224)
Screenshot: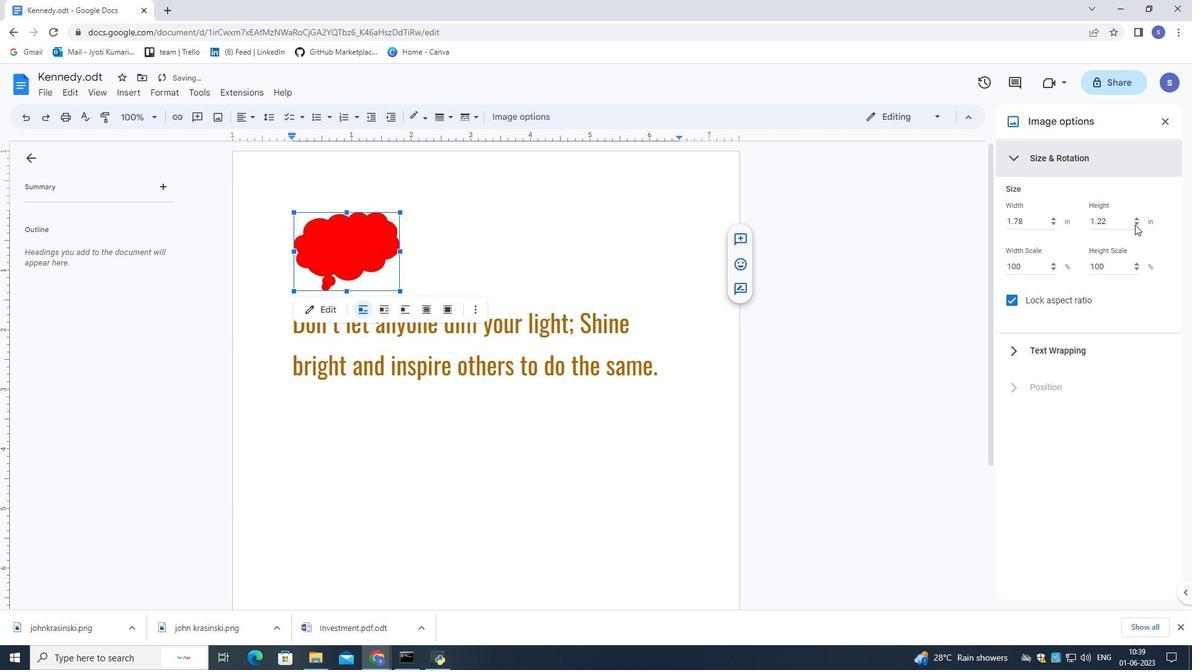 
Action: Mouse pressed left at (1135, 224)
Screenshot: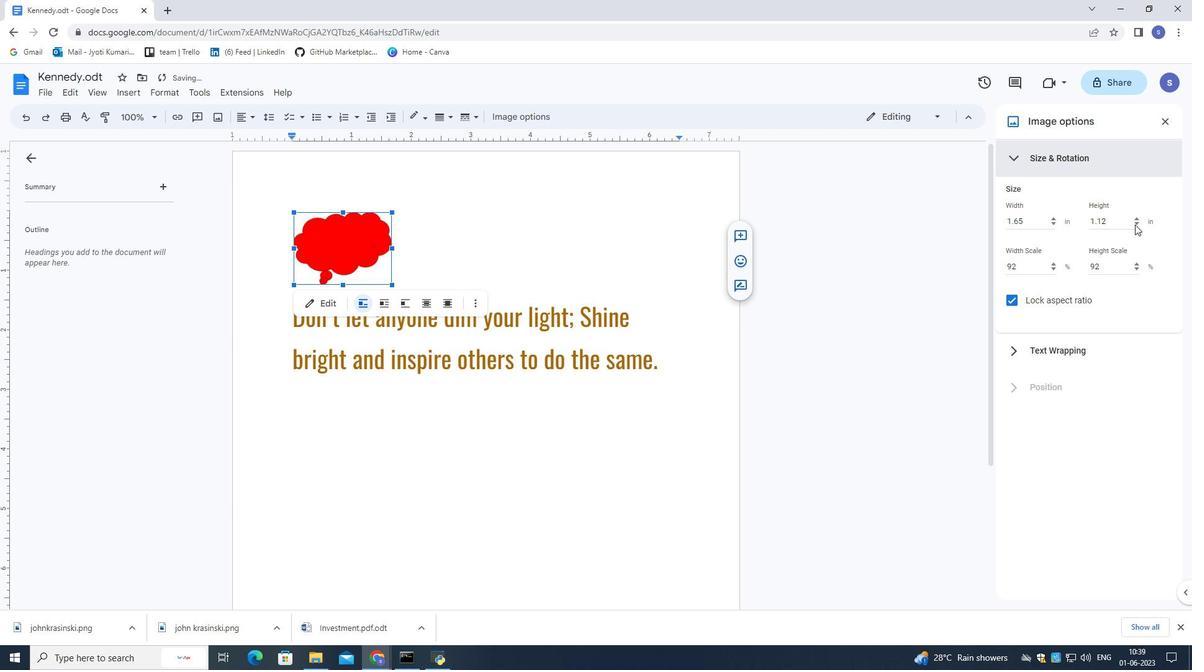 
Action: Mouse pressed left at (1135, 224)
Screenshot: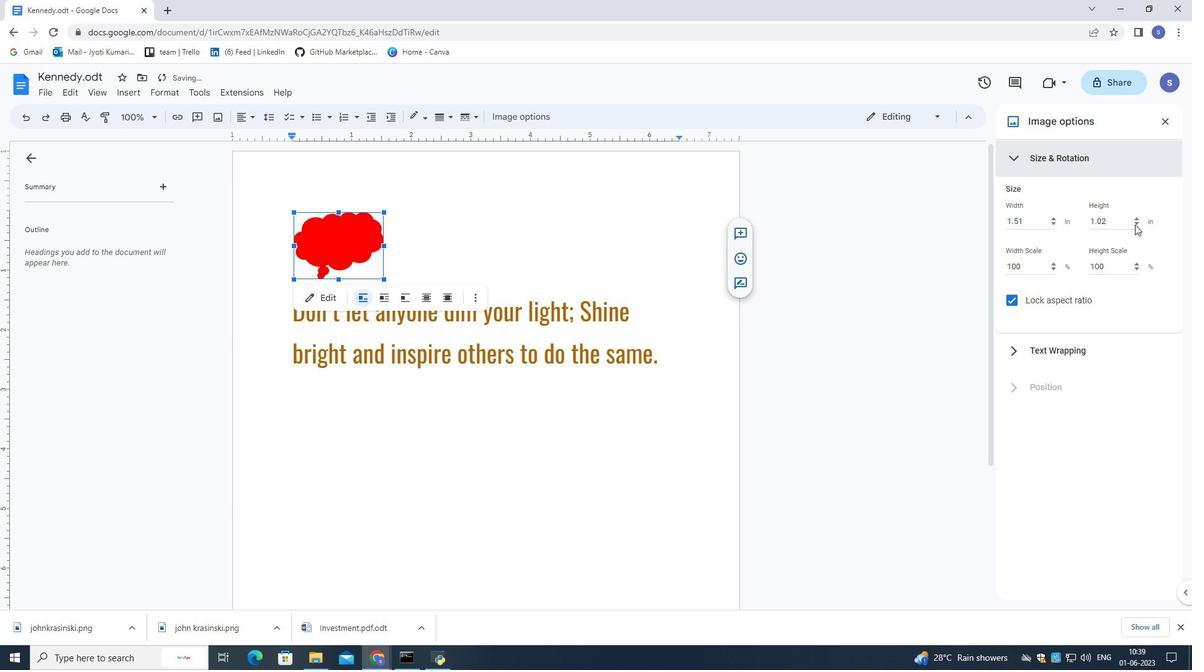 
Action: Mouse pressed left at (1135, 224)
Screenshot: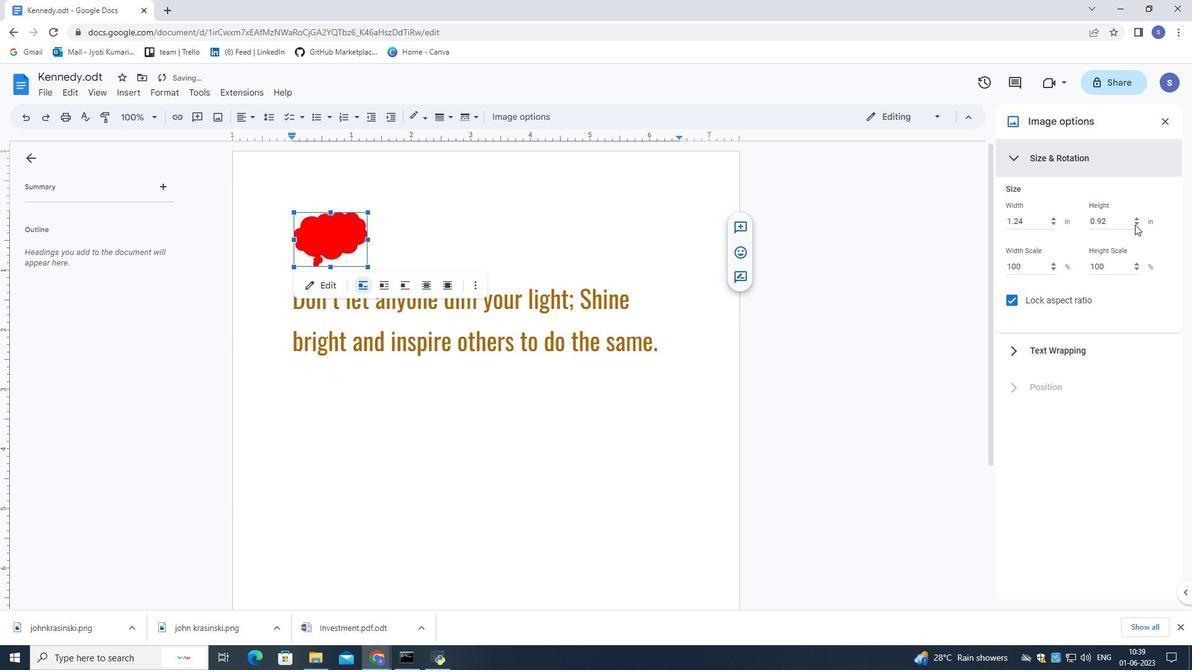 
Action: Mouse pressed left at (1135, 224)
Screenshot: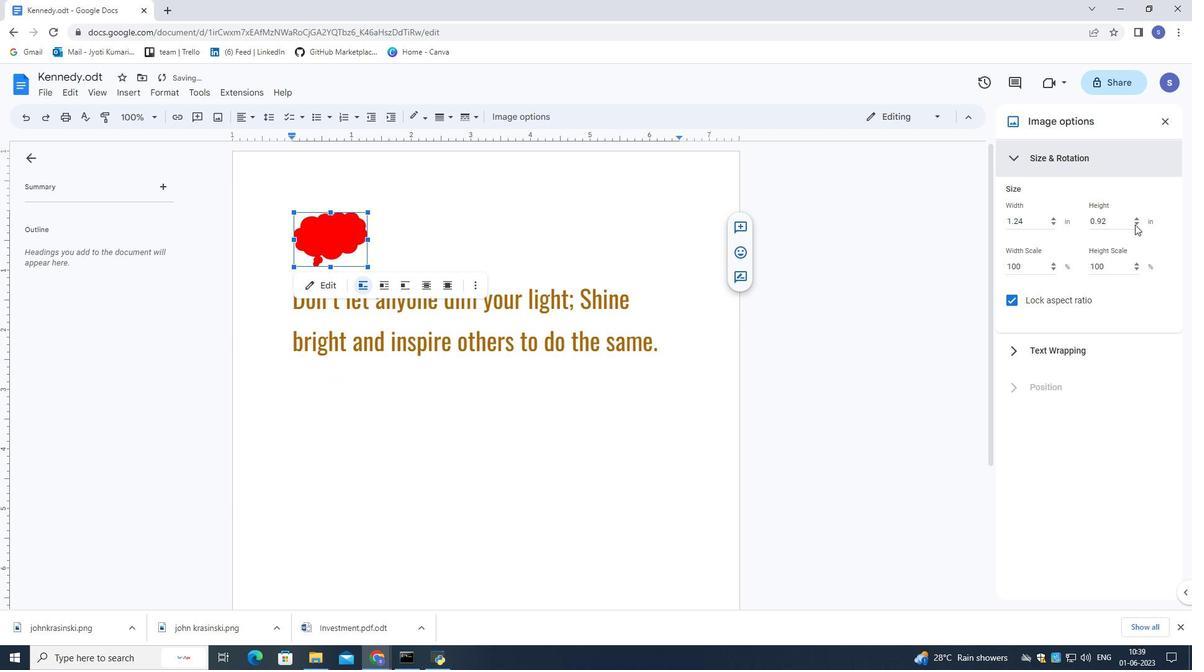 
Action: Mouse pressed left at (1135, 224)
Screenshot: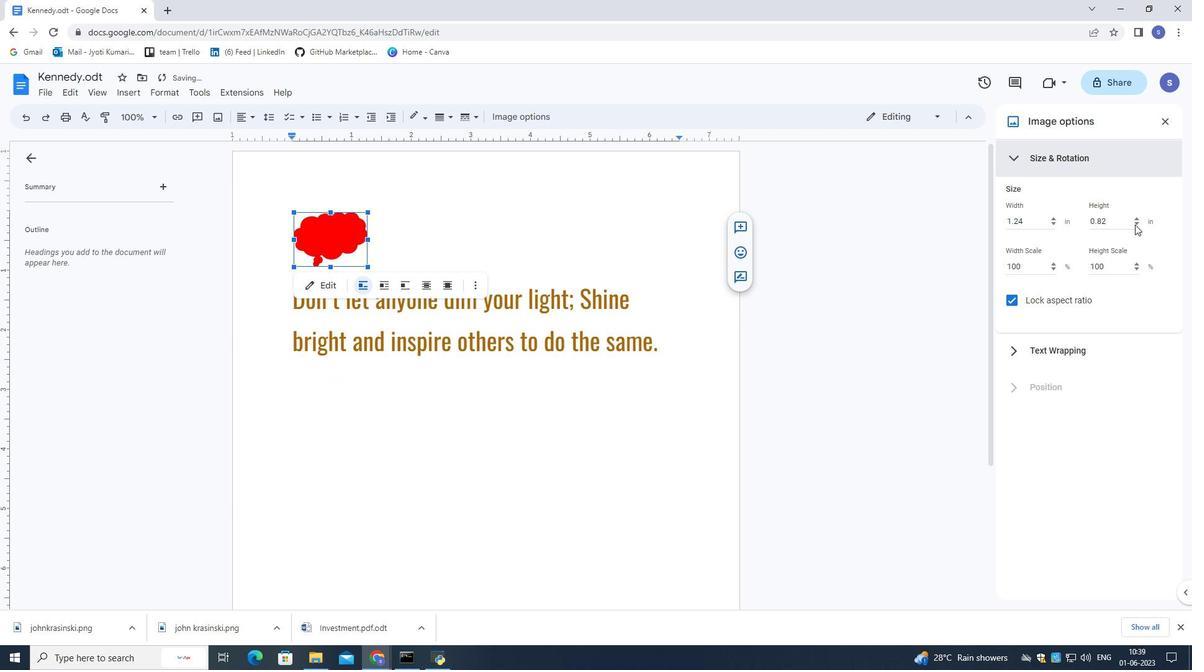 
Action: Mouse pressed left at (1135, 224)
Screenshot: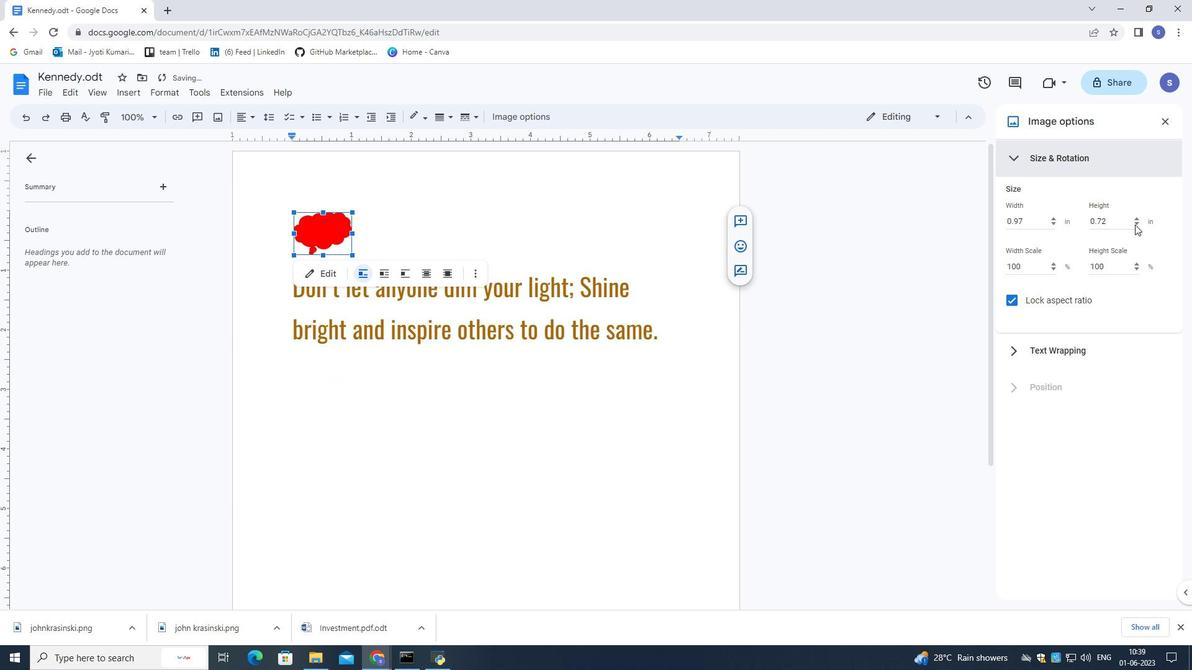 
Action: Mouse pressed left at (1135, 224)
Screenshot: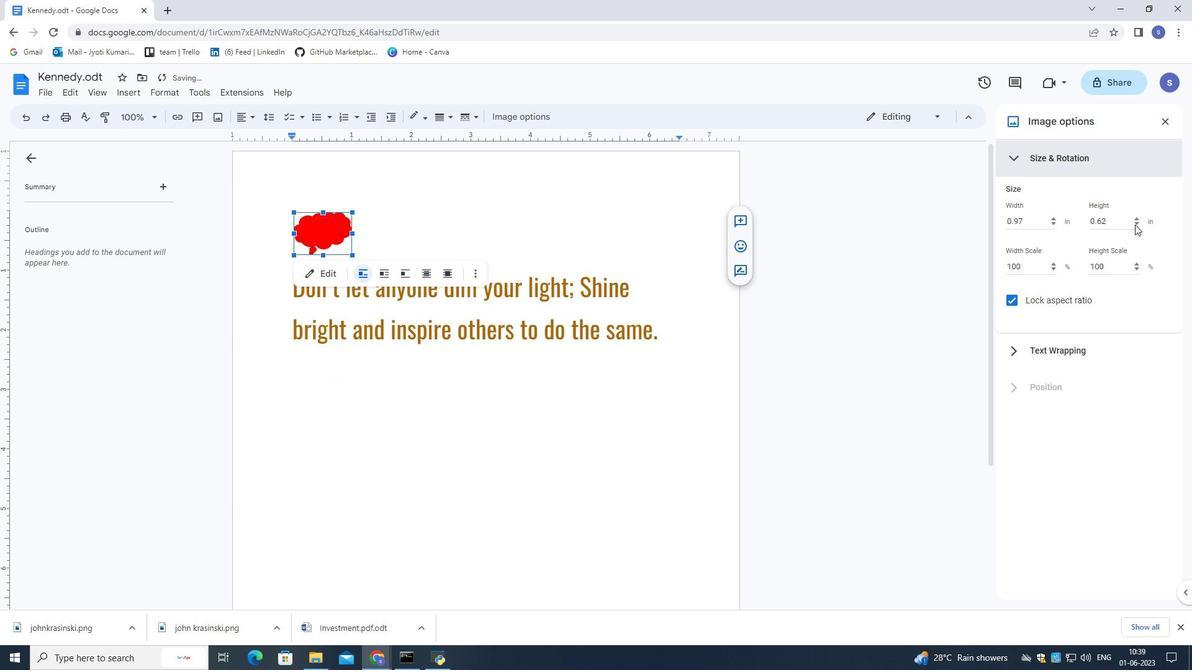 
Action: Mouse pressed left at (1135, 224)
Screenshot: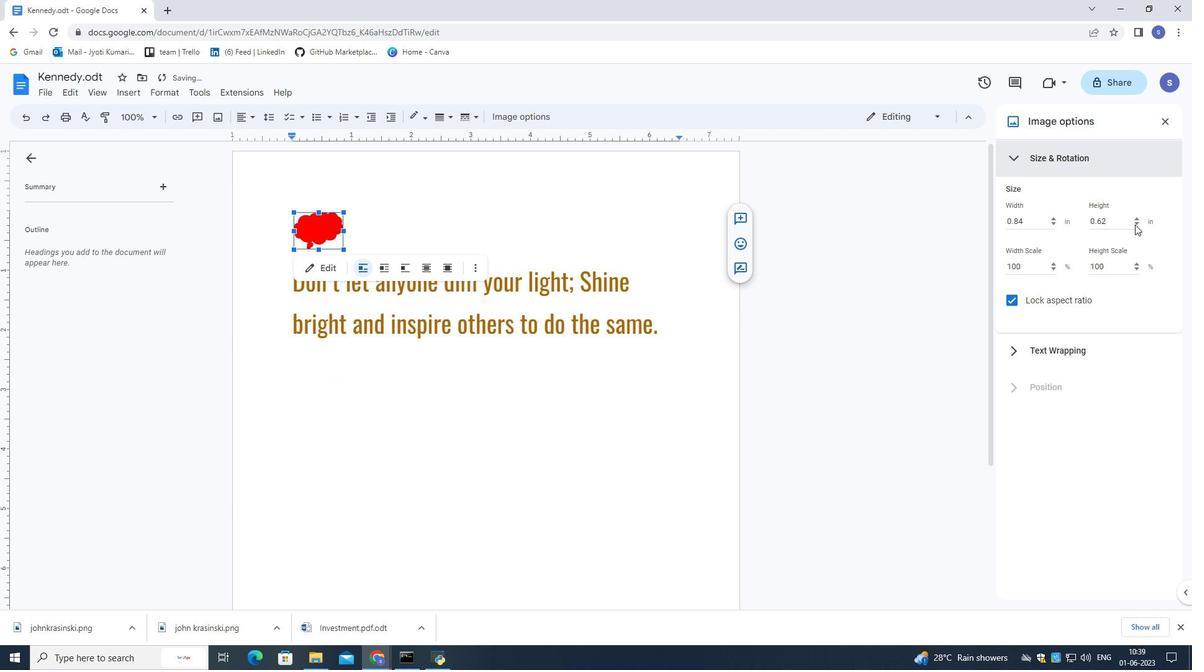 
Action: Mouse pressed left at (1135, 224)
Screenshot: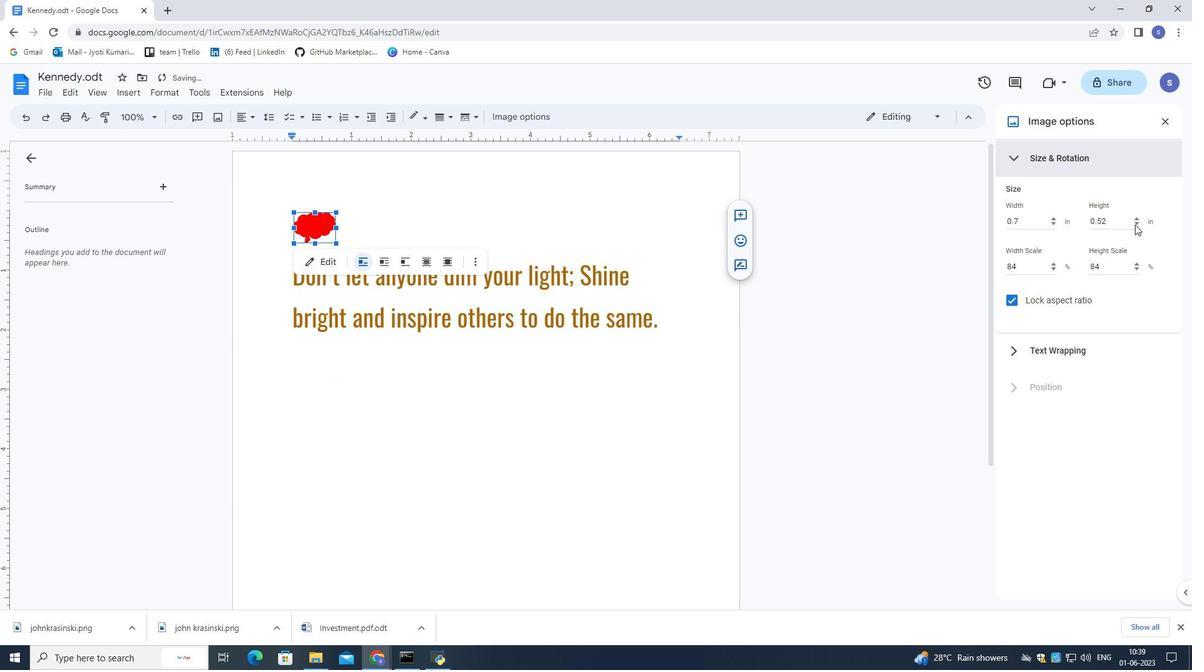 
Action: Mouse pressed left at (1135, 224)
Screenshot: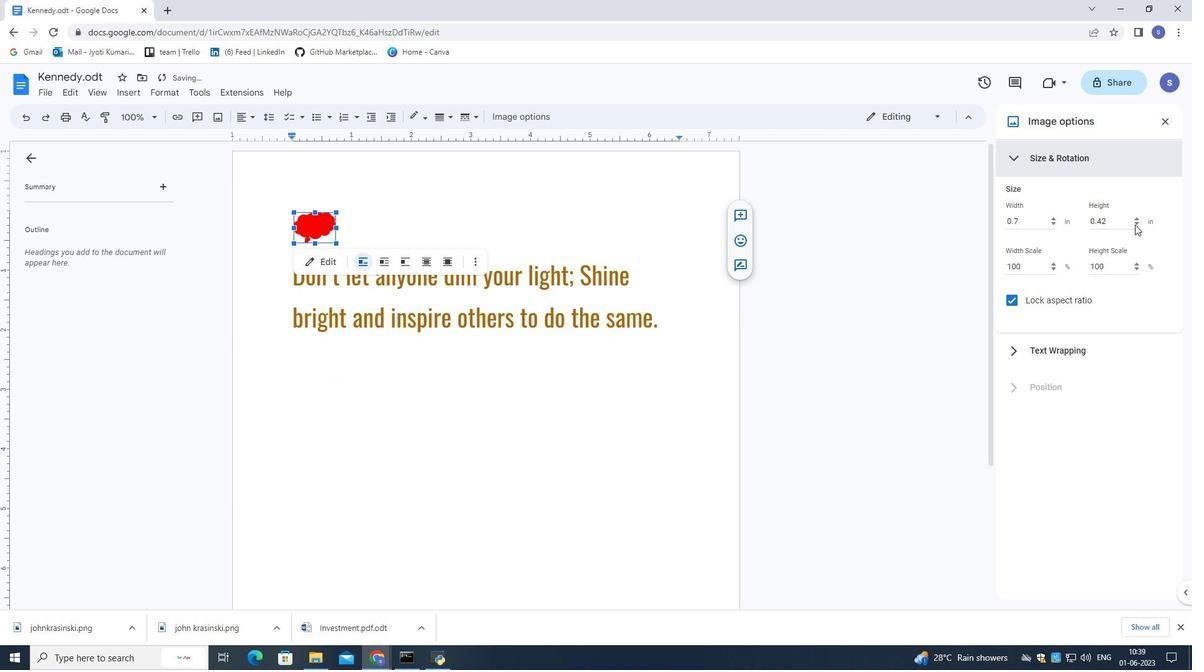 
Action: Mouse pressed left at (1135, 224)
Screenshot: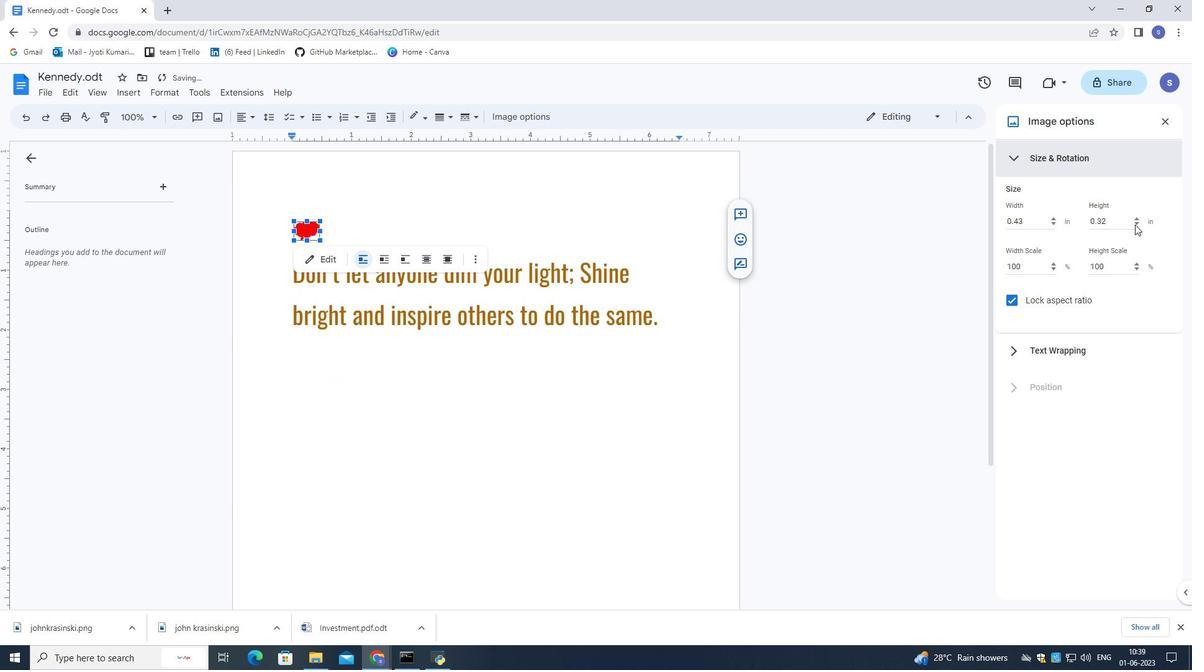 
Action: Mouse pressed left at (1135, 224)
Screenshot: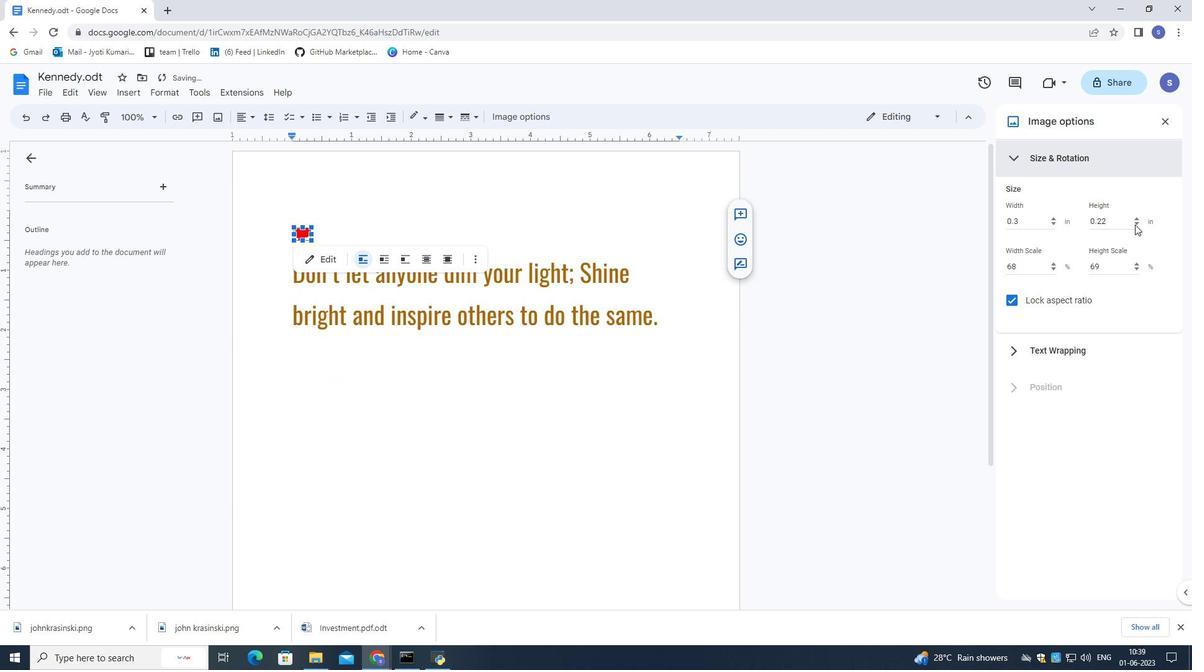 
Action: Mouse pressed left at (1135, 224)
Screenshot: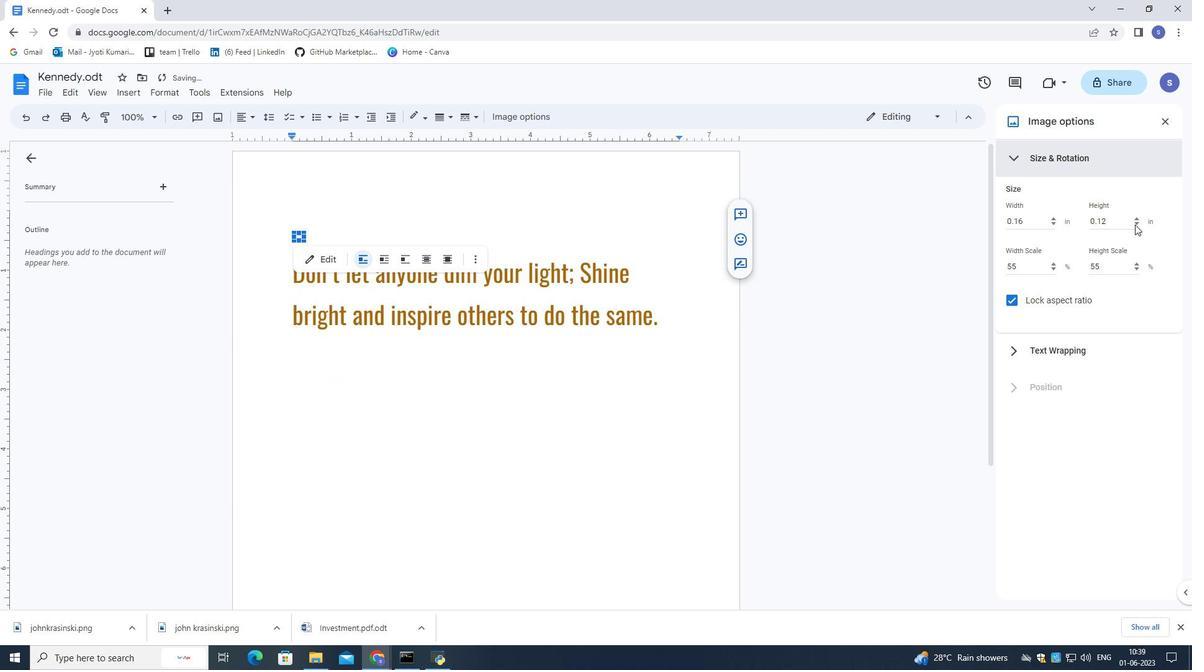 
Action: Mouse pressed left at (1135, 224)
Screenshot: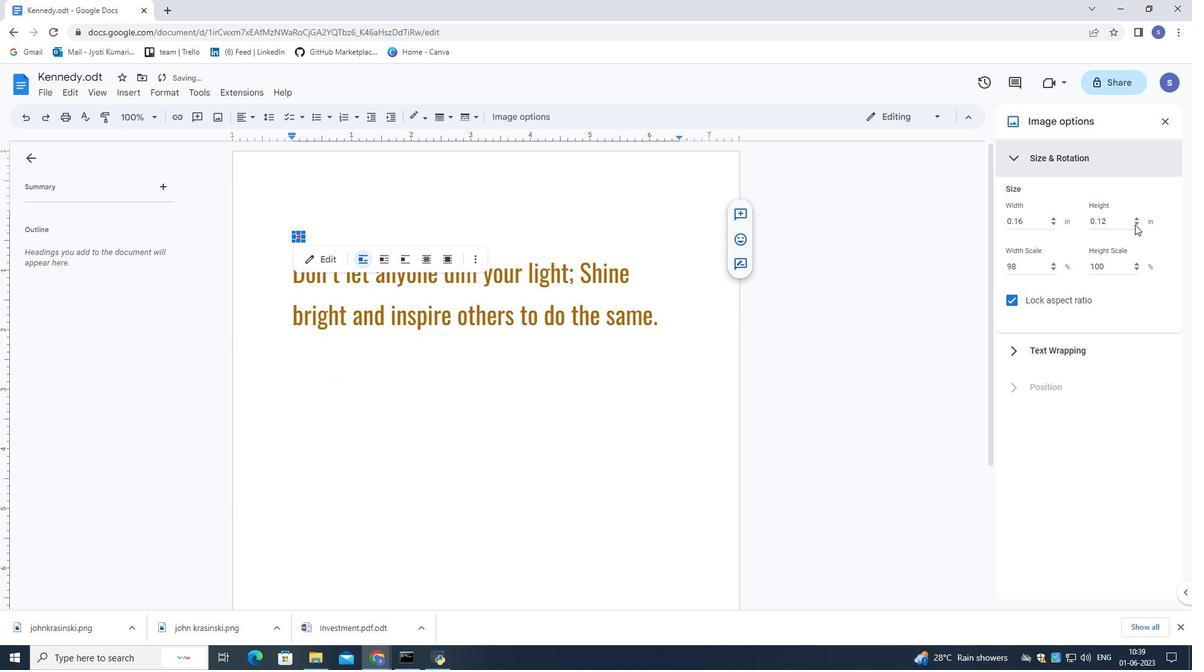 
Action: Mouse pressed left at (1135, 224)
Screenshot: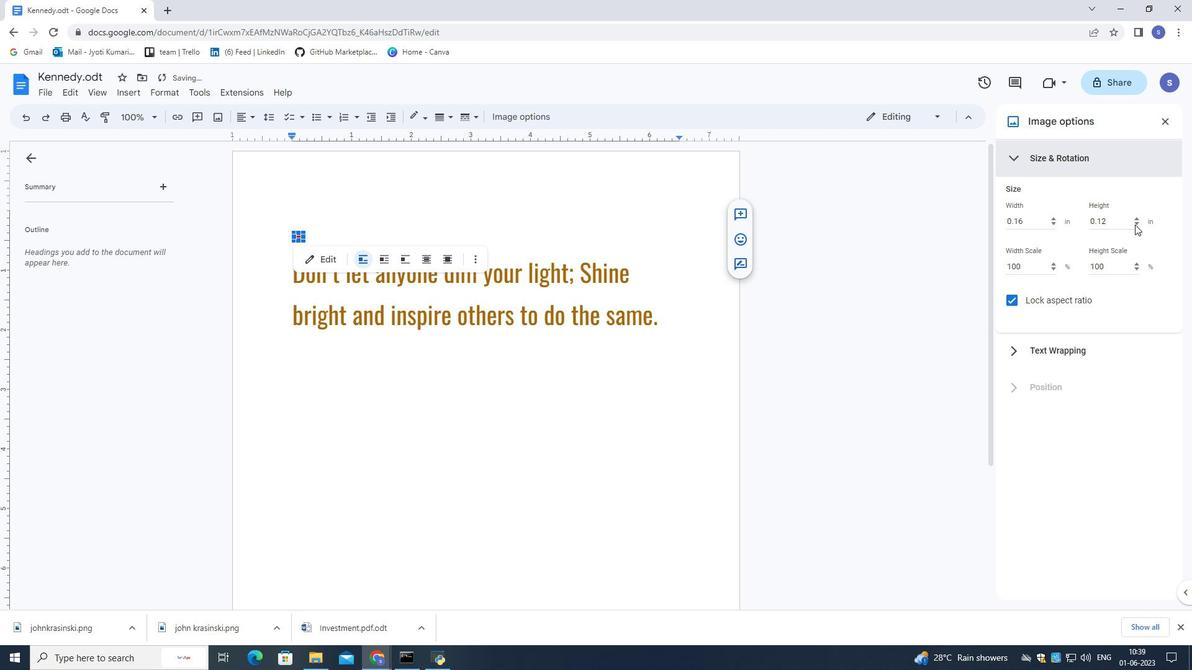 
Action: Mouse pressed left at (1135, 224)
Screenshot: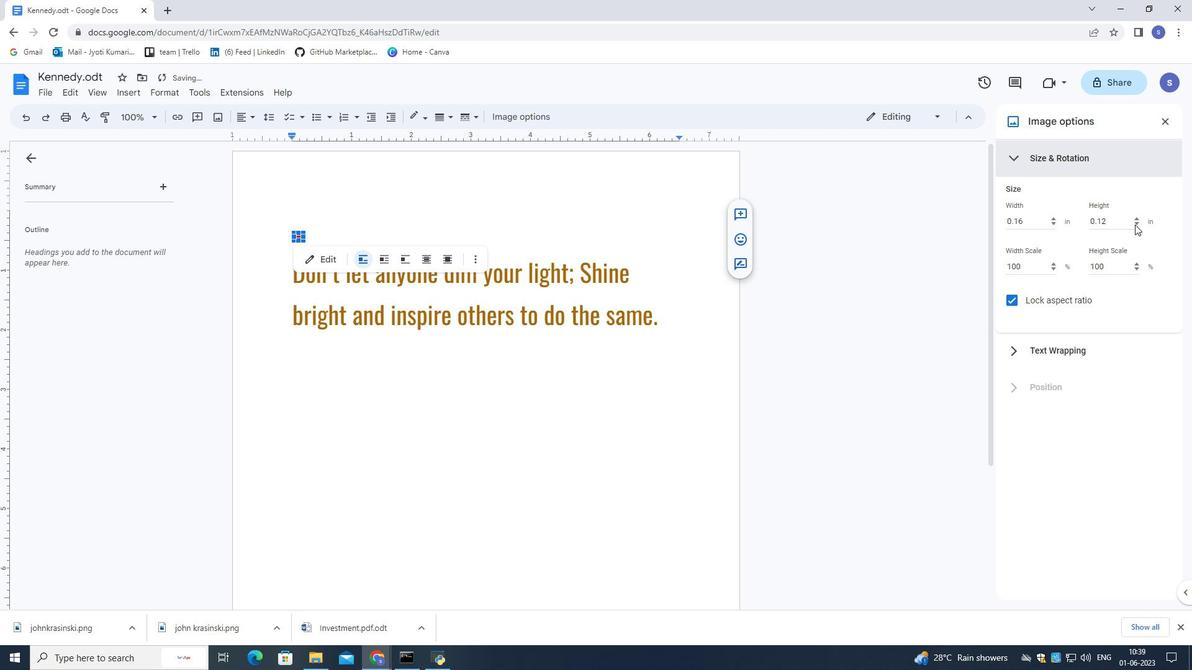 
Action: Mouse pressed left at (1135, 224)
Screenshot: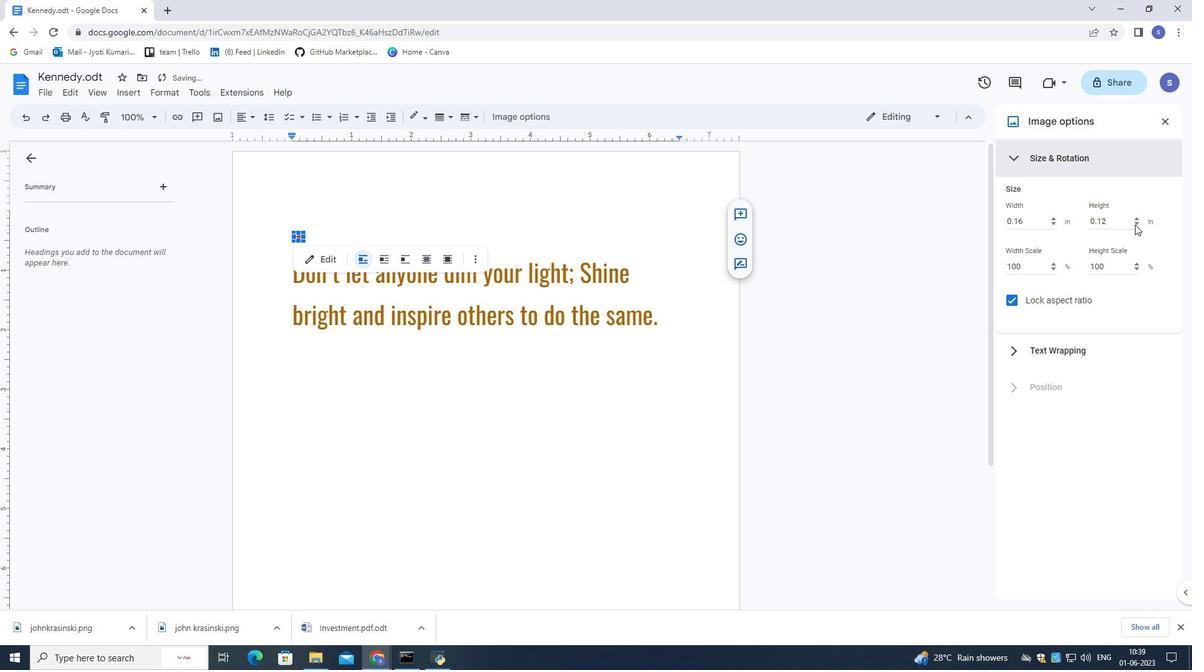 
Action: Mouse moved to (1137, 219)
Screenshot: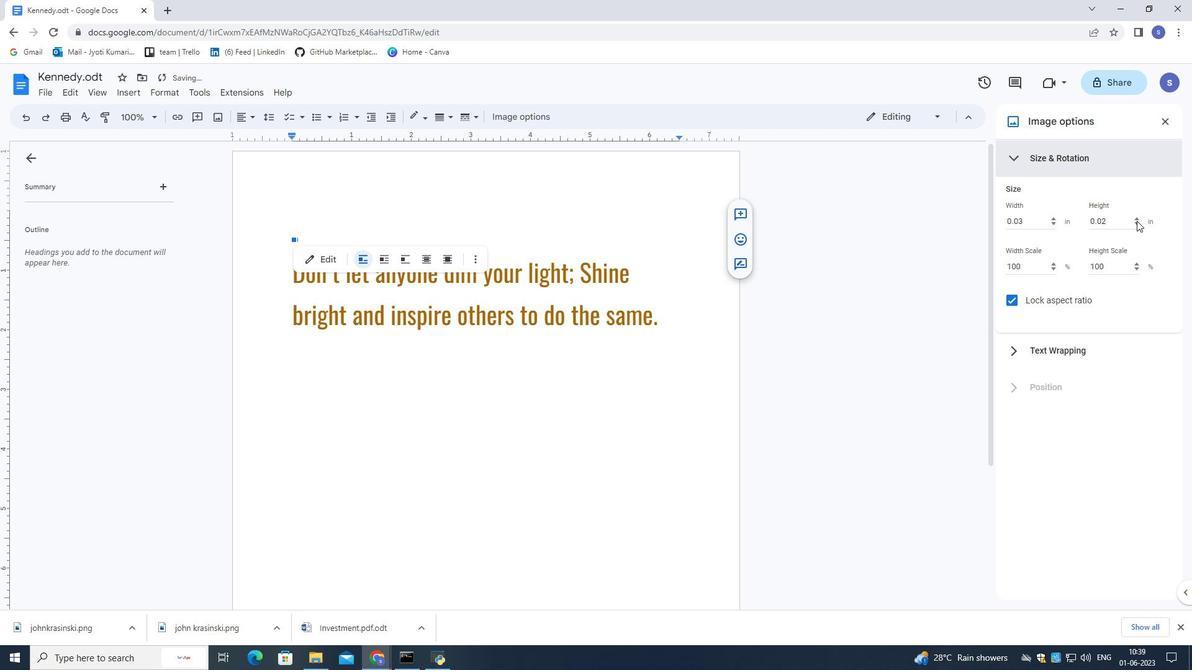 
Action: Mouse pressed left at (1137, 219)
Screenshot: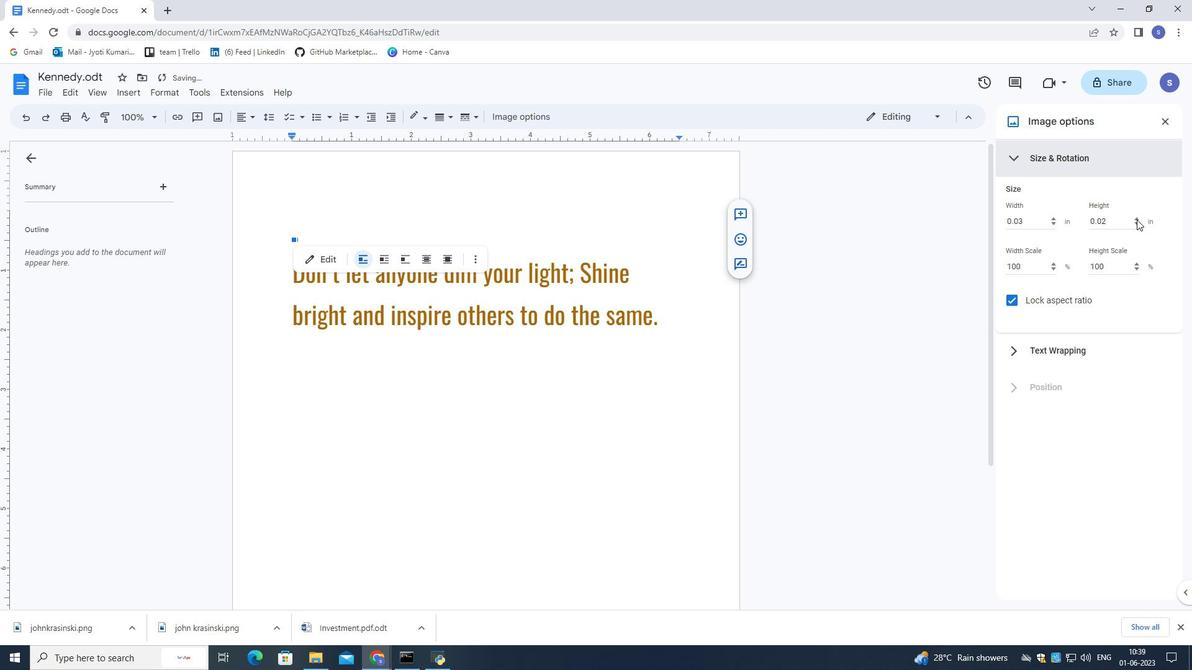 
Action: Mouse moved to (856, 247)
Screenshot: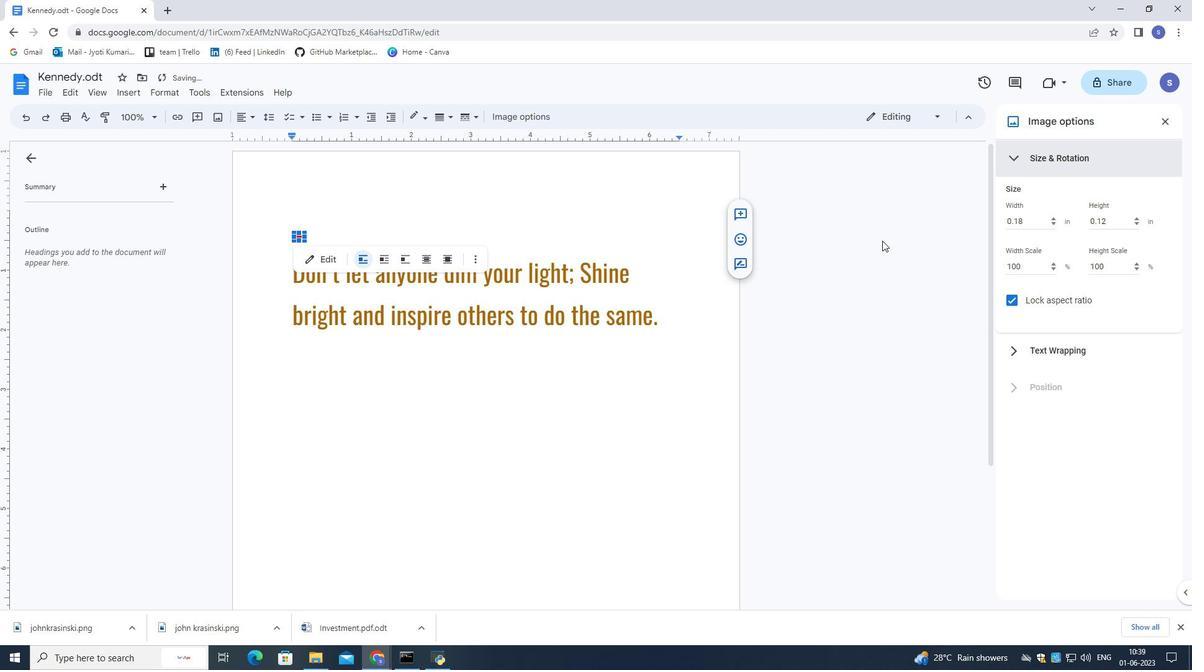 
Action: Mouse pressed left at (856, 247)
Screenshot: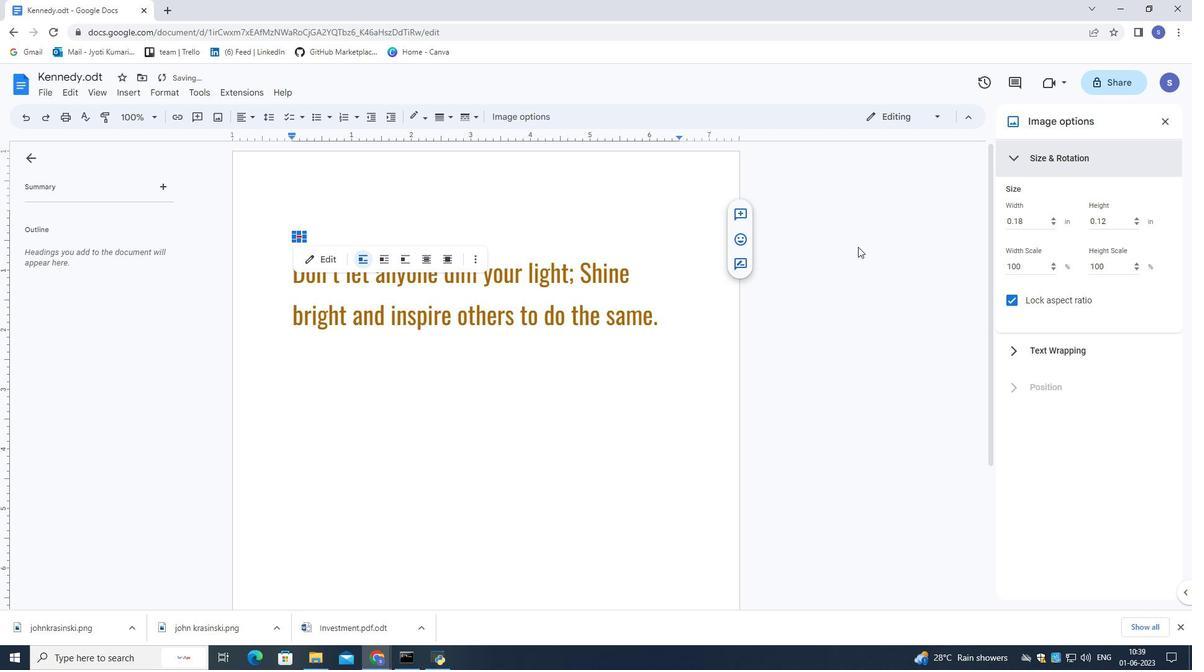 
Action: Mouse moved to (630, 382)
Screenshot: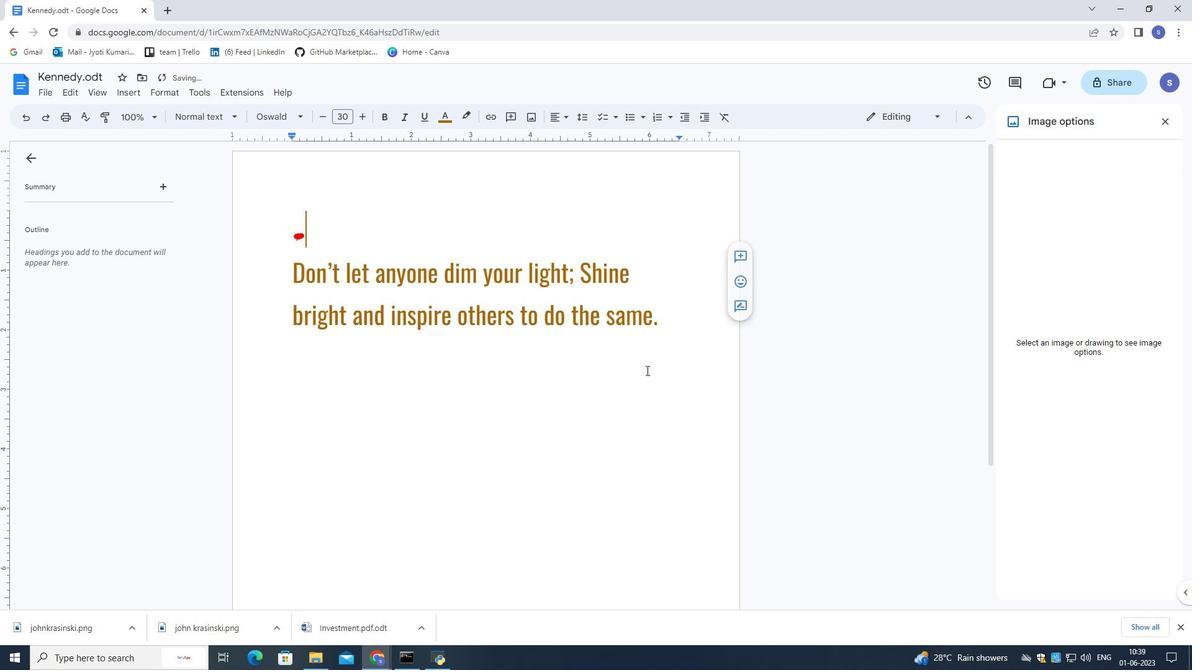 
Action: Mouse pressed left at (630, 382)
Screenshot: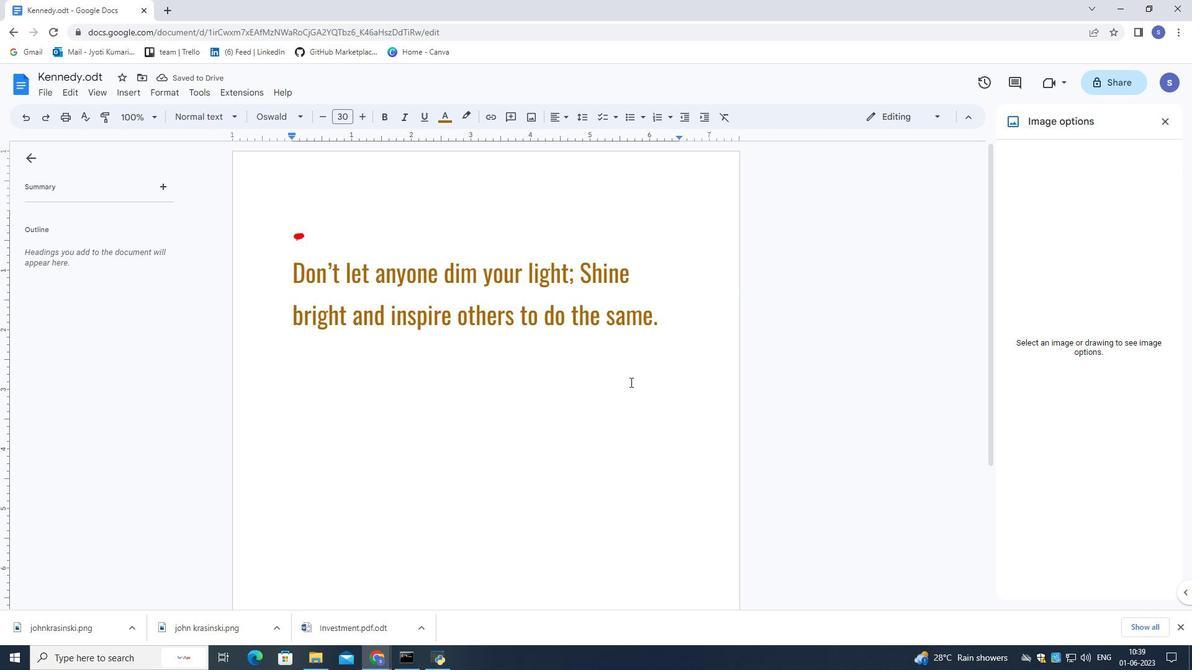 
Action: Mouse moved to (633, 370)
Screenshot: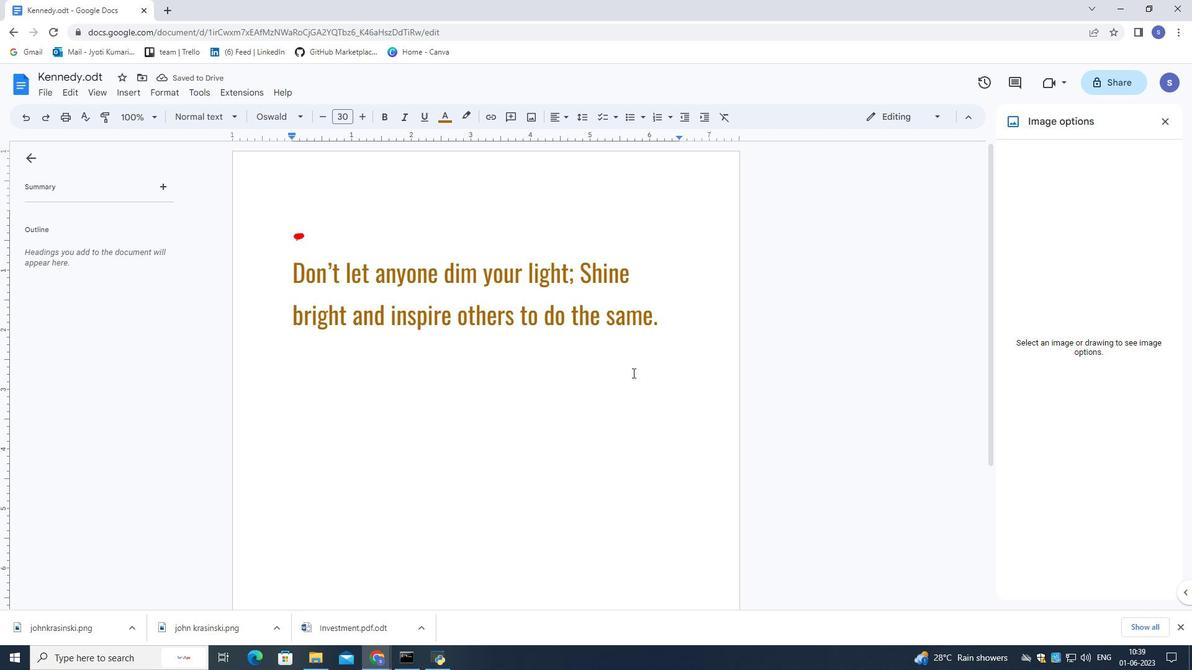 
